 Task: Add a signature Haven Turner containing Have a great Thanksgiving Day, Haven Turner to email address softage.2@softage.net and add a label Cycling
Action: Mouse moved to (217, 341)
Screenshot: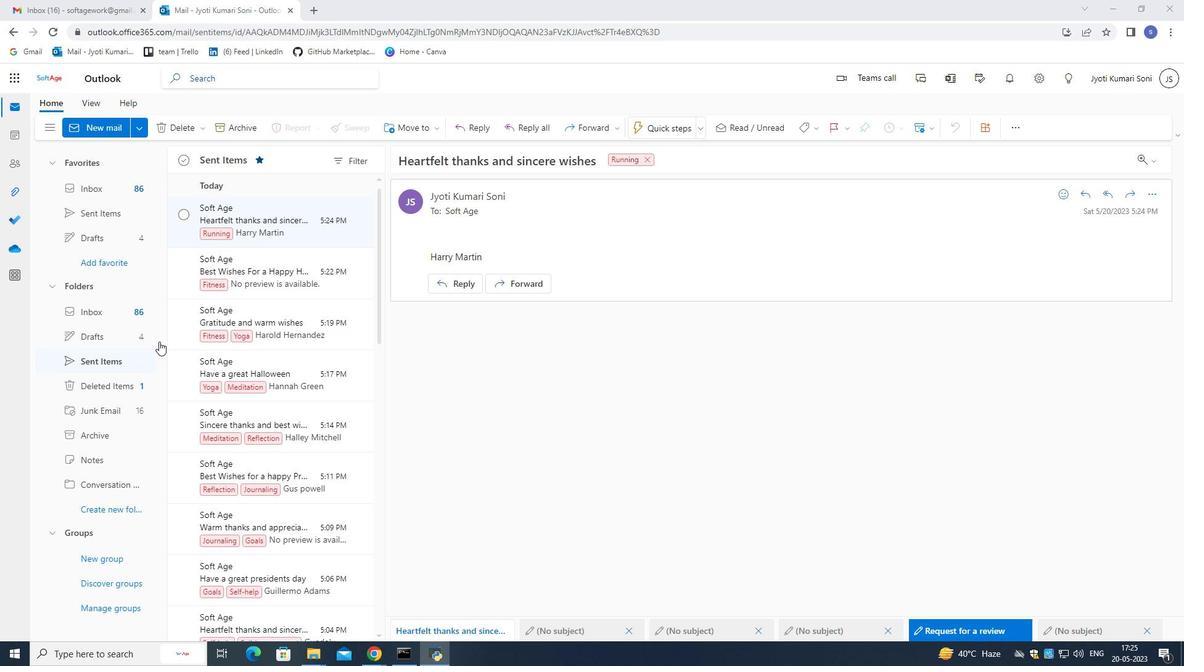 
Action: Mouse scrolled (217, 341) with delta (0, 0)
Screenshot: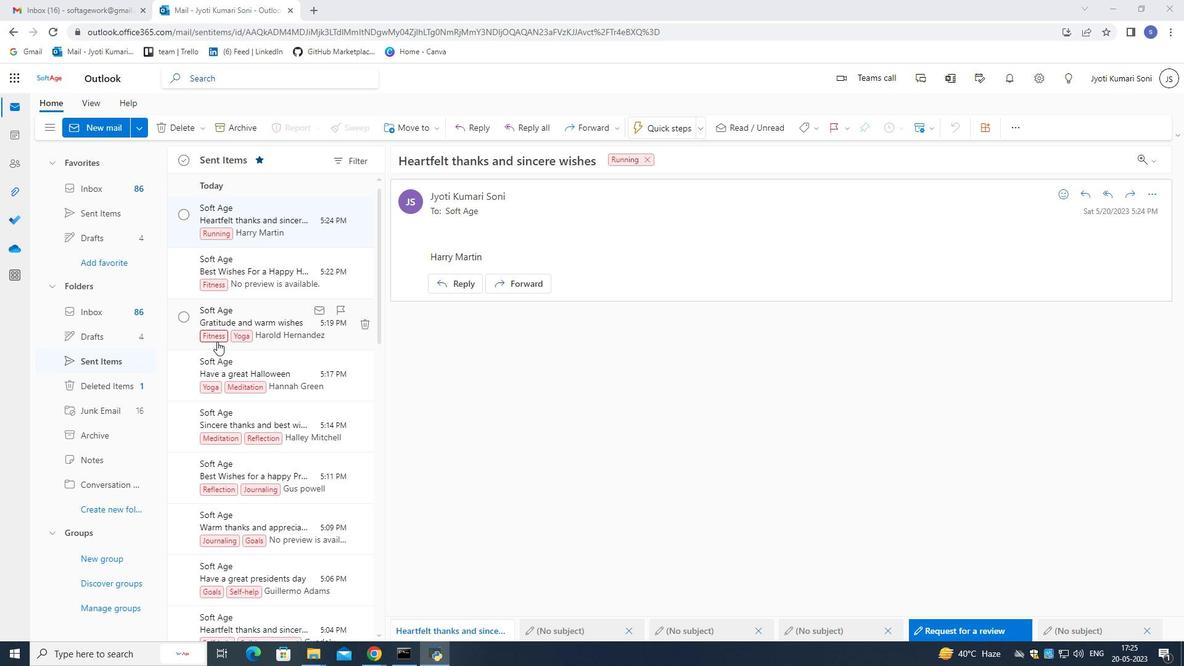 
Action: Mouse scrolled (217, 341) with delta (0, 0)
Screenshot: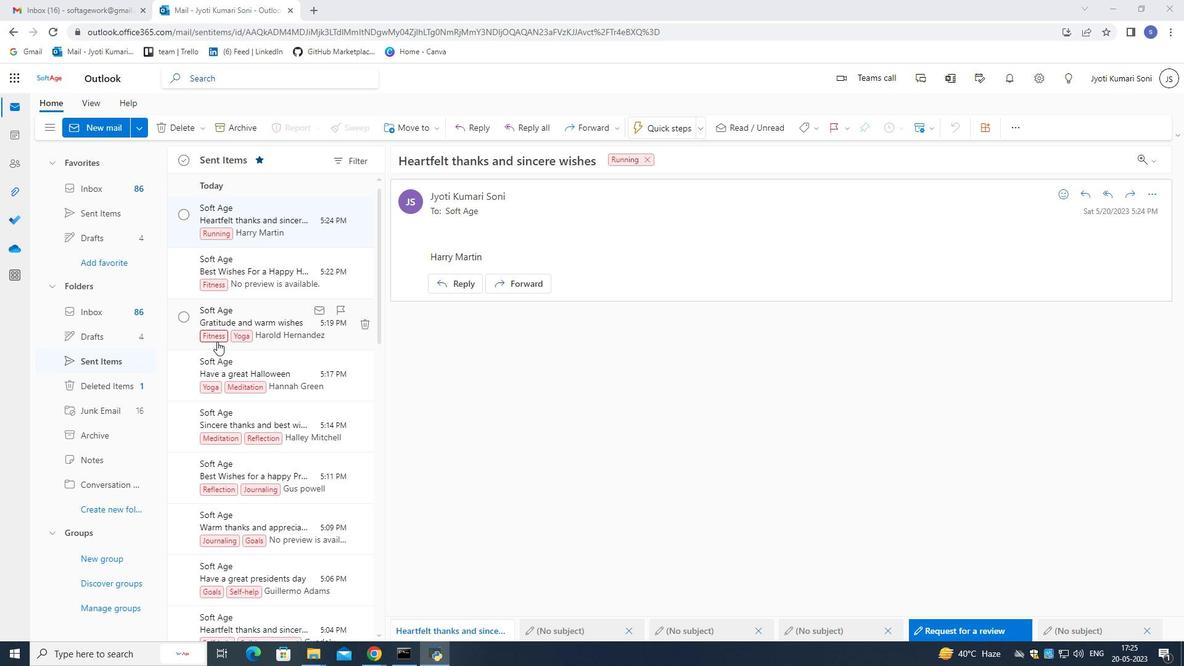 
Action: Mouse scrolled (217, 341) with delta (0, 0)
Screenshot: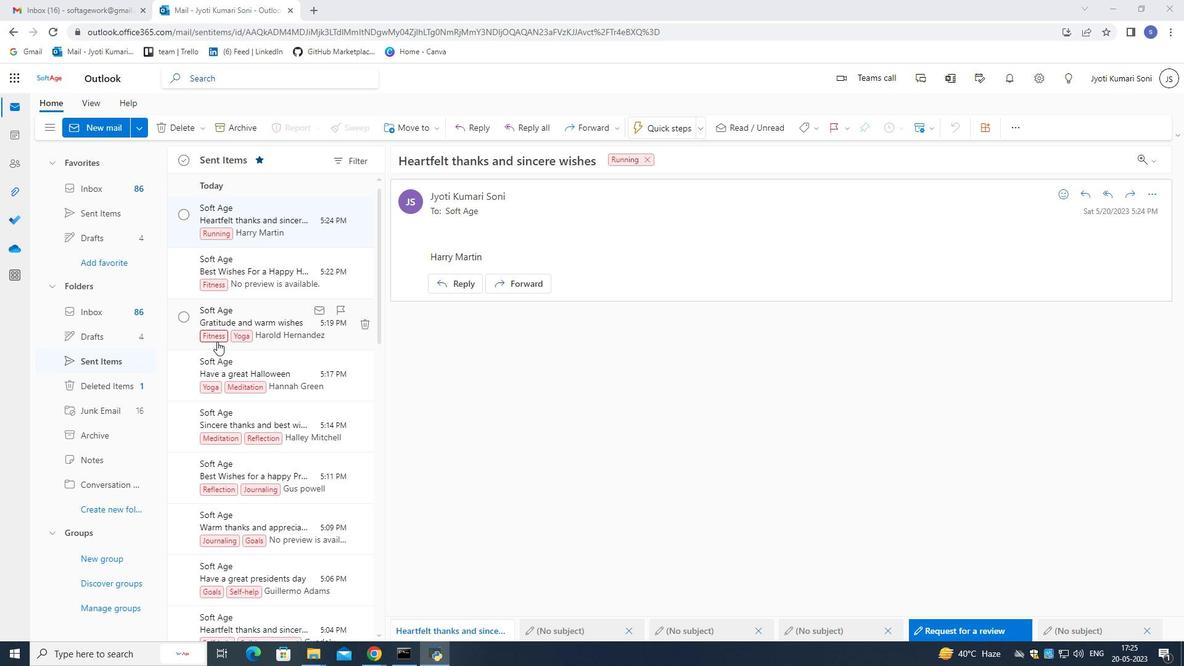 
Action: Mouse scrolled (217, 341) with delta (0, 0)
Screenshot: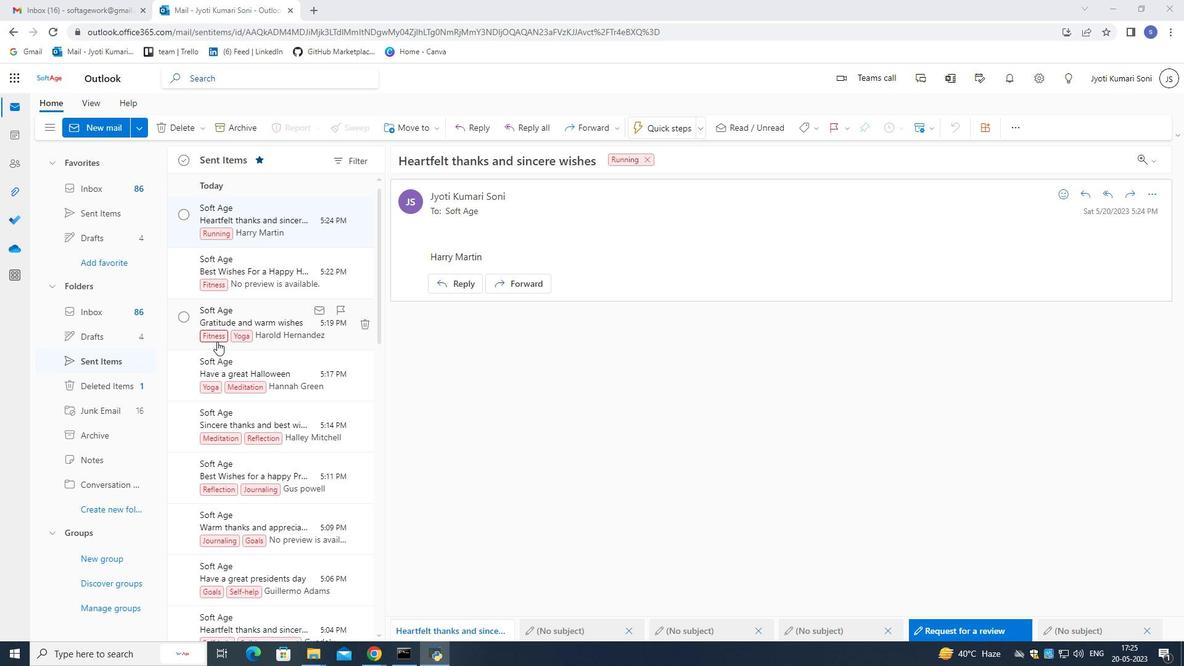 
Action: Mouse scrolled (217, 341) with delta (0, 0)
Screenshot: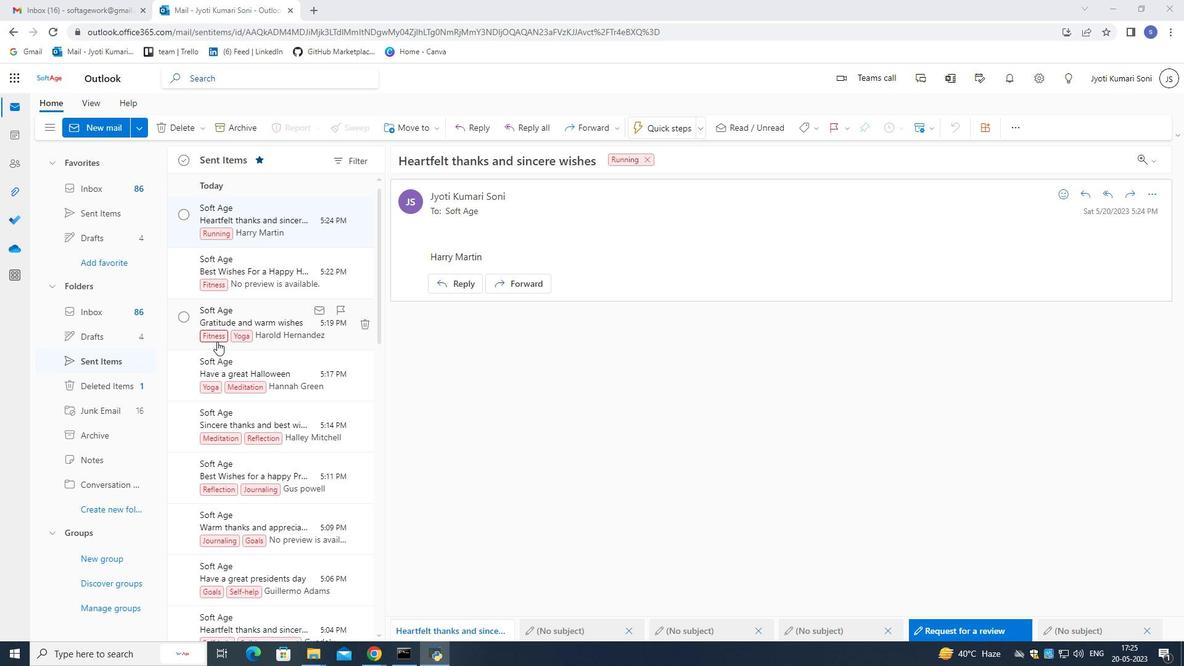 
Action: Mouse scrolled (217, 342) with delta (0, 0)
Screenshot: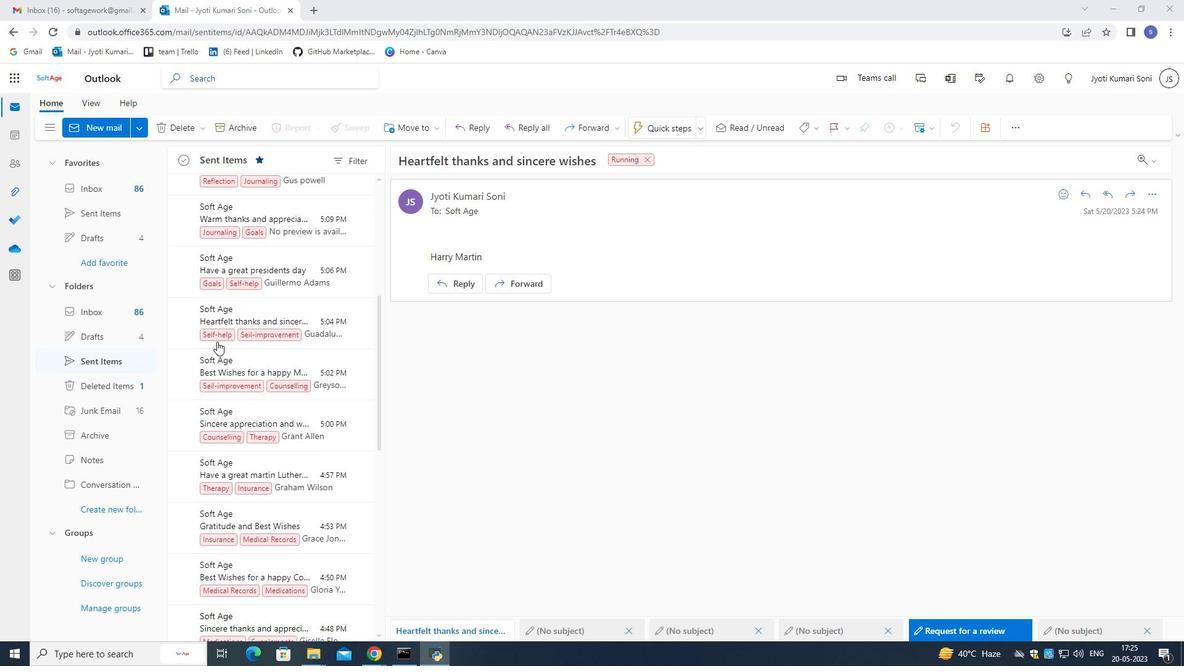 
Action: Mouse scrolled (217, 342) with delta (0, 0)
Screenshot: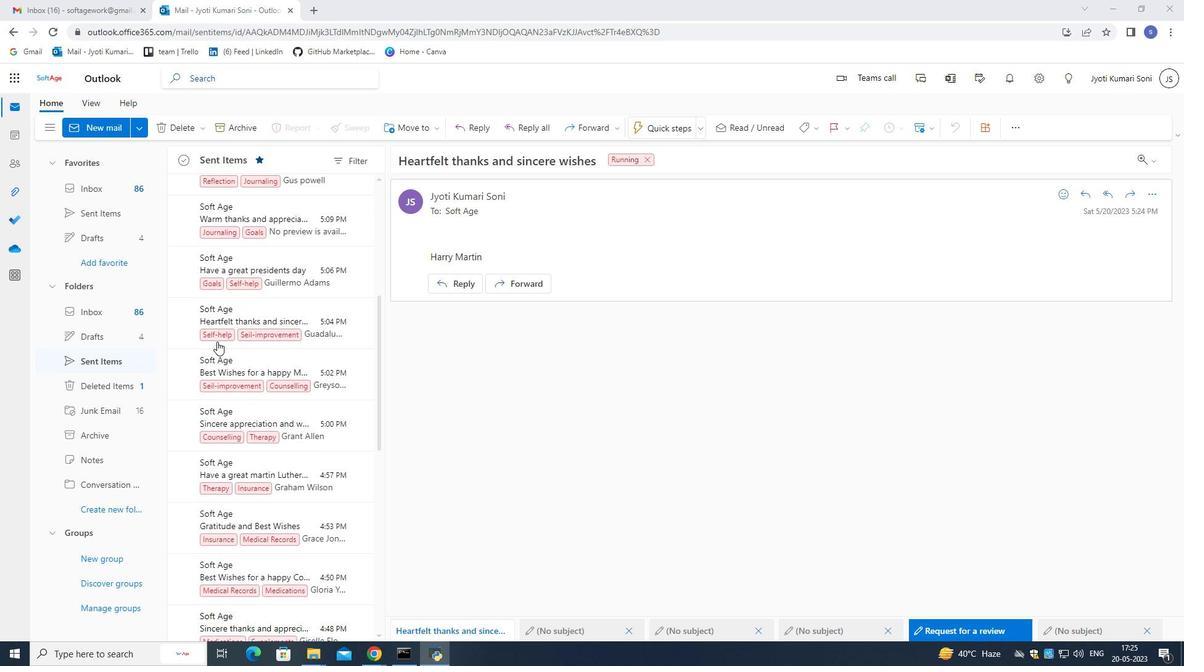 
Action: Mouse scrolled (217, 342) with delta (0, 0)
Screenshot: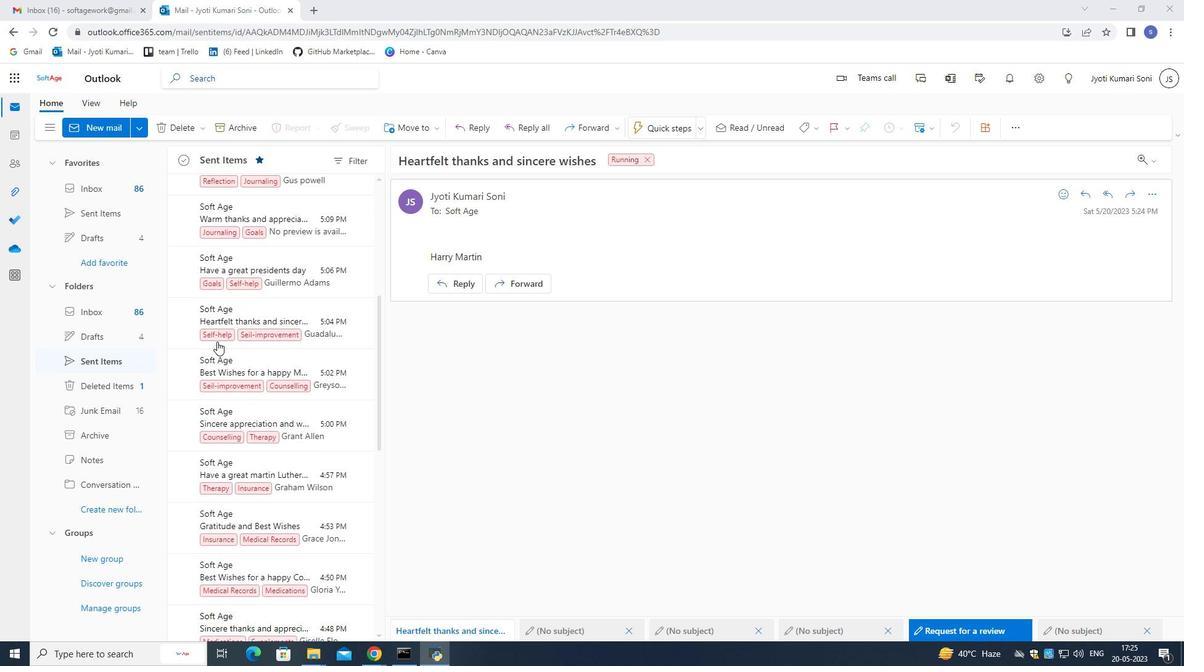 
Action: Mouse scrolled (217, 342) with delta (0, 0)
Screenshot: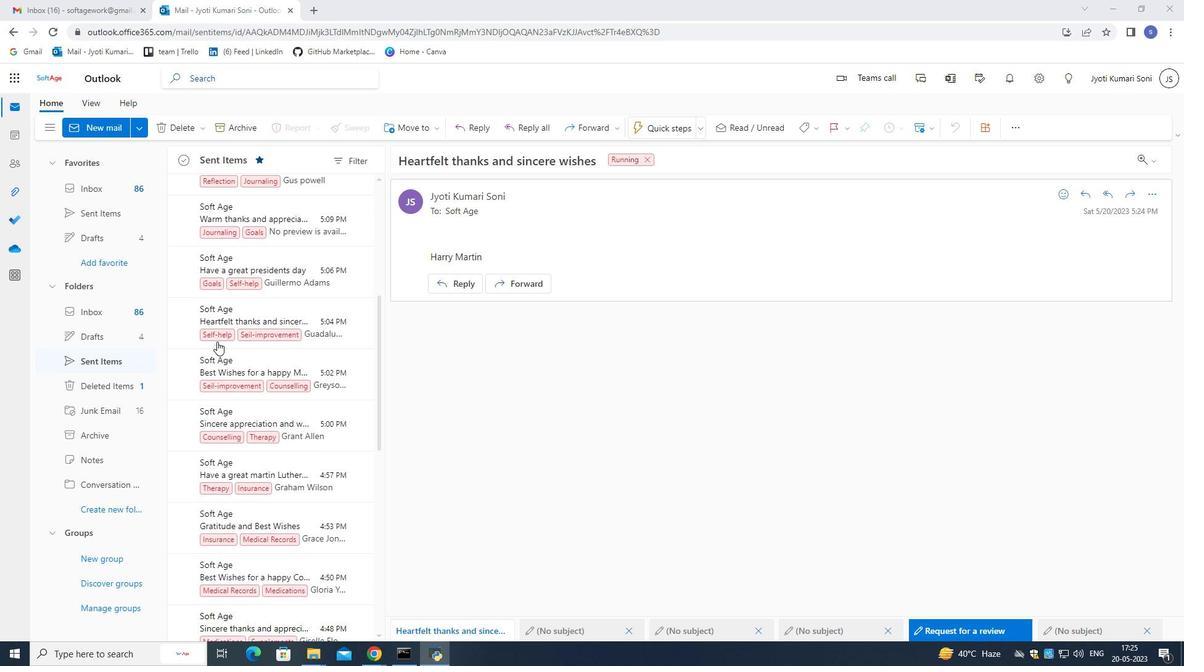 
Action: Mouse scrolled (217, 342) with delta (0, 0)
Screenshot: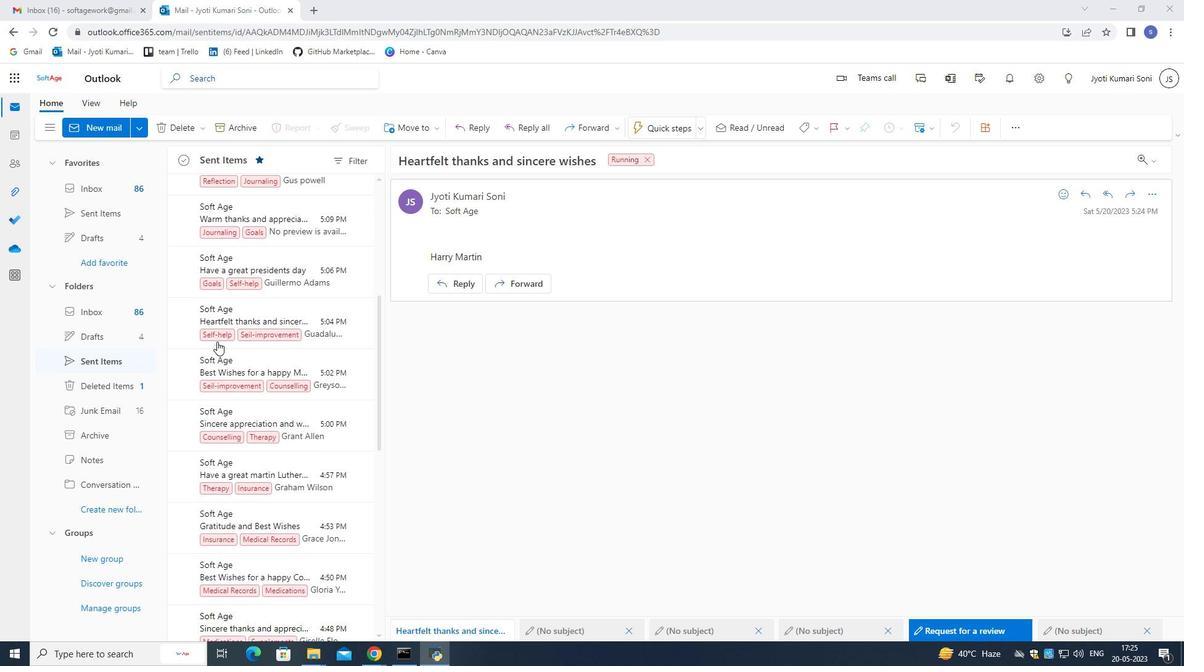 
Action: Mouse scrolled (217, 342) with delta (0, 0)
Screenshot: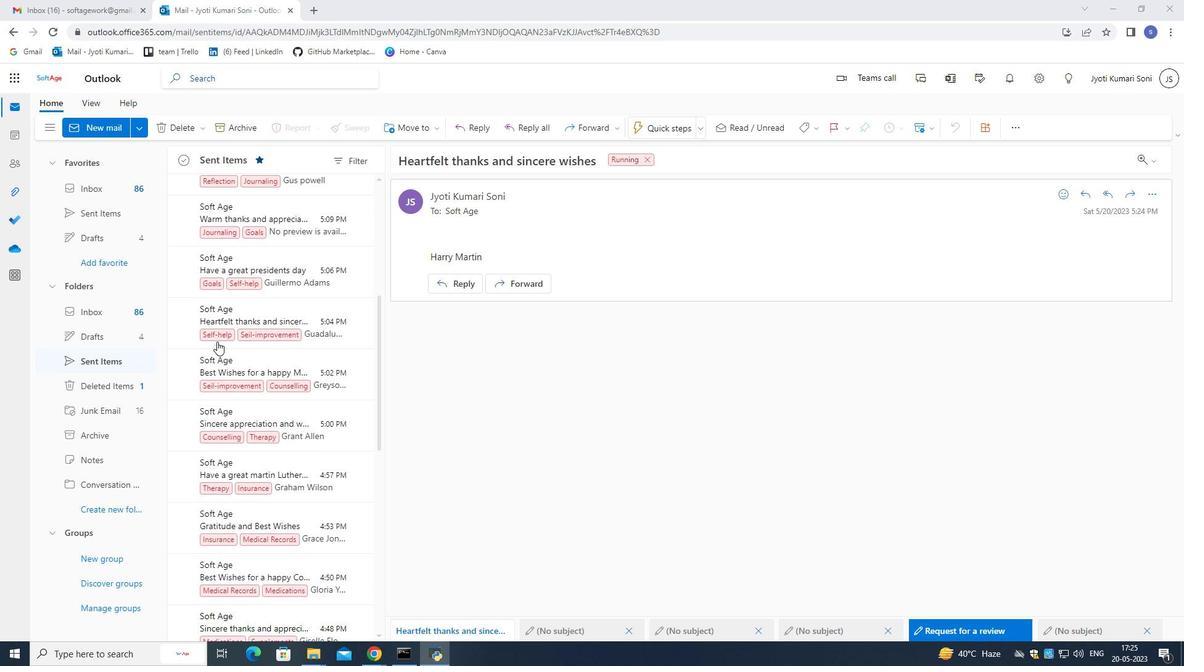 
Action: Mouse scrolled (217, 342) with delta (0, 0)
Screenshot: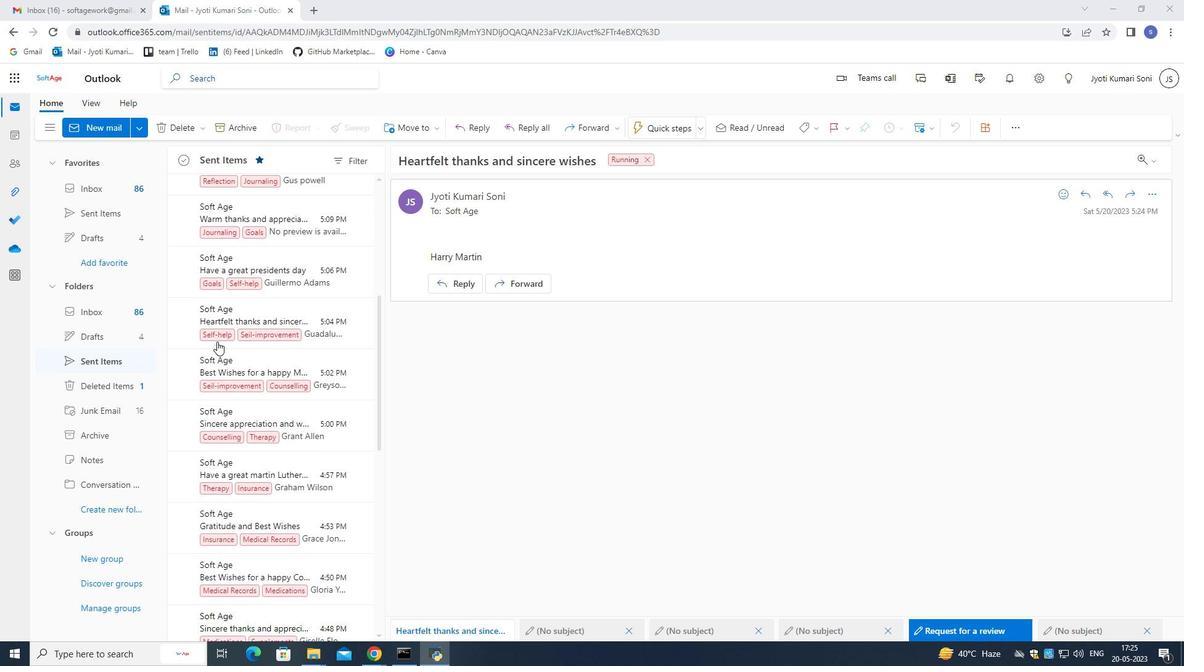 
Action: Mouse scrolled (217, 342) with delta (0, 0)
Screenshot: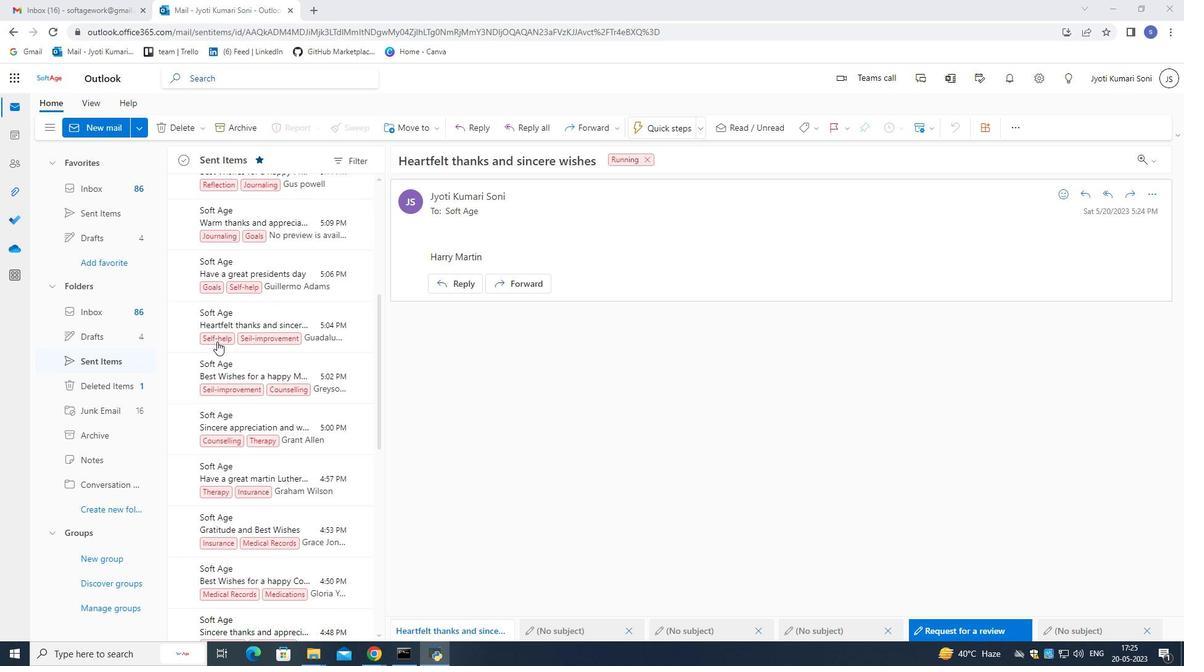 
Action: Mouse moved to (190, 326)
Screenshot: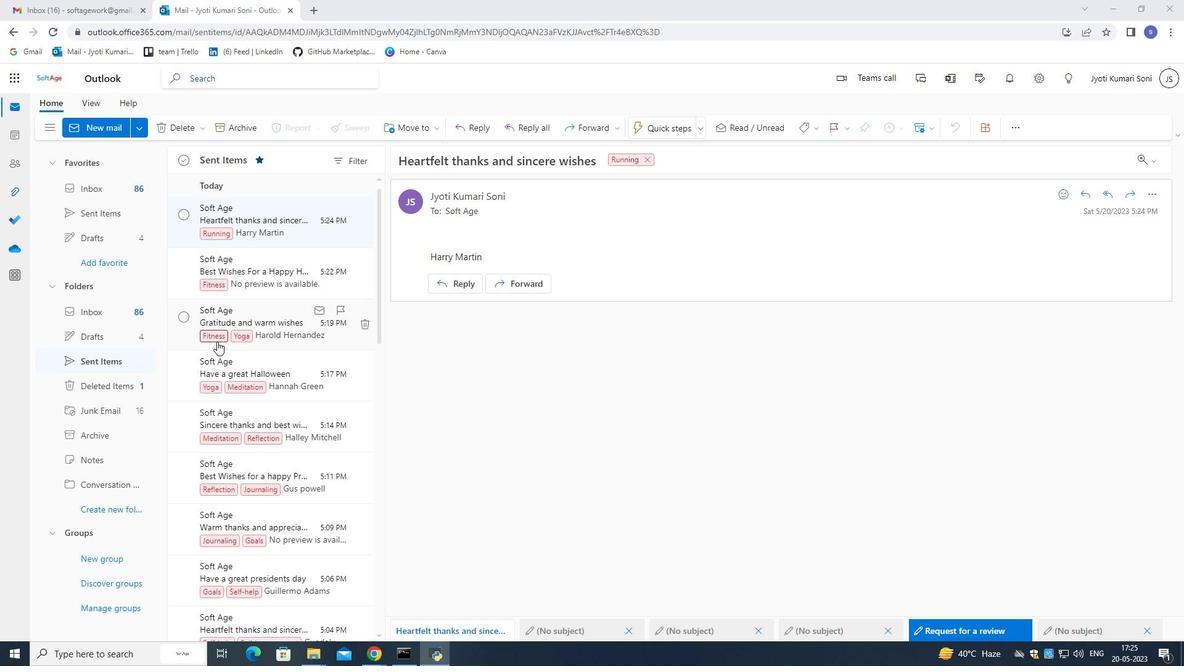 
Action: Mouse scrolled (190, 326) with delta (0, 0)
Screenshot: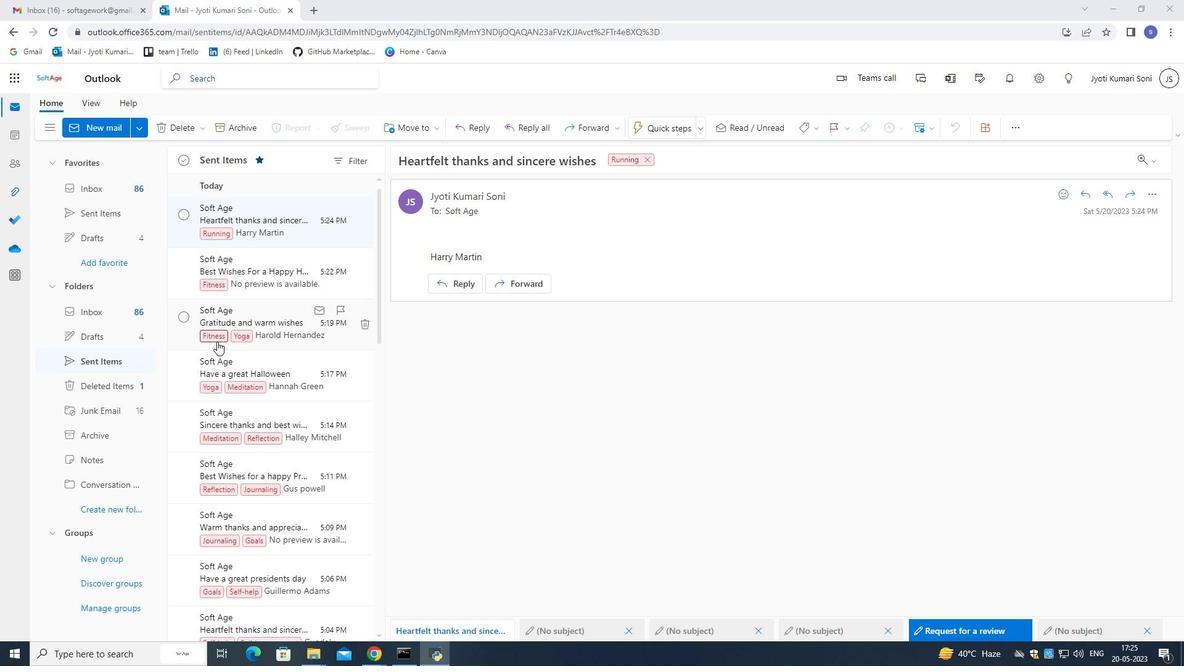 
Action: Mouse moved to (175, 317)
Screenshot: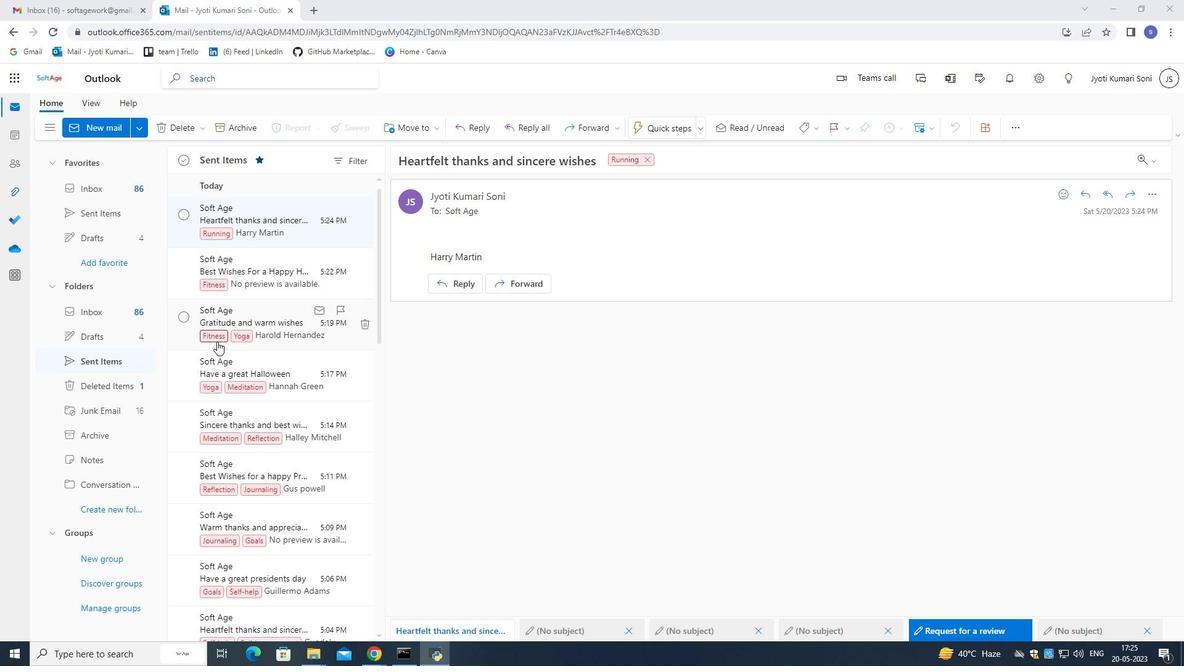 
Action: Mouse scrolled (175, 317) with delta (0, 0)
Screenshot: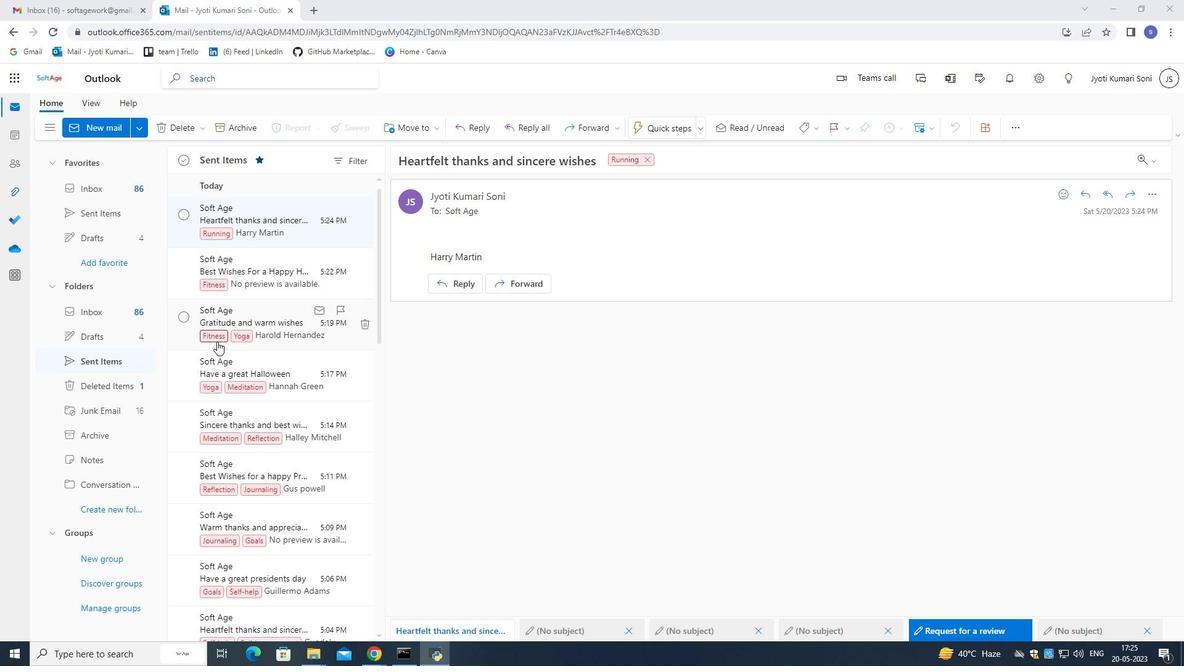 
Action: Mouse moved to (94, 133)
Screenshot: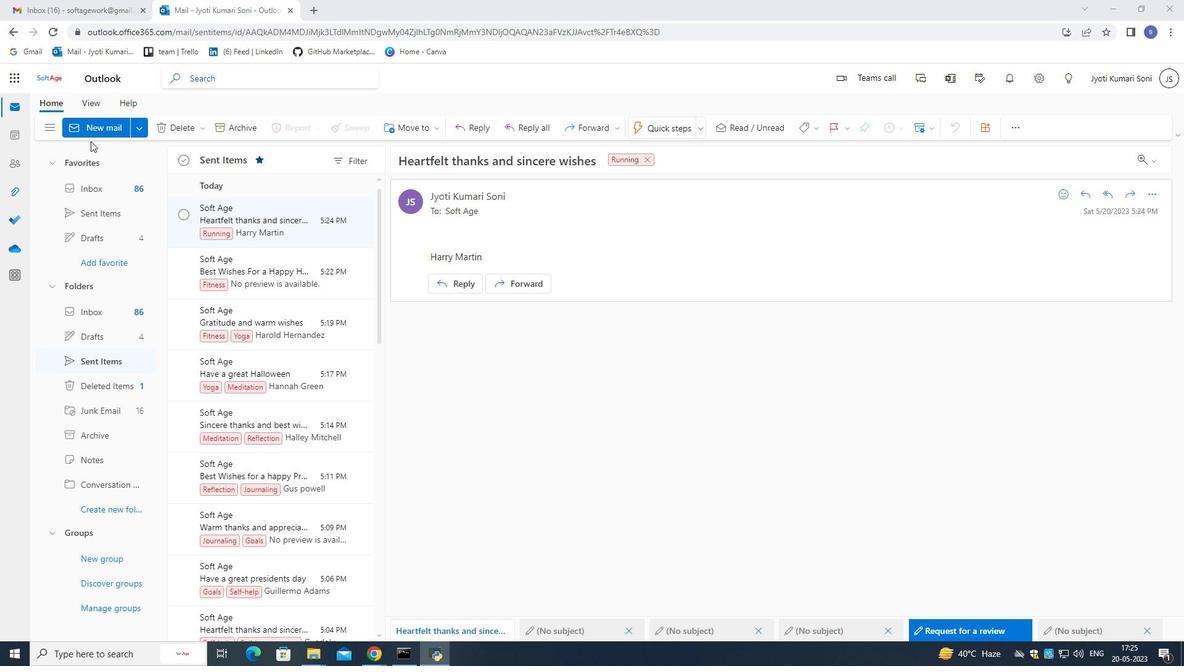 
Action: Mouse pressed left at (94, 133)
Screenshot: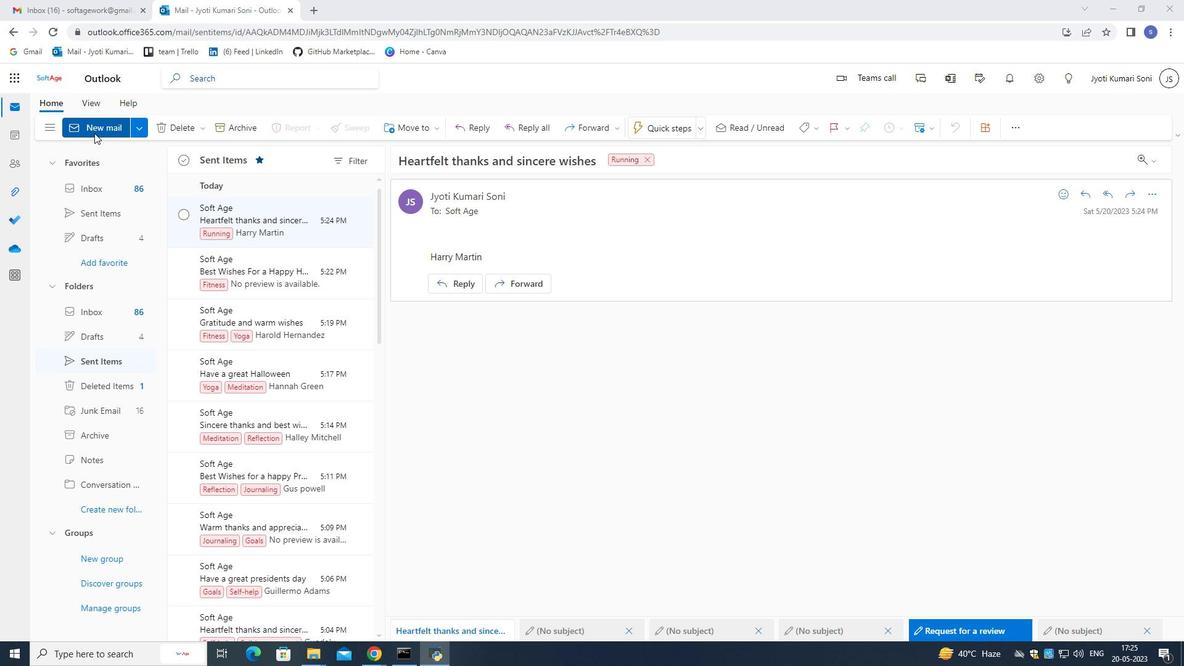 
Action: Mouse moved to (839, 127)
Screenshot: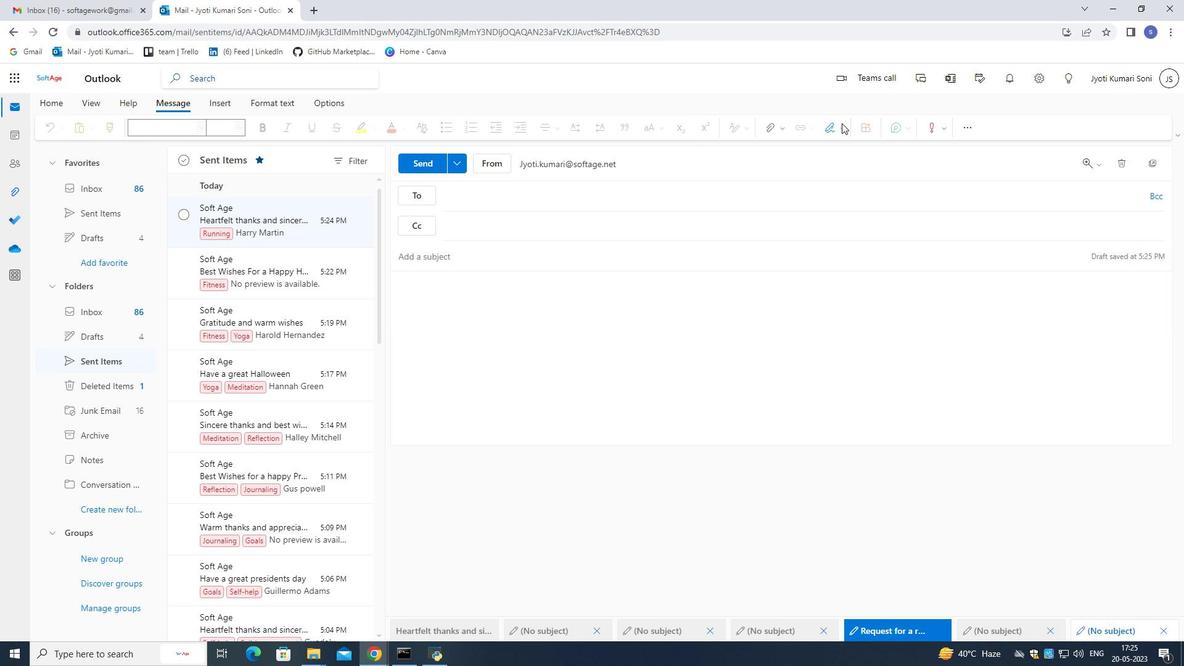 
Action: Mouse pressed left at (839, 127)
Screenshot: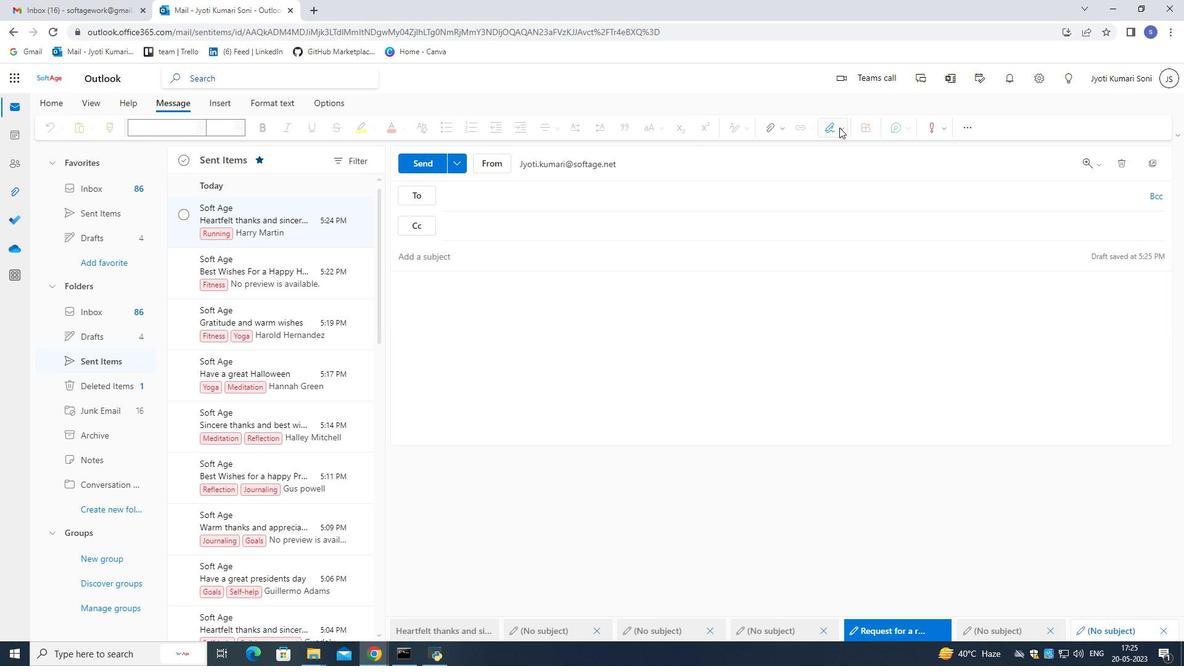 
Action: Mouse moved to (805, 403)
Screenshot: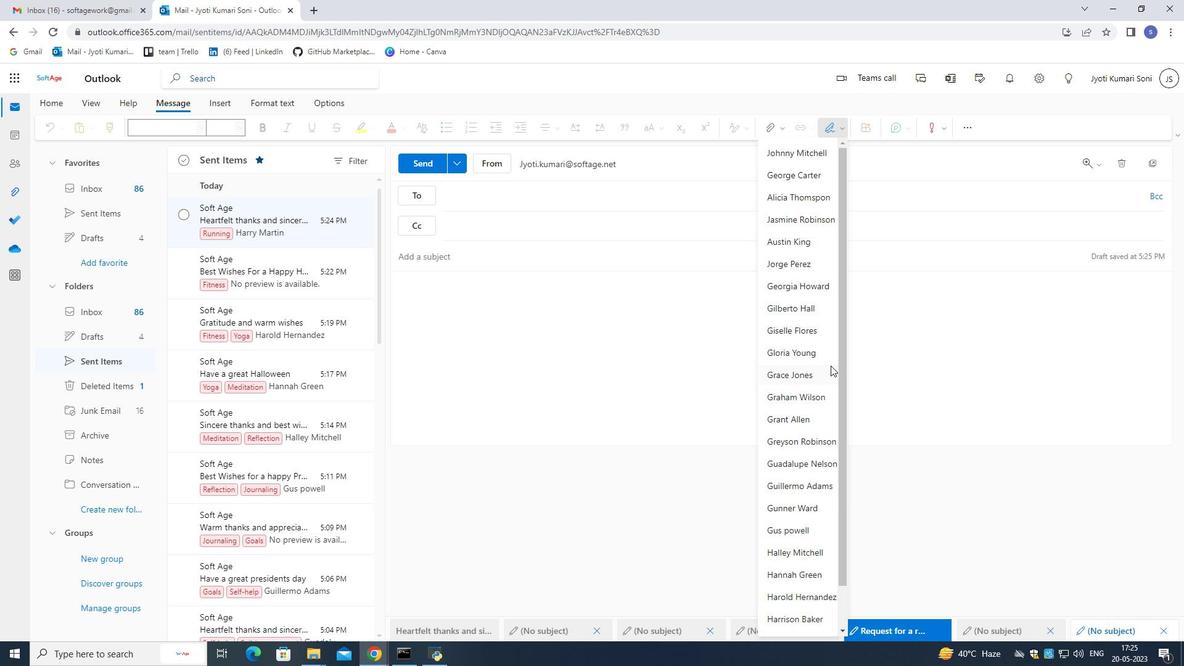 
Action: Mouse scrolled (810, 398) with delta (0, 0)
Screenshot: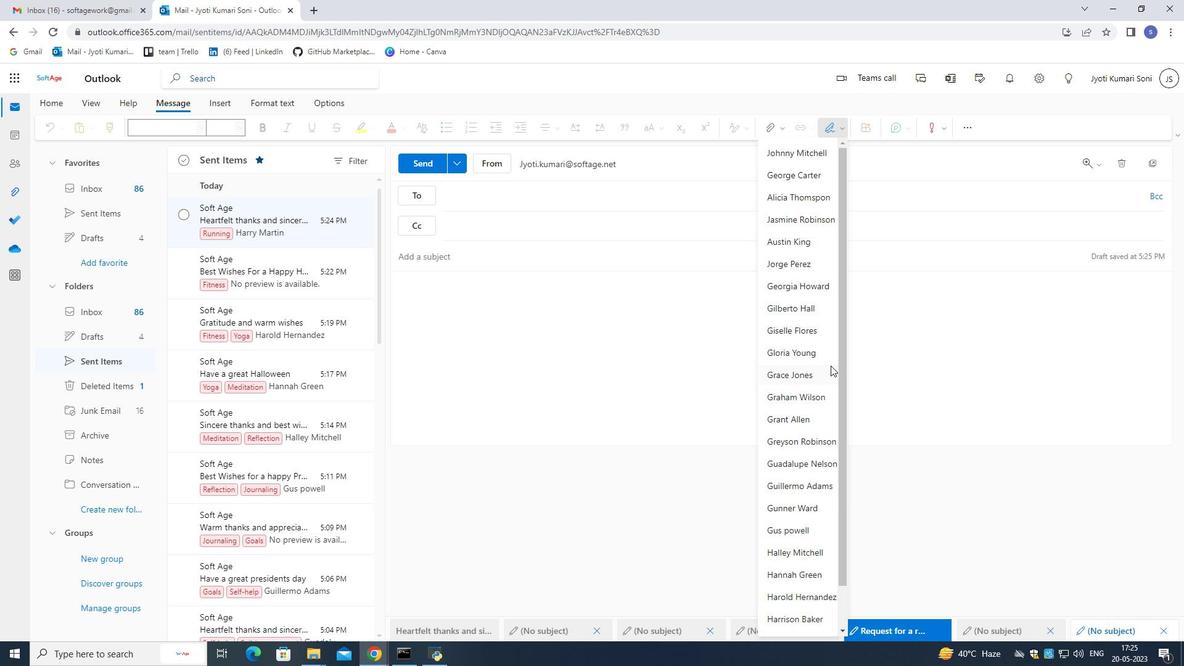 
Action: Mouse scrolled (805, 403) with delta (0, 0)
Screenshot: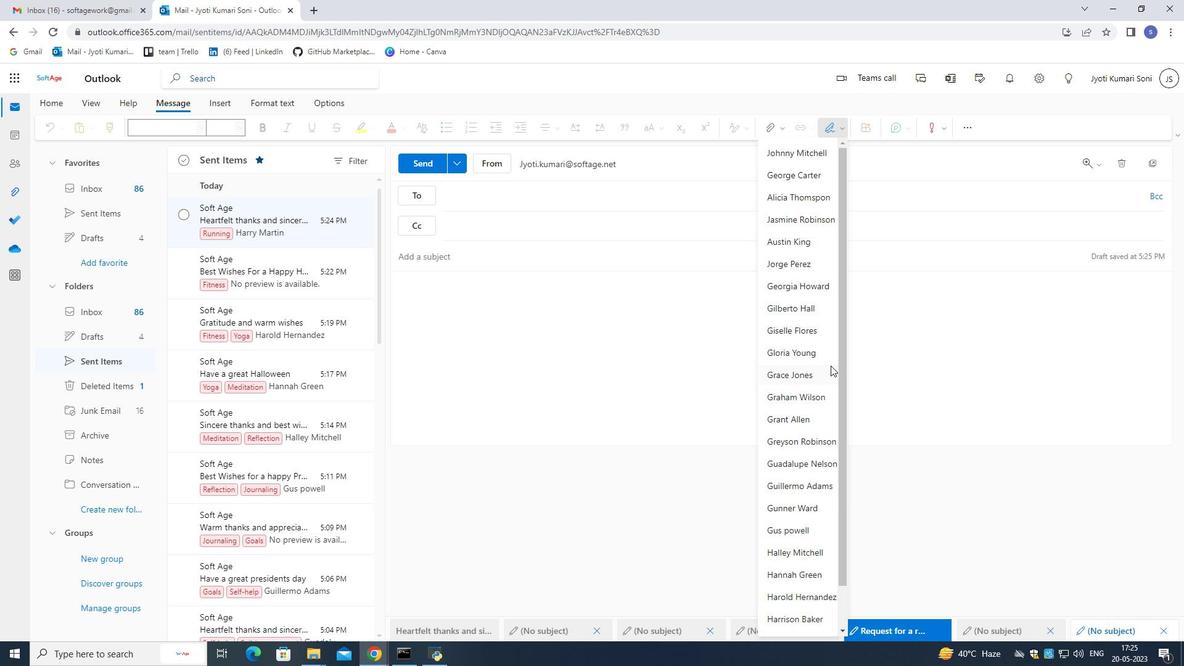 
Action: Mouse scrolled (805, 403) with delta (0, 0)
Screenshot: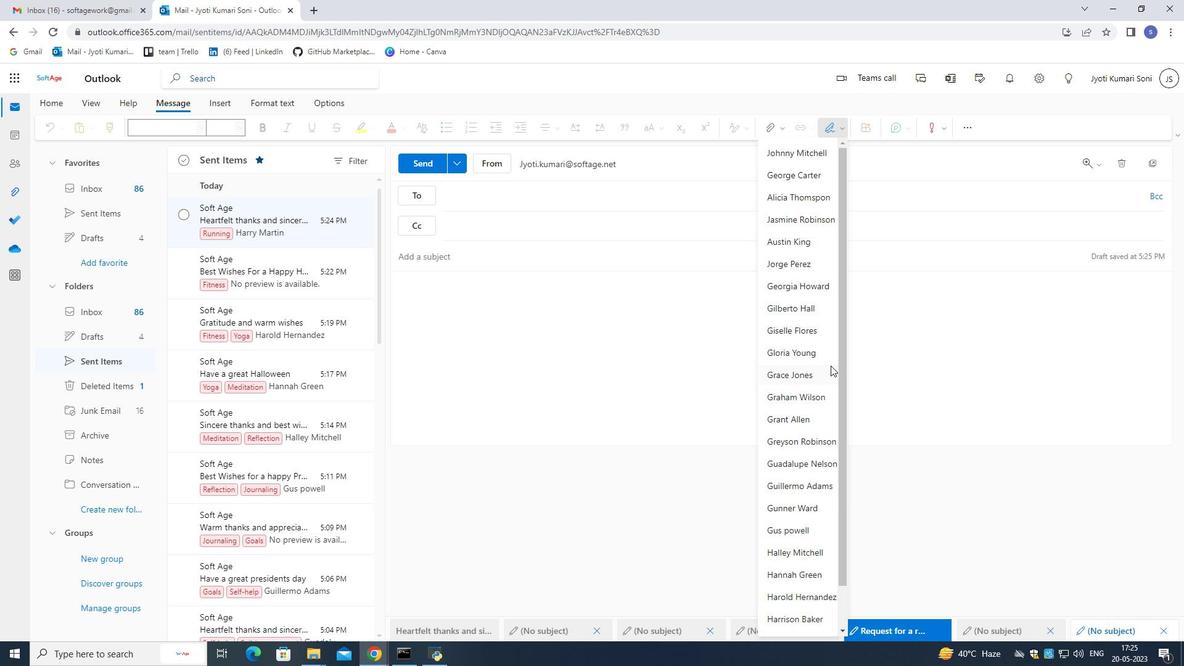 
Action: Mouse scrolled (805, 403) with delta (0, 0)
Screenshot: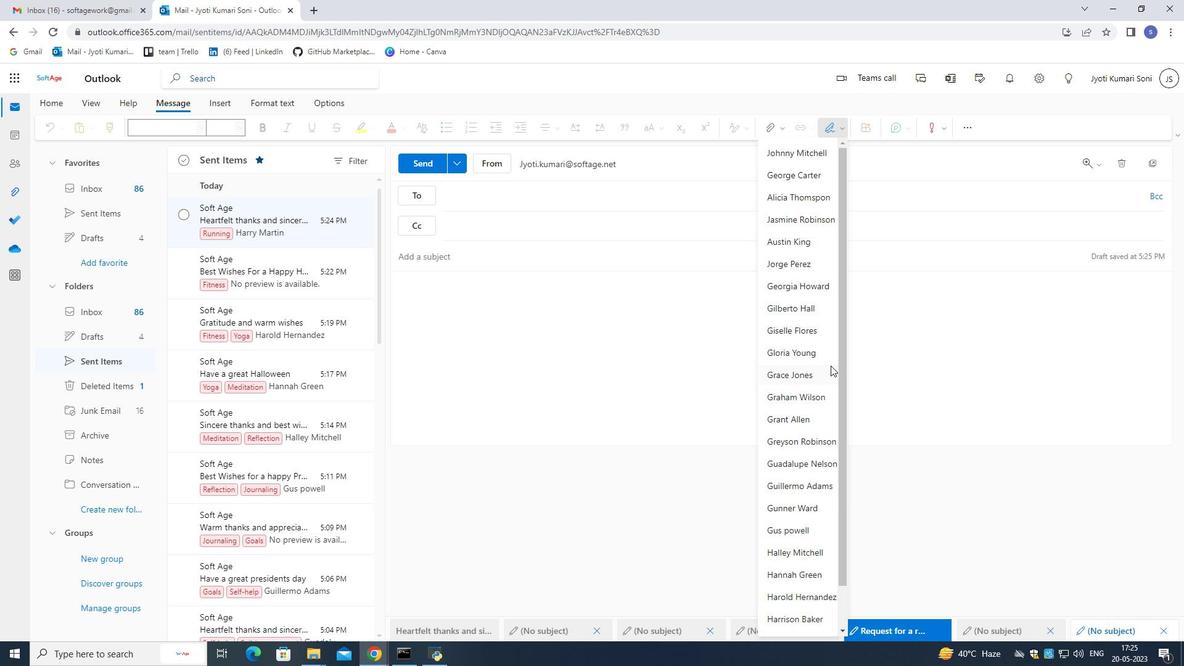 
Action: Mouse scrolled (805, 403) with delta (0, 0)
Screenshot: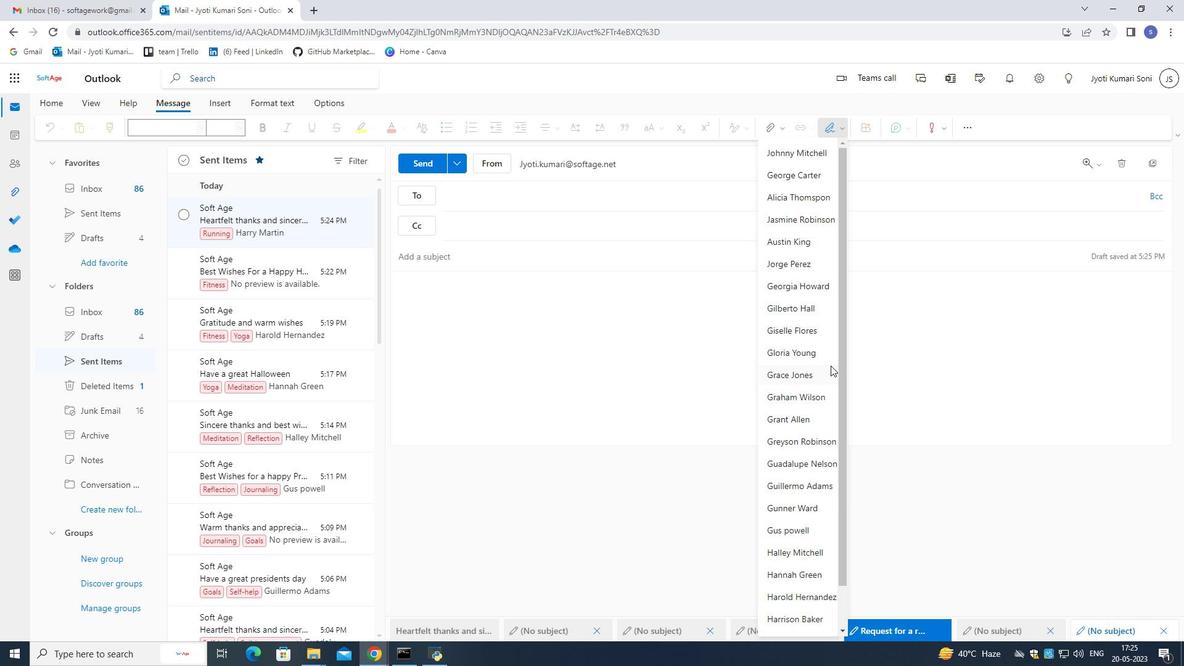 
Action: Mouse moved to (802, 403)
Screenshot: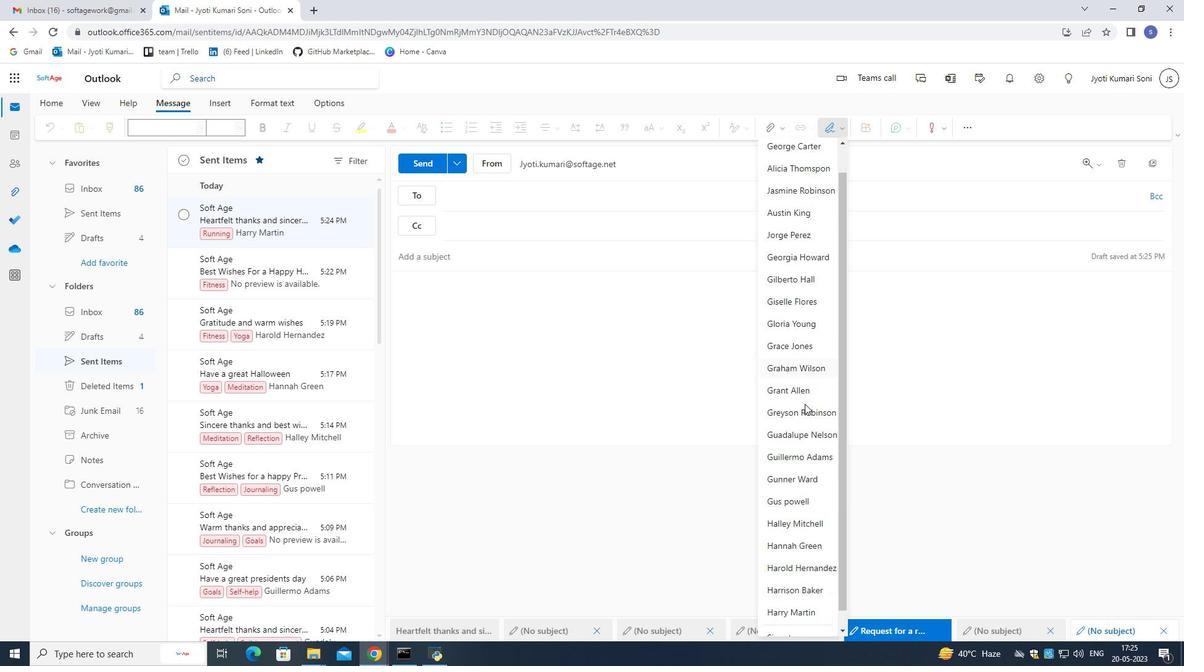 
Action: Mouse scrolled (802, 403) with delta (0, 0)
Screenshot: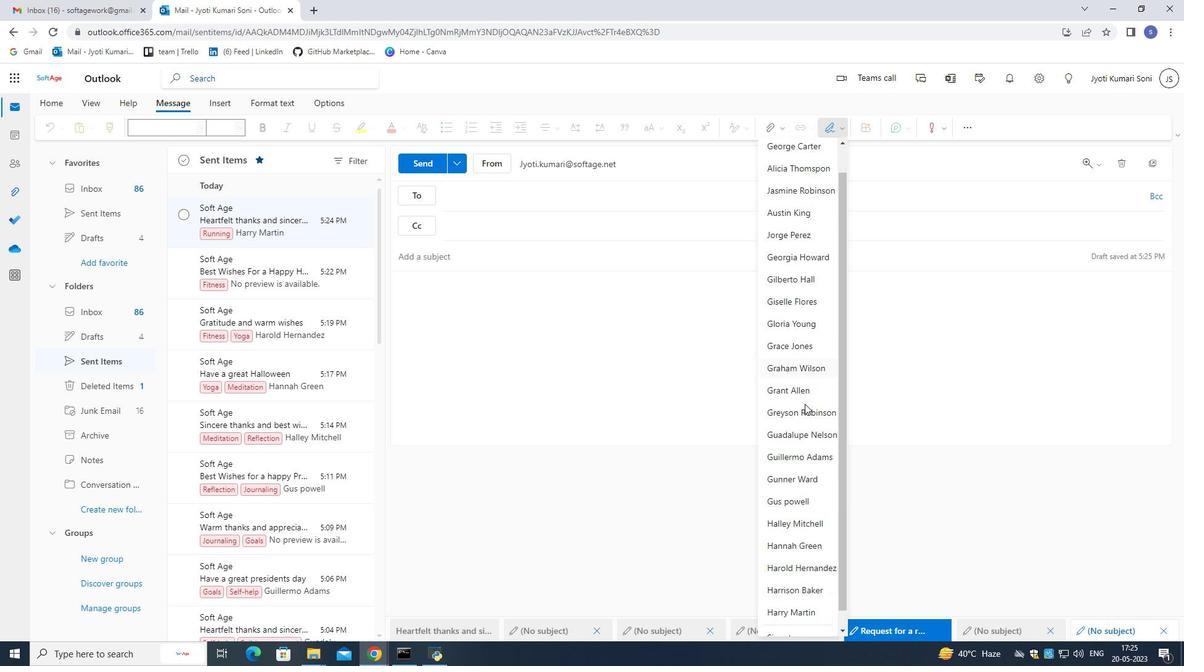 
Action: Mouse moved to (801, 404)
Screenshot: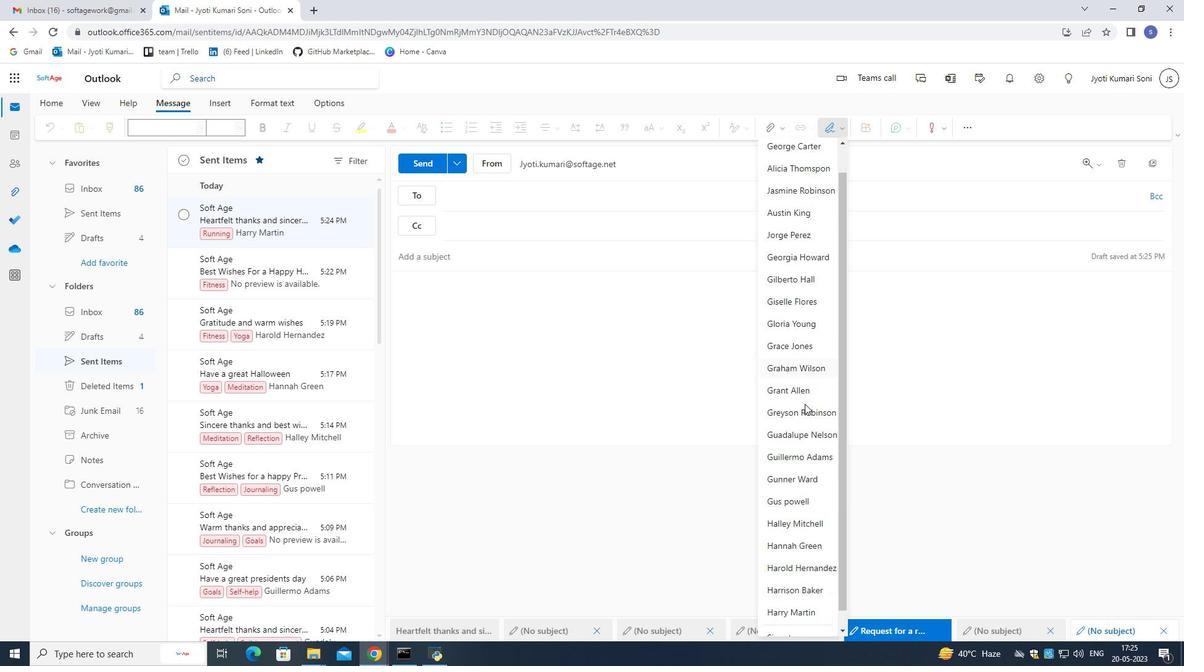 
Action: Mouse scrolled (801, 403) with delta (0, 0)
Screenshot: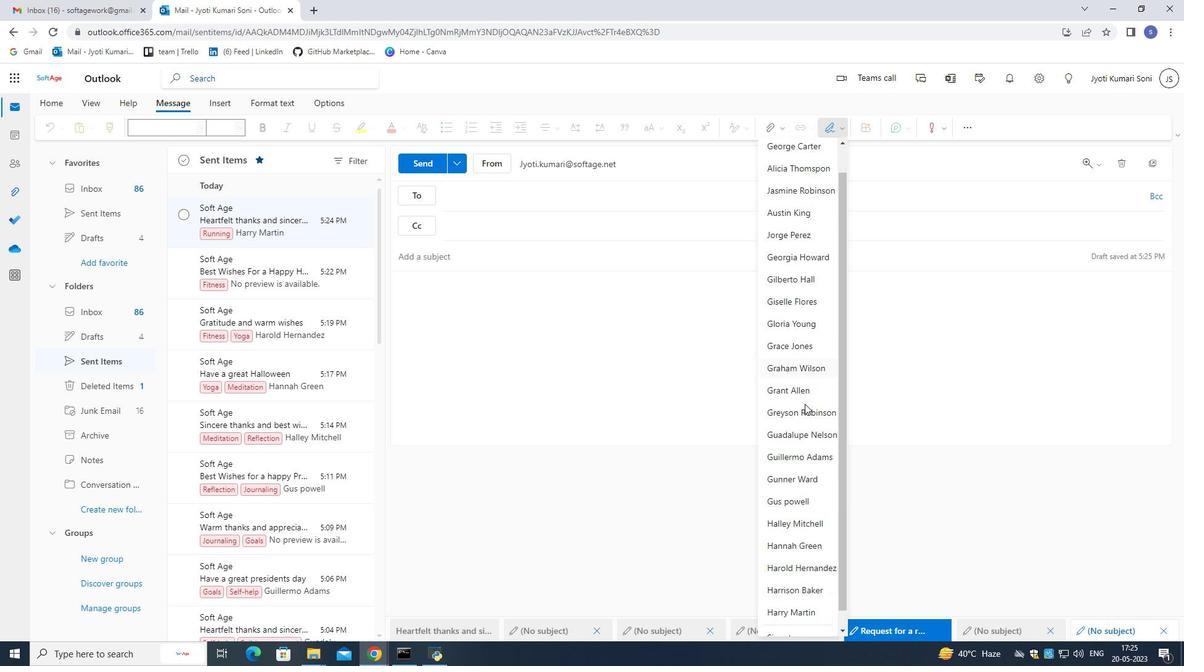 
Action: Mouse moved to (801, 404)
Screenshot: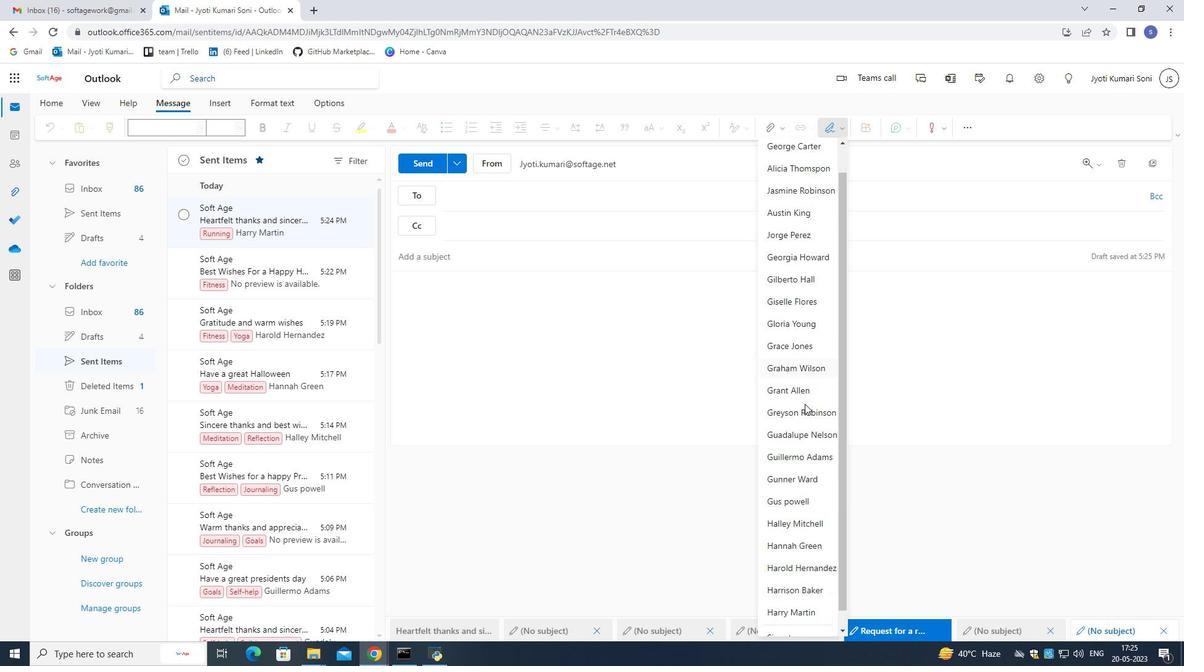 
Action: Mouse scrolled (801, 403) with delta (0, 0)
Screenshot: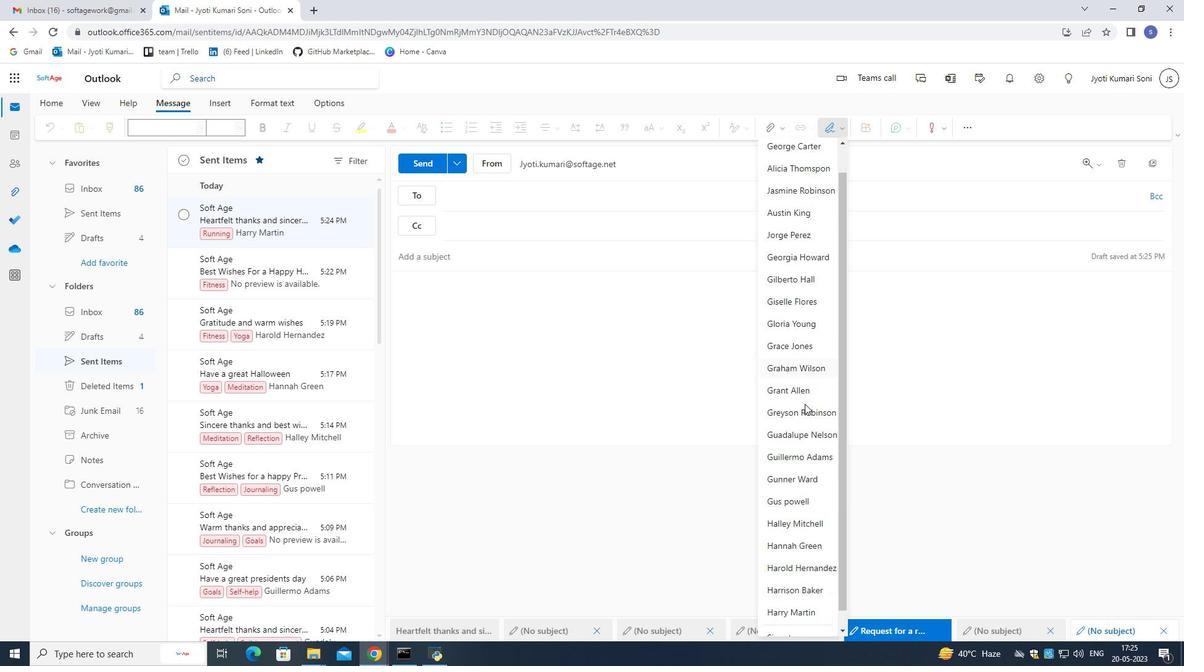 
Action: Mouse moved to (801, 404)
Screenshot: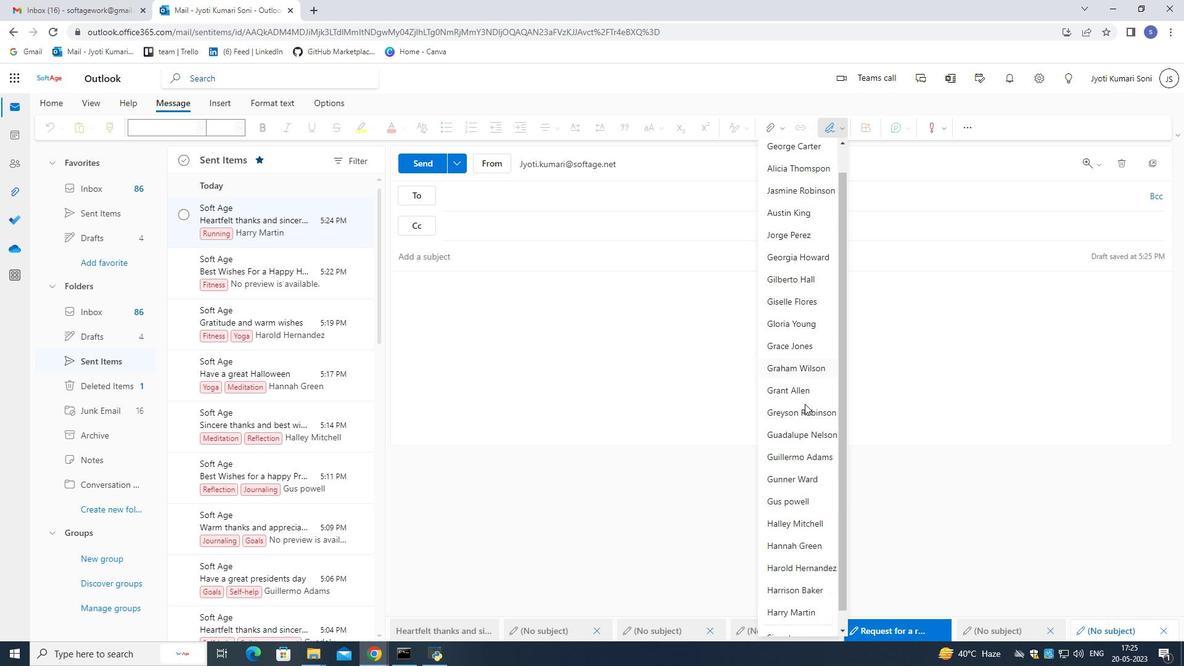 
Action: Mouse scrolled (801, 403) with delta (0, 0)
Screenshot: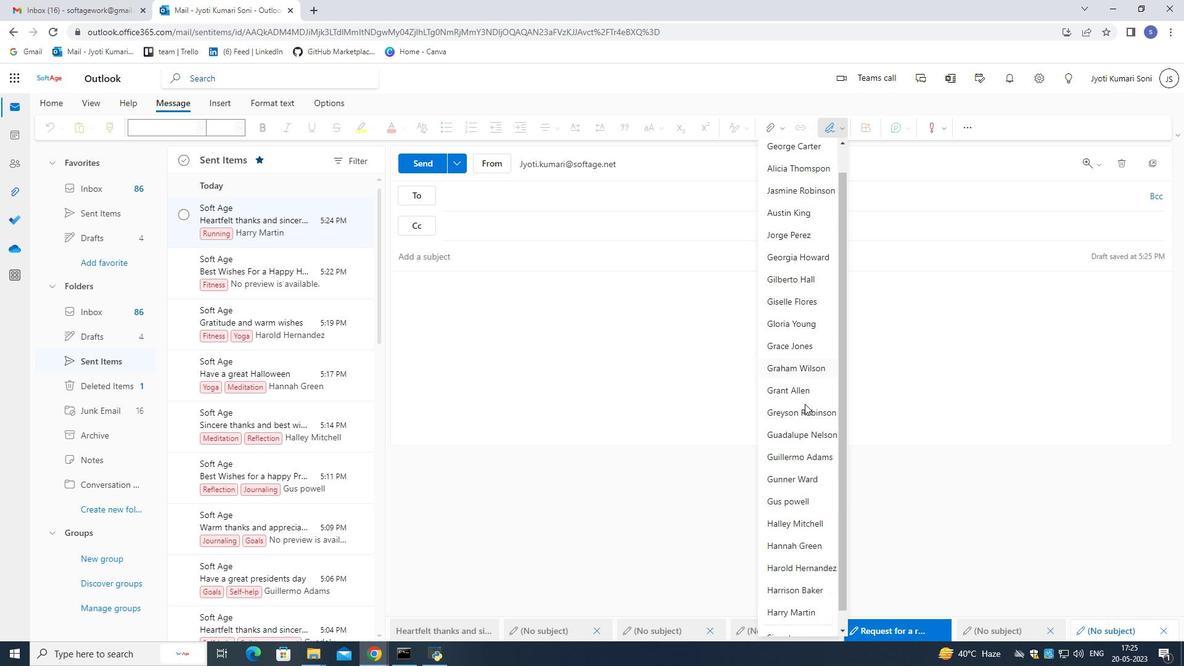 
Action: Mouse scrolled (801, 403) with delta (0, 0)
Screenshot: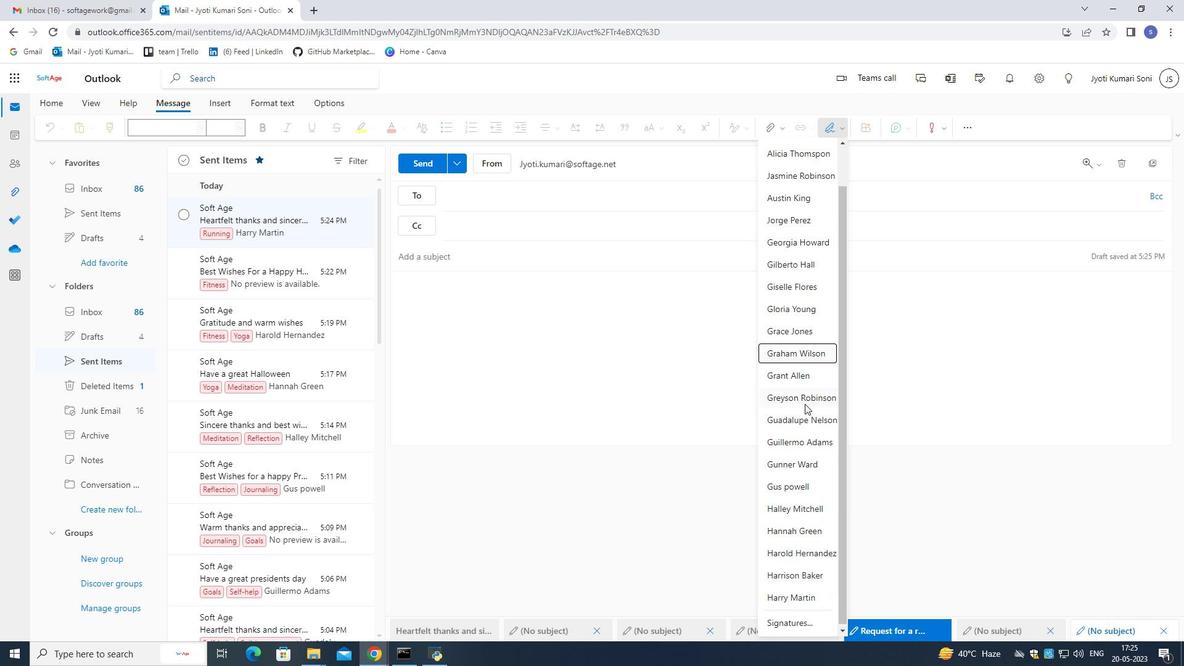 
Action: Mouse moved to (780, 619)
Screenshot: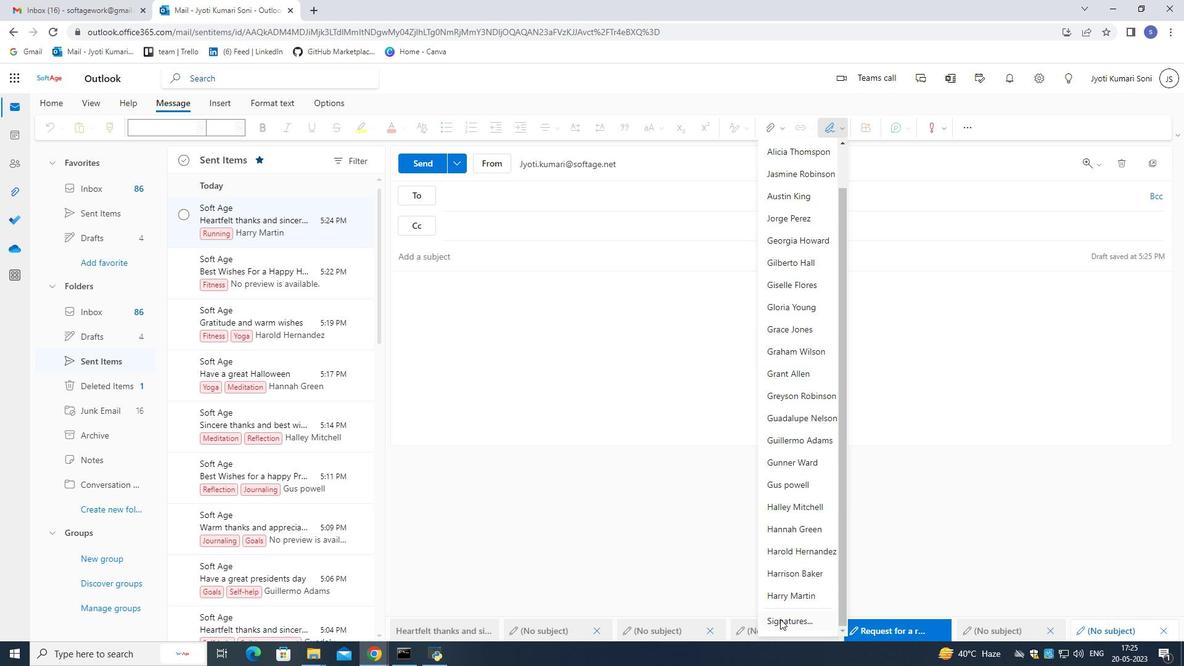 
Action: Mouse pressed left at (780, 619)
Screenshot: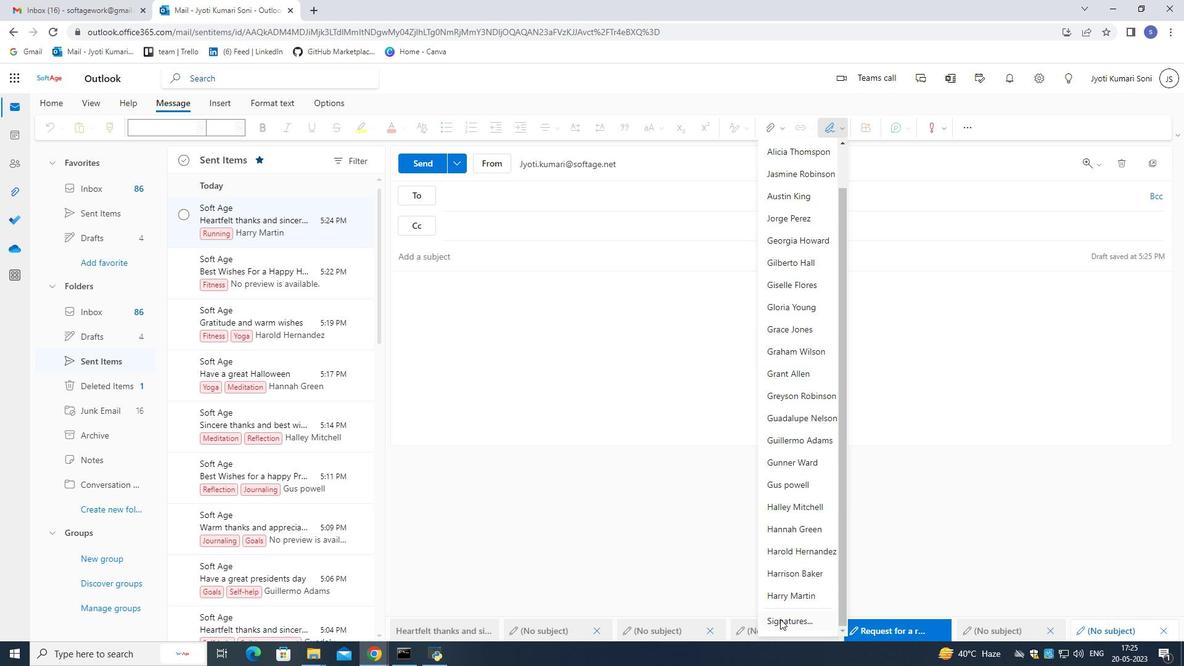 
Action: Mouse moved to (761, 226)
Screenshot: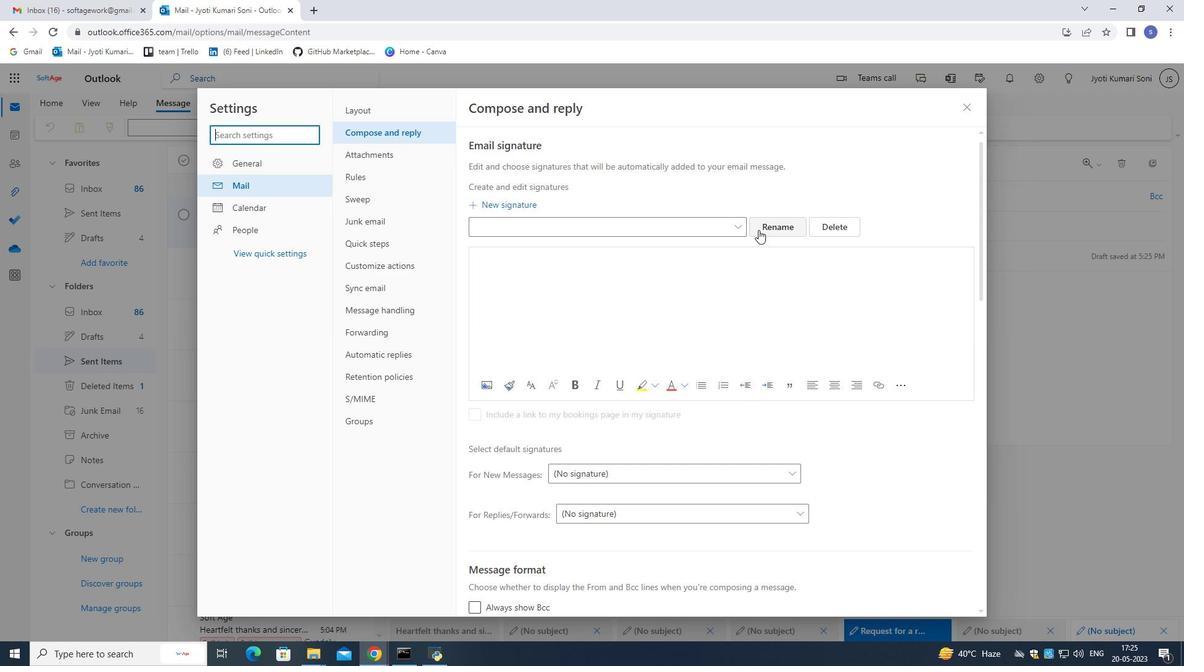 
Action: Mouse pressed left at (761, 226)
Screenshot: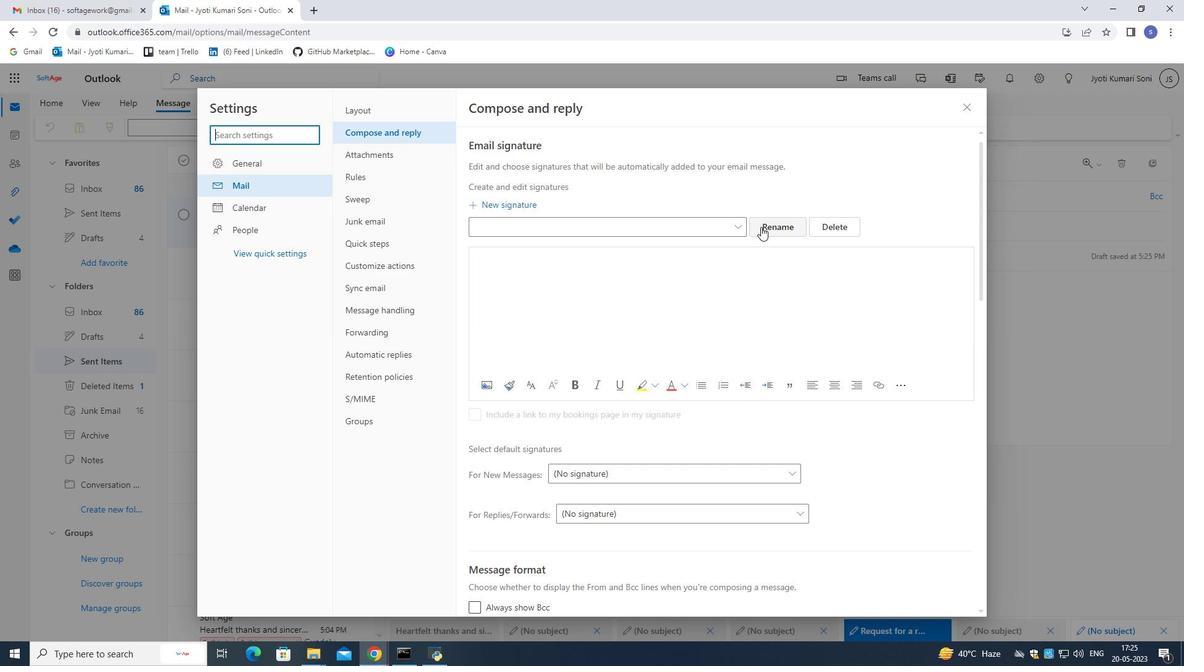 
Action: Mouse pressed left at (761, 226)
Screenshot: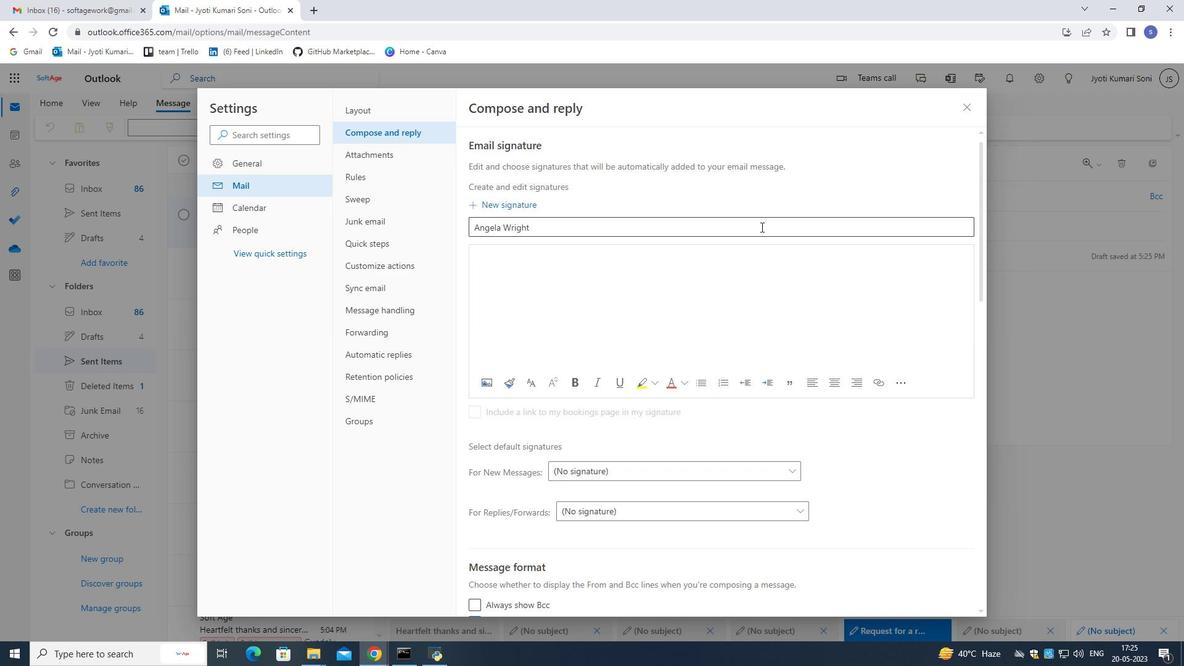 
Action: Mouse pressed left at (761, 226)
Screenshot: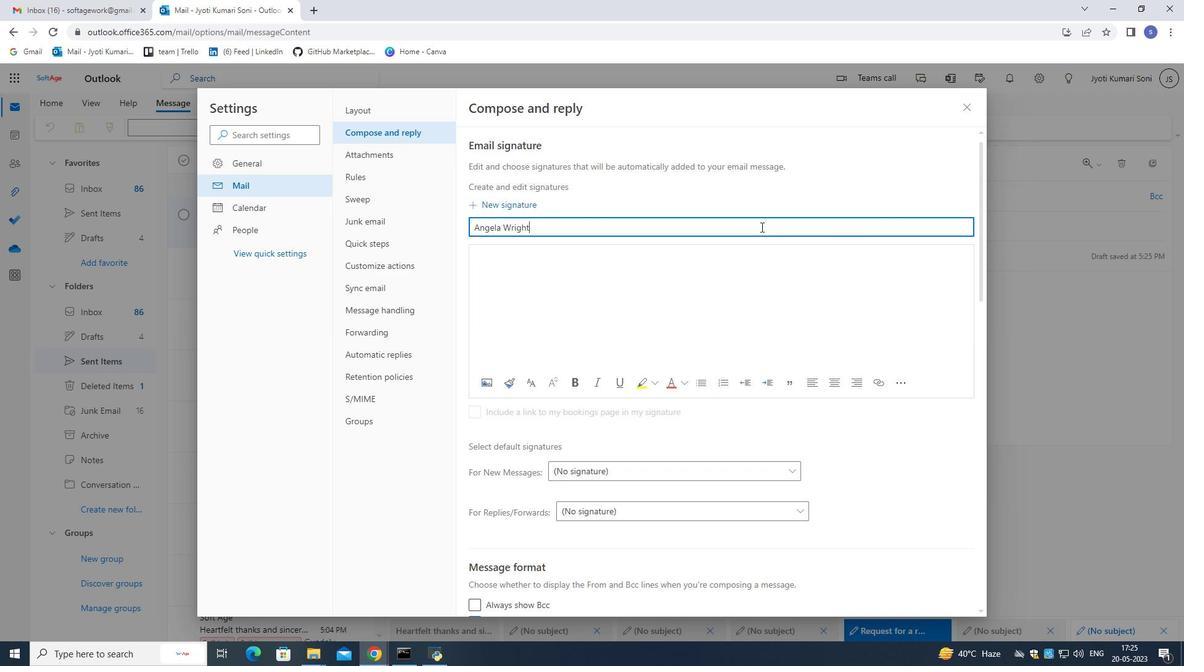 
Action: Mouse pressed left at (761, 226)
Screenshot: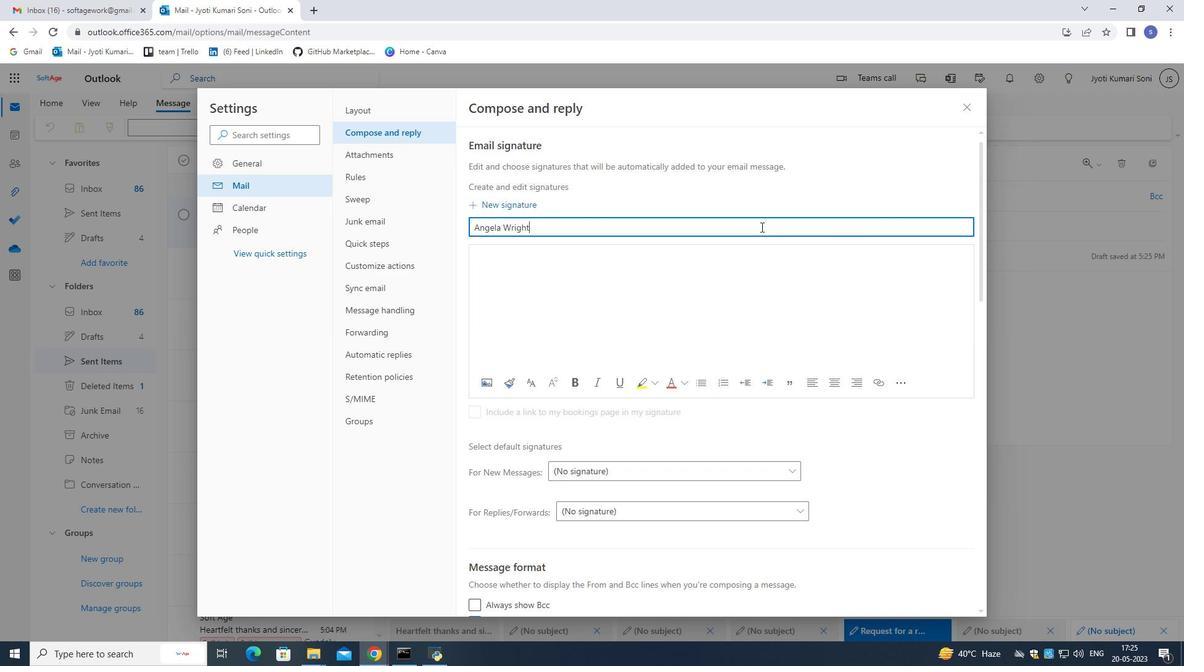 
Action: Mouse moved to (759, 223)
Screenshot: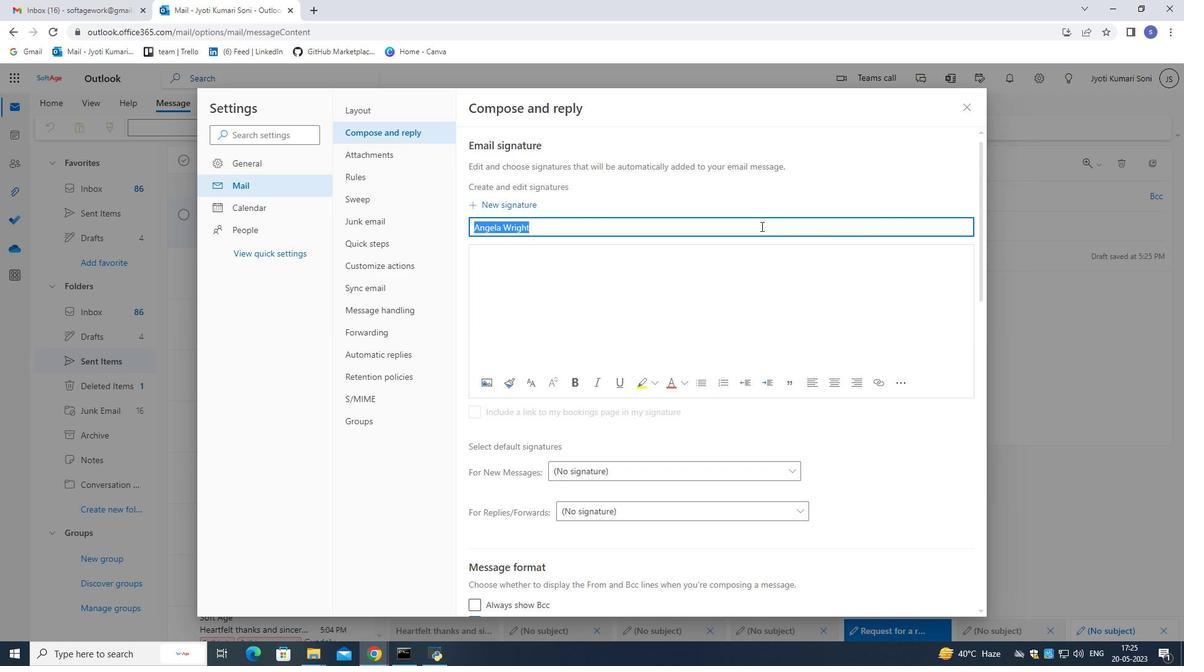 
Action: Key pressed <Key.shift>Haven<Key.space><Key.shift>Turner
Screenshot: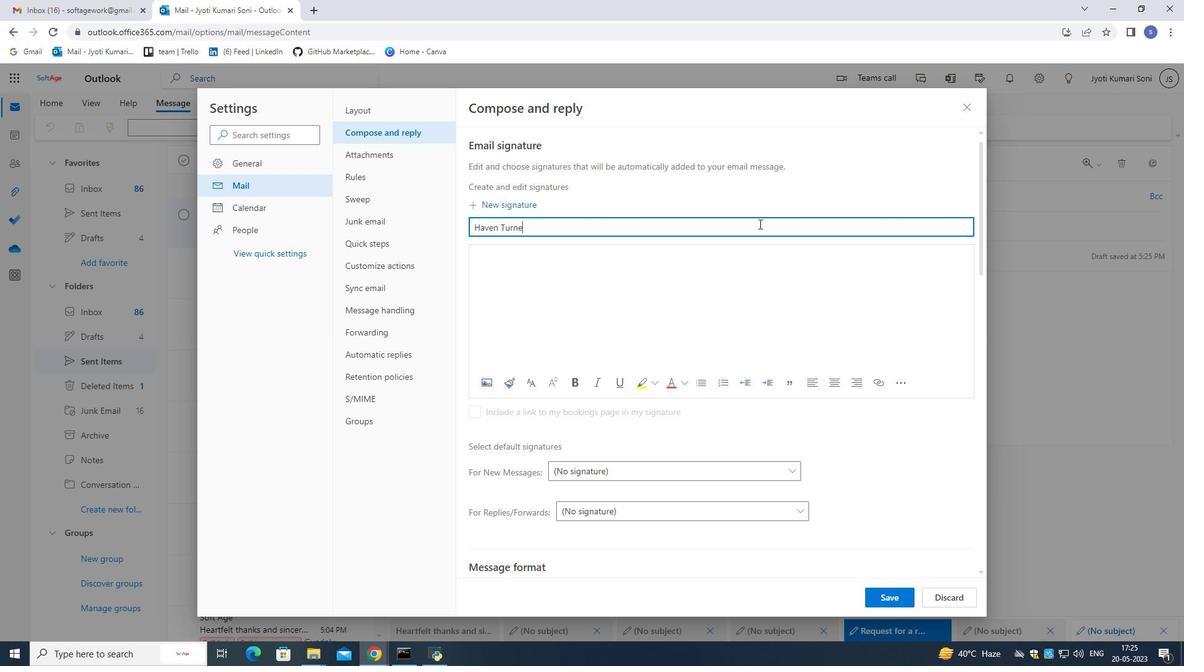 
Action: Mouse pressed left at (759, 223)
Screenshot: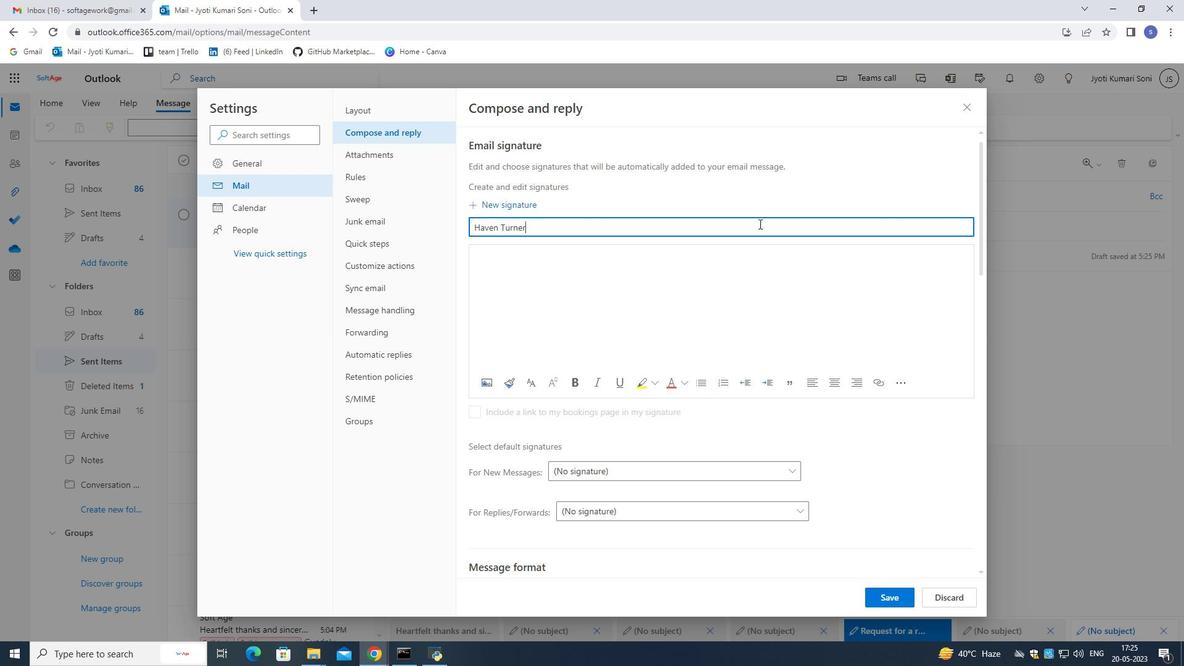 
Action: Mouse moved to (758, 223)
Screenshot: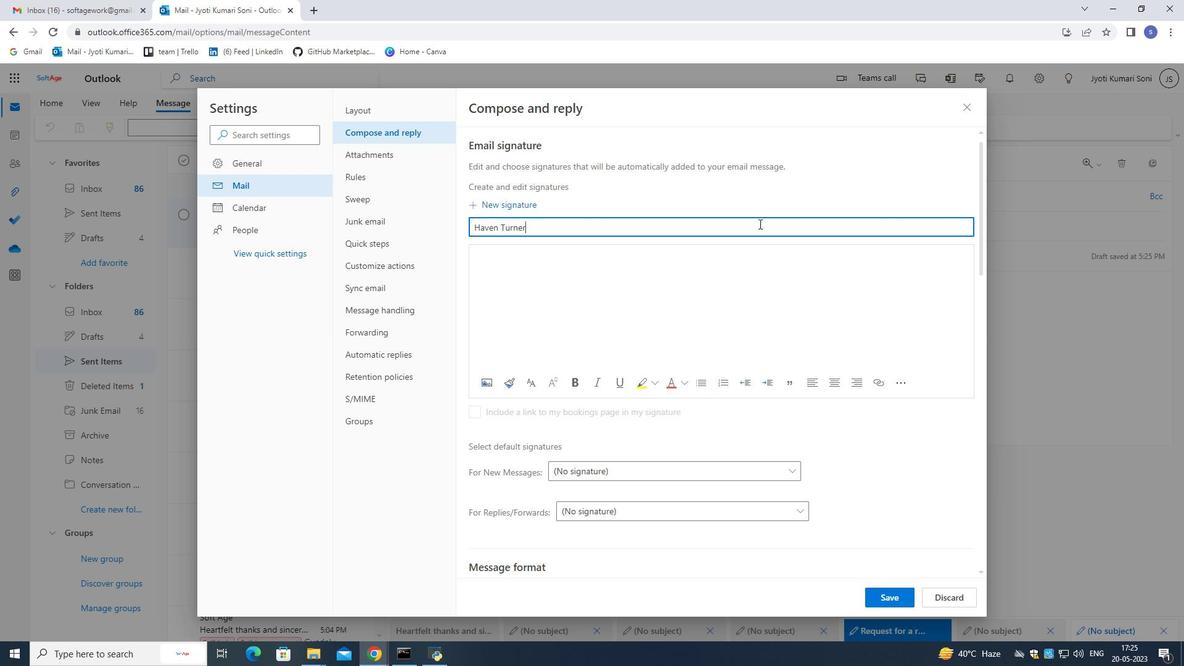 
Action: Mouse pressed left at (758, 223)
Screenshot: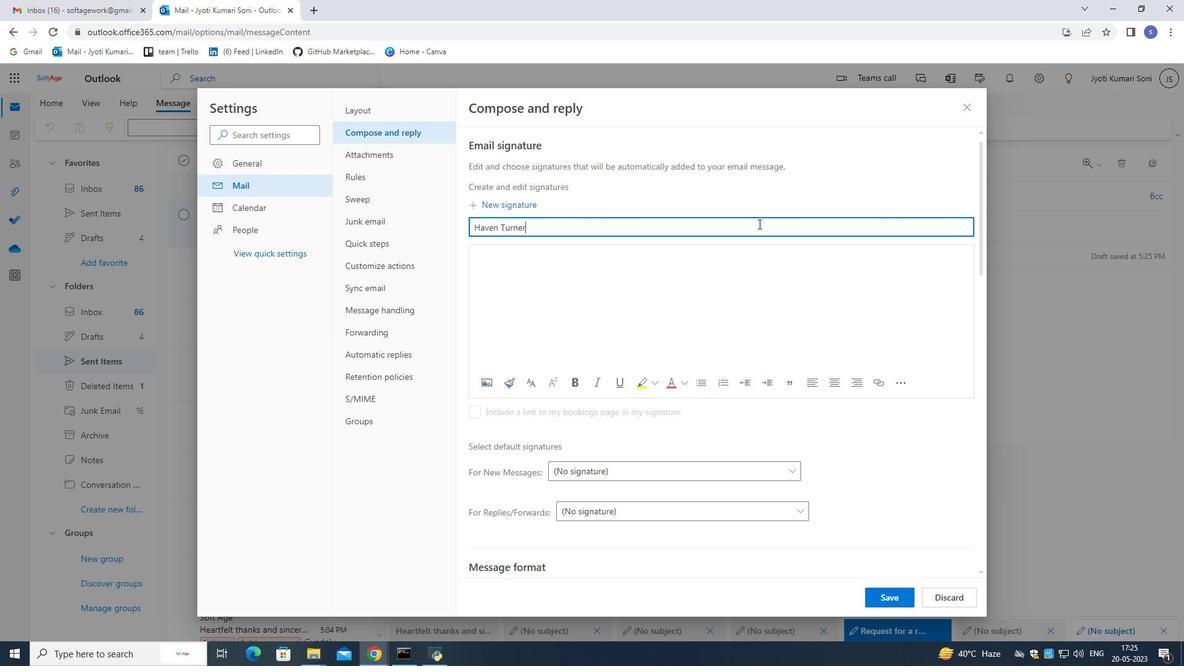 
Action: Mouse pressed left at (758, 223)
Screenshot: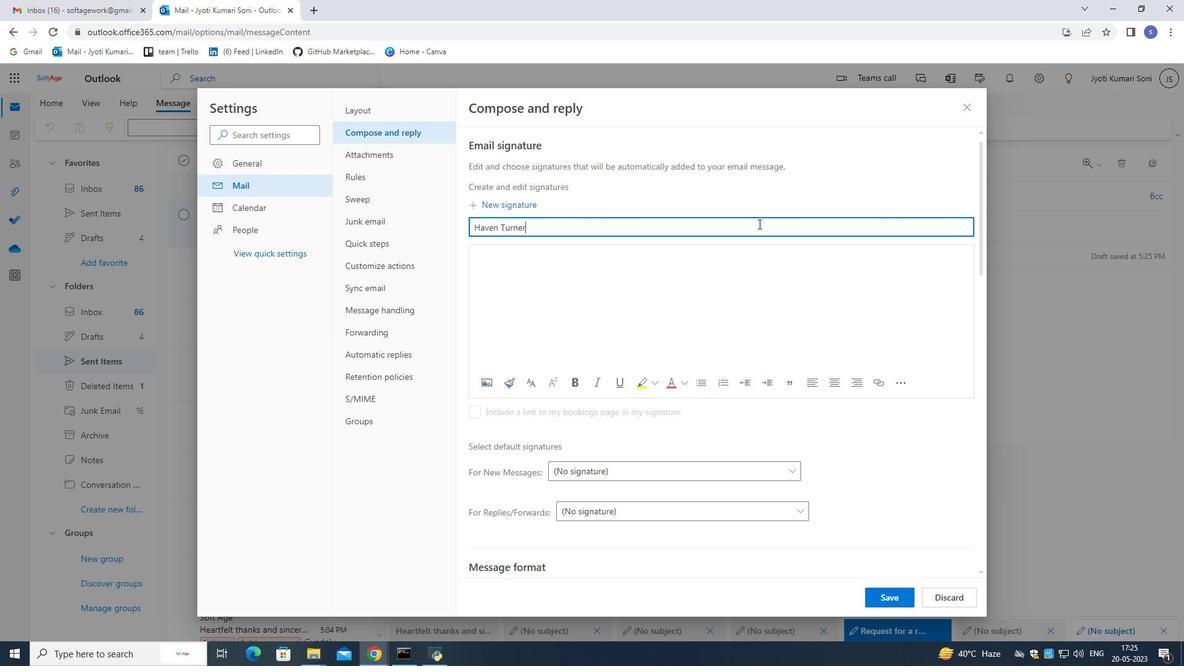 
Action: Mouse moved to (757, 223)
Screenshot: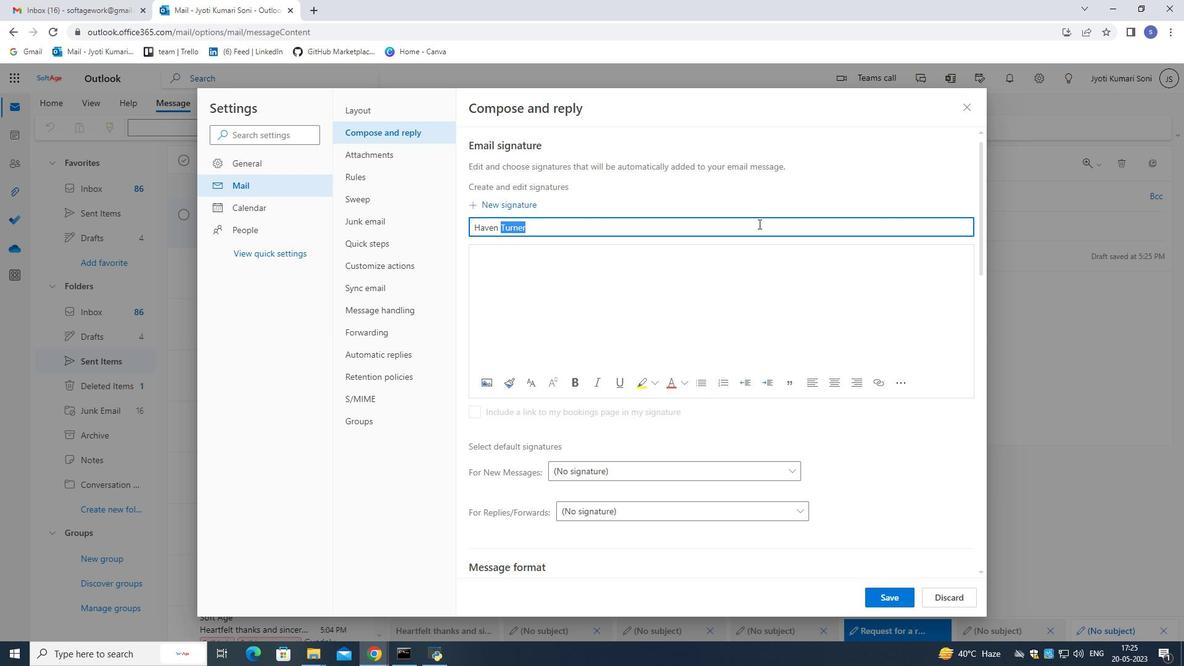 
Action: Key pressed ctrl+C
Screenshot: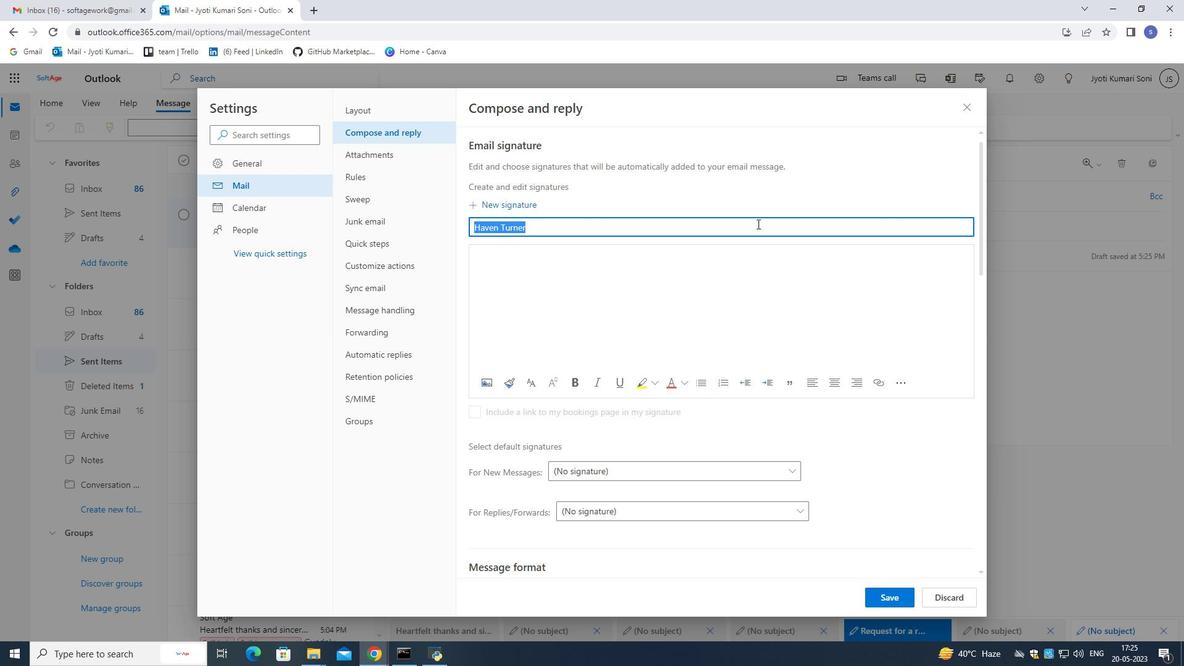 
Action: Mouse moved to (744, 261)
Screenshot: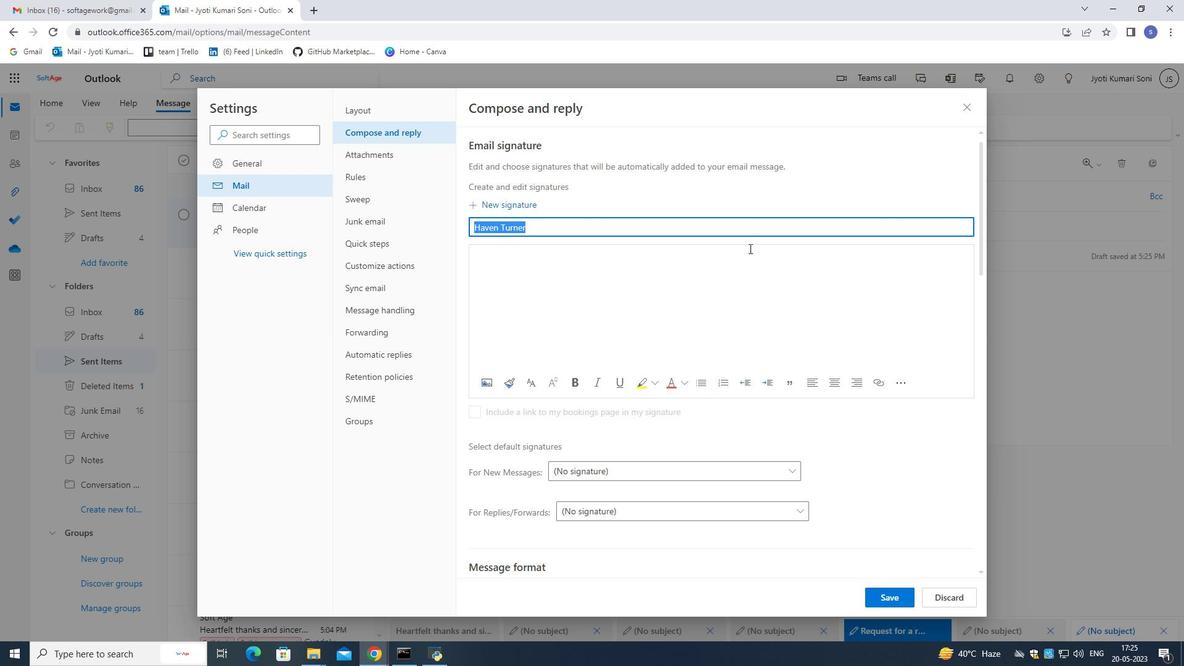 
Action: Mouse pressed left at (744, 261)
Screenshot: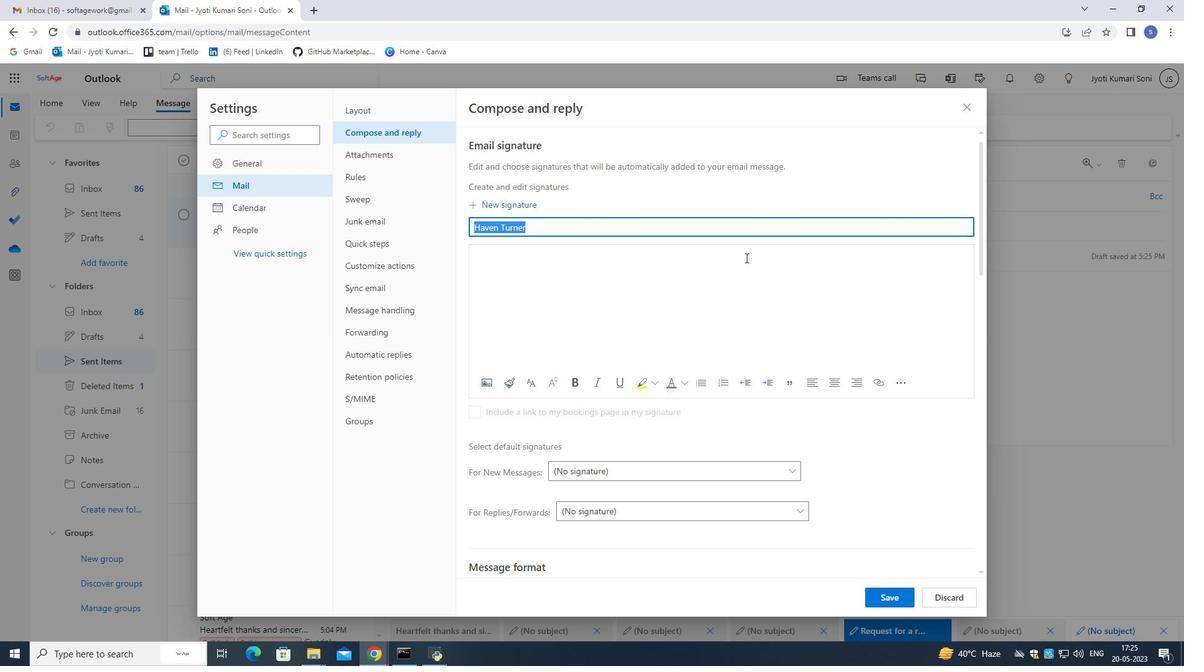 
Action: Mouse moved to (744, 262)
Screenshot: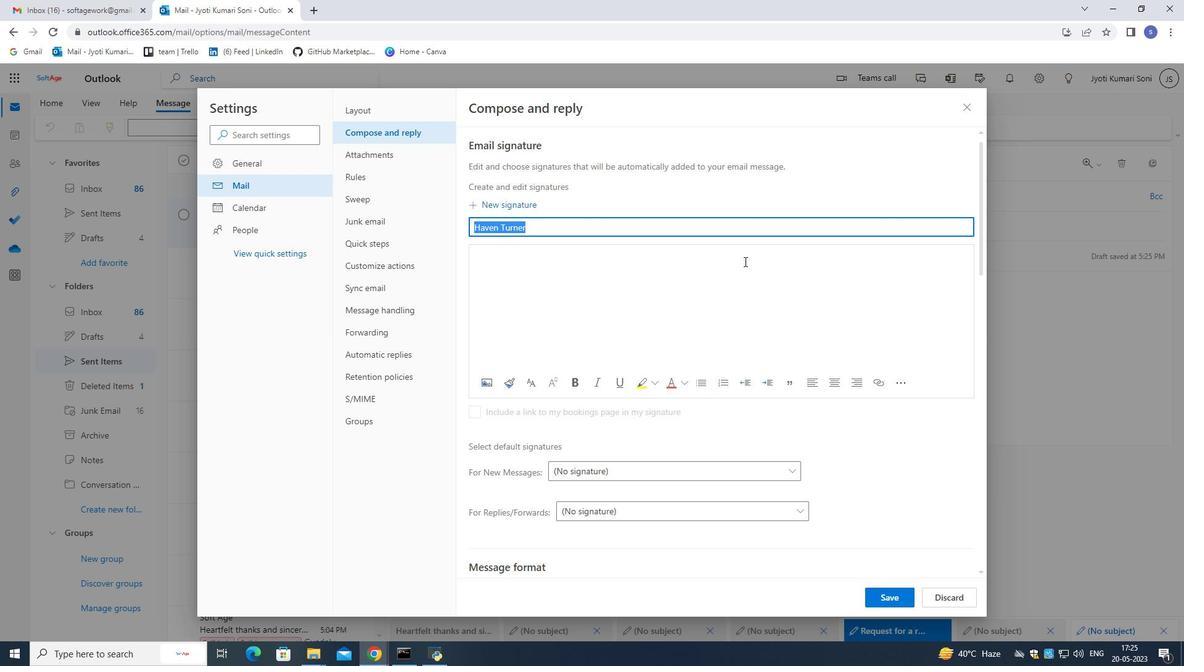 
Action: Key pressed ctrl+V
Screenshot: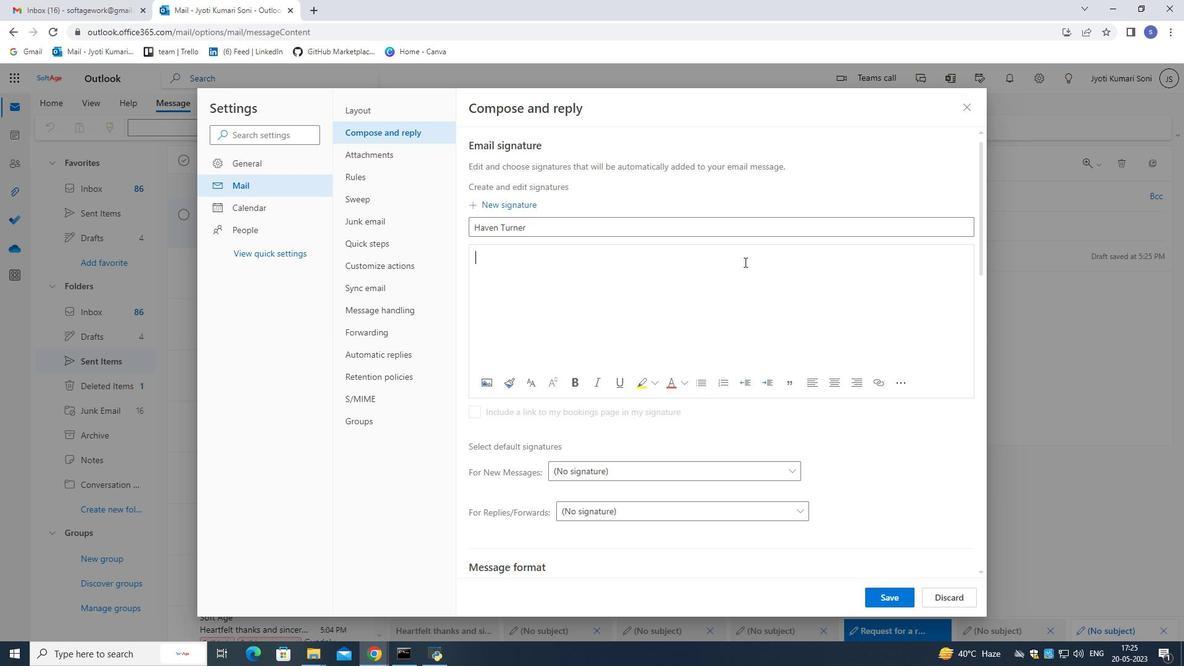 
Action: Mouse moved to (893, 595)
Screenshot: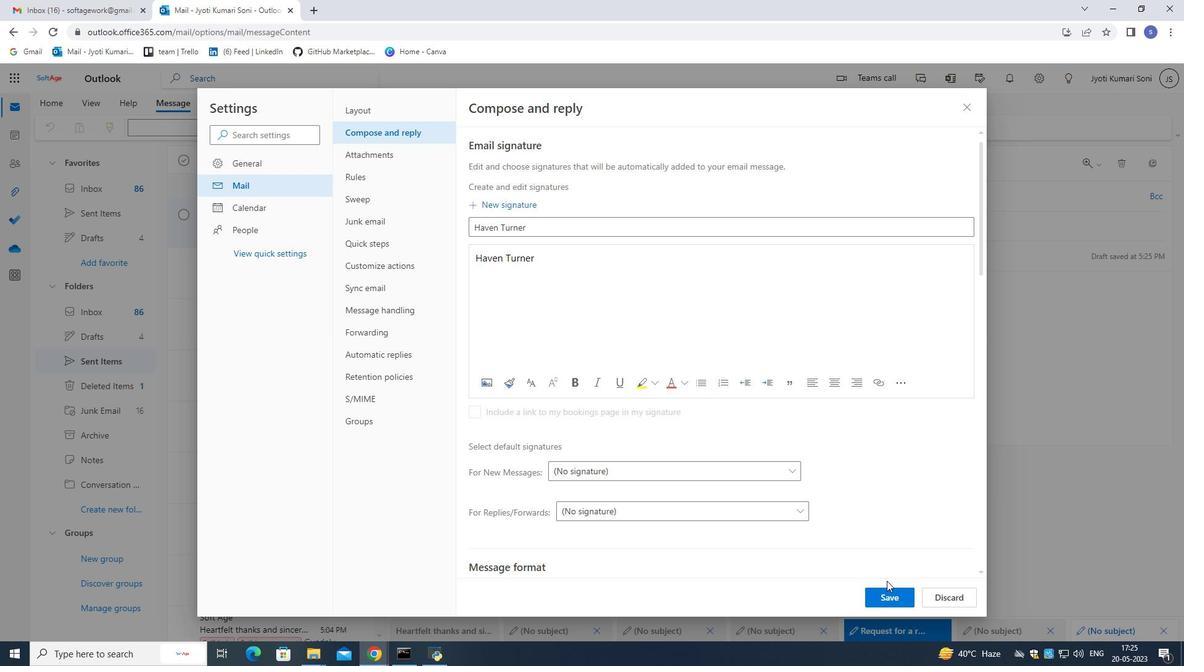 
Action: Mouse pressed left at (893, 595)
Screenshot: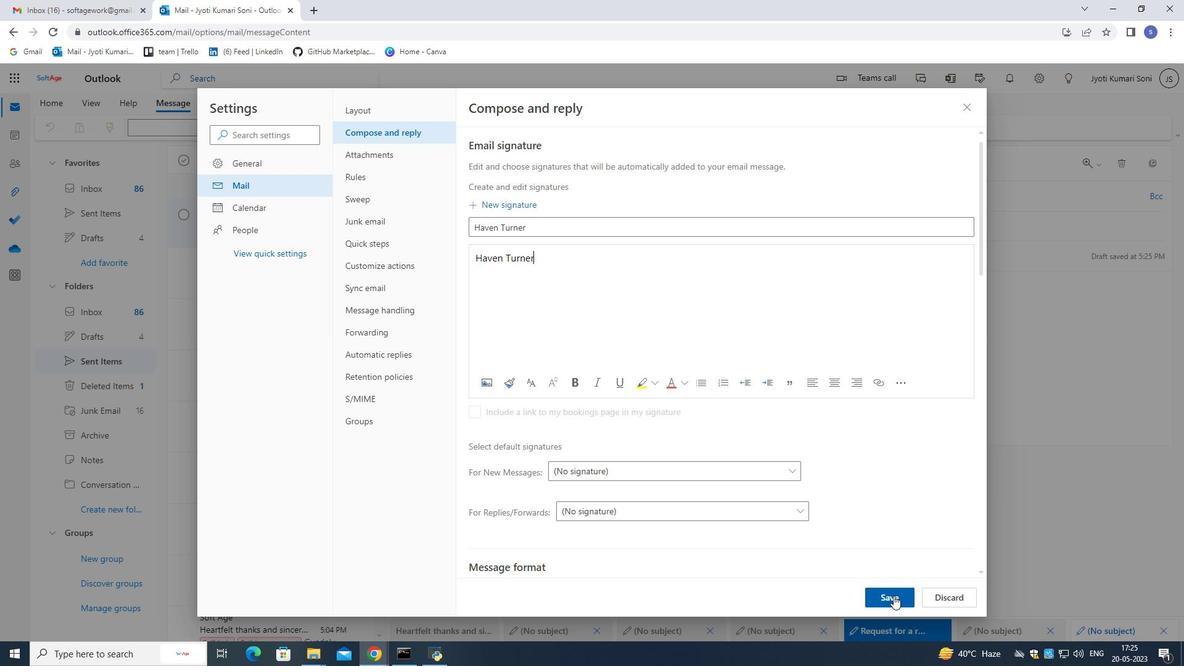 
Action: Mouse moved to (965, 106)
Screenshot: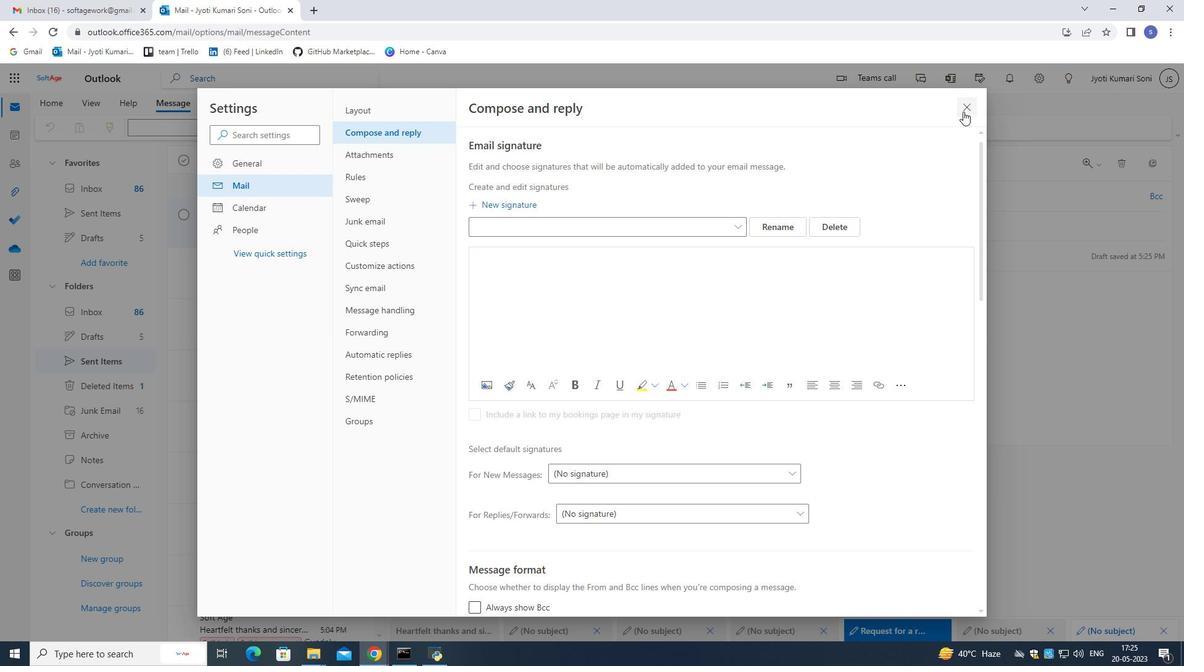 
Action: Mouse pressed left at (965, 106)
Screenshot: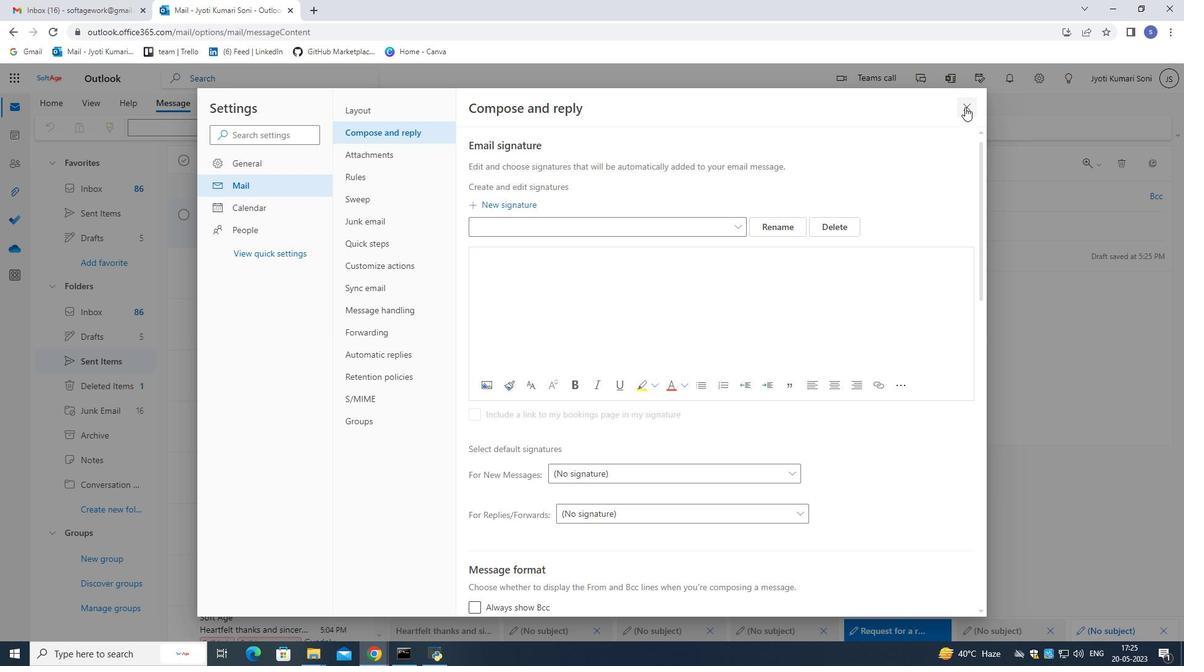 
Action: Mouse moved to (671, 189)
Screenshot: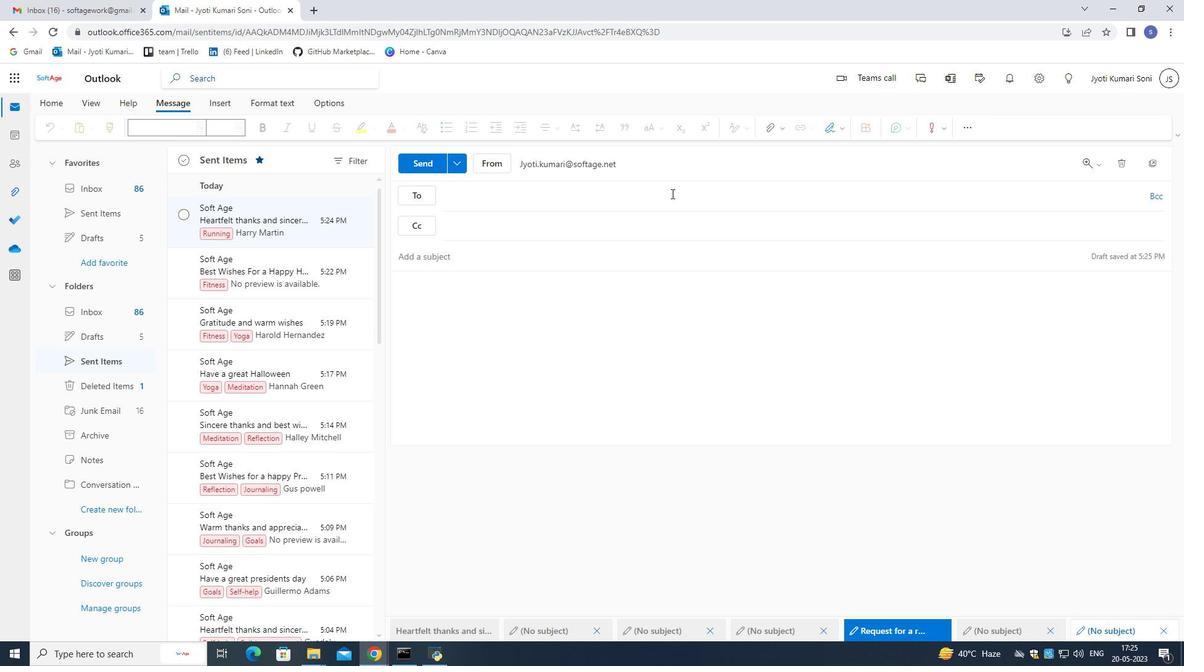
Action: Mouse pressed left at (671, 189)
Screenshot: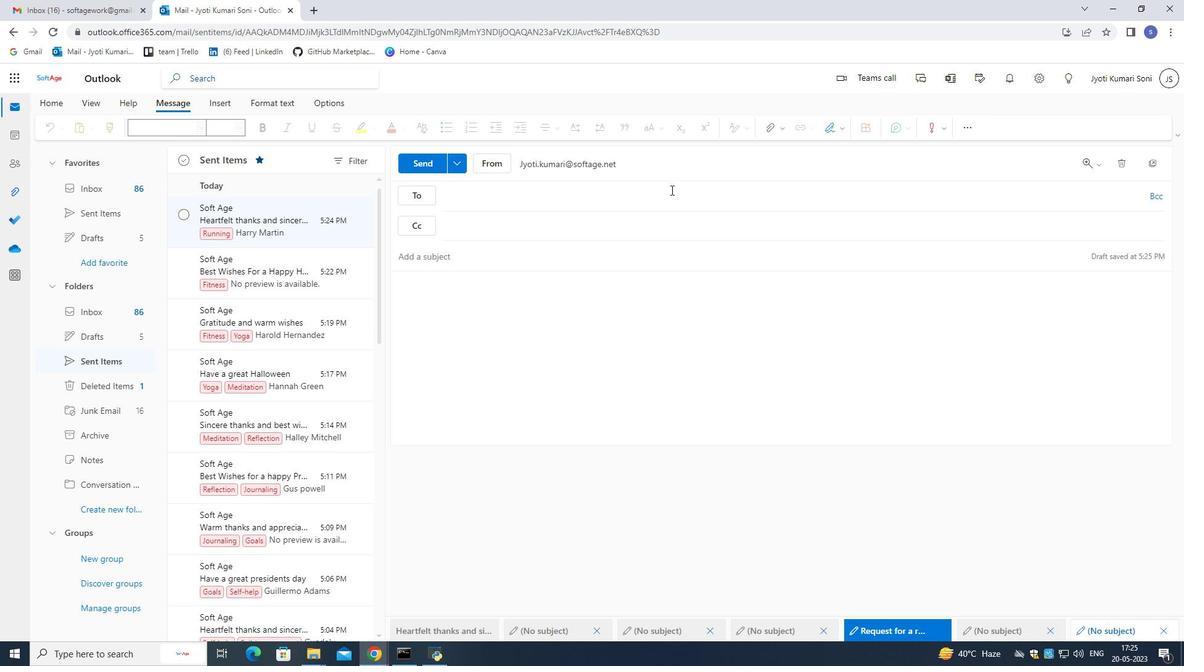 
Action: Mouse moved to (709, 205)
Screenshot: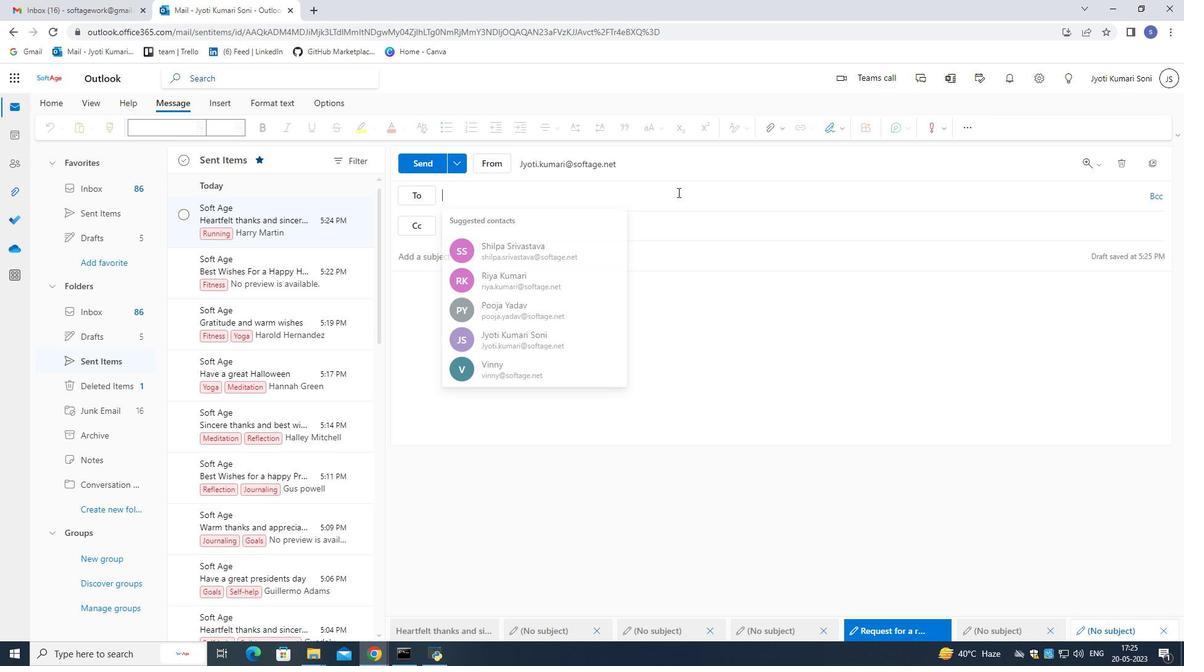 
Action: Key pressed softage.2<Key.shift>@softage.net
Screenshot: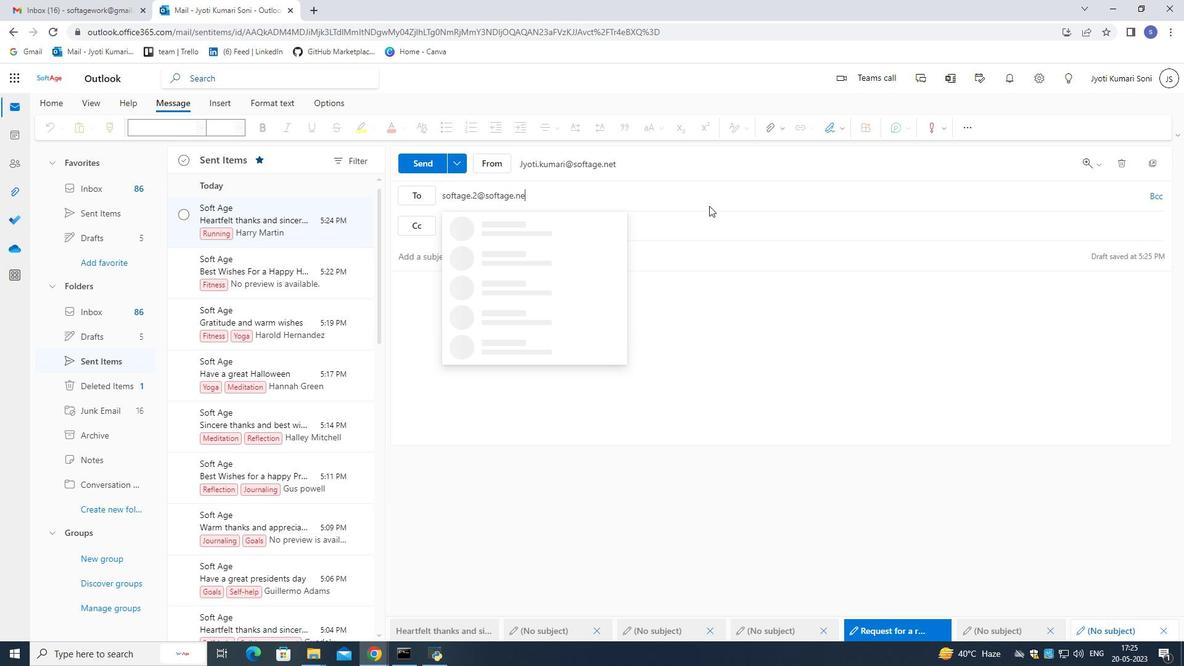 
Action: Mouse moved to (593, 237)
Screenshot: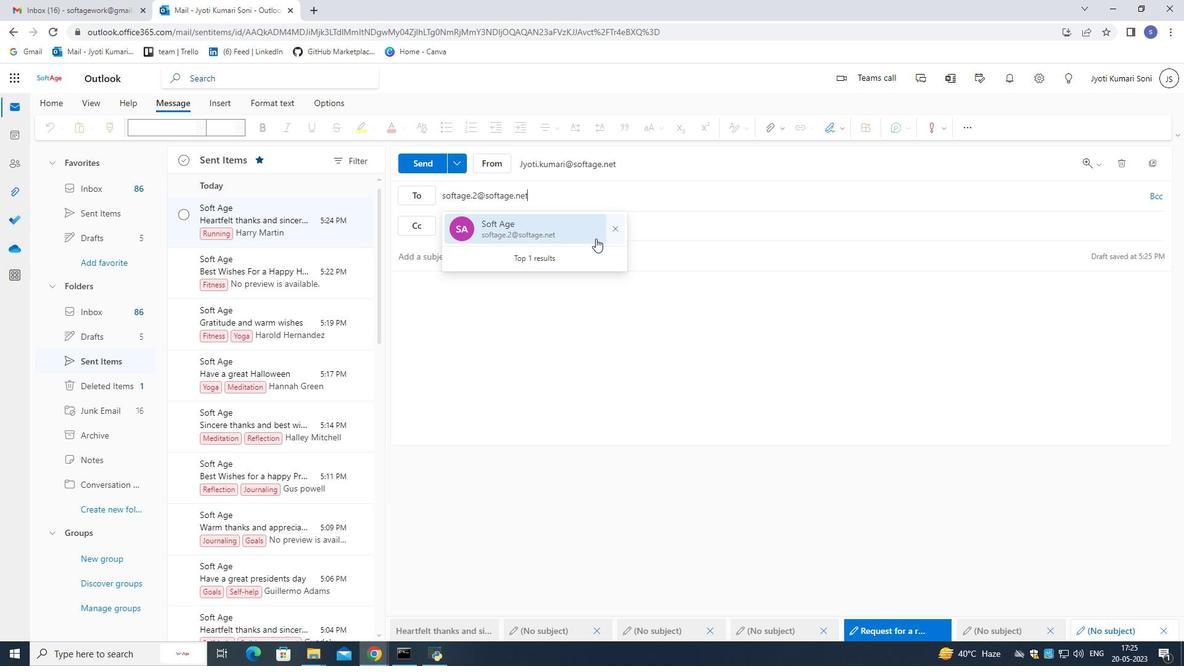 
Action: Mouse pressed left at (593, 237)
Screenshot: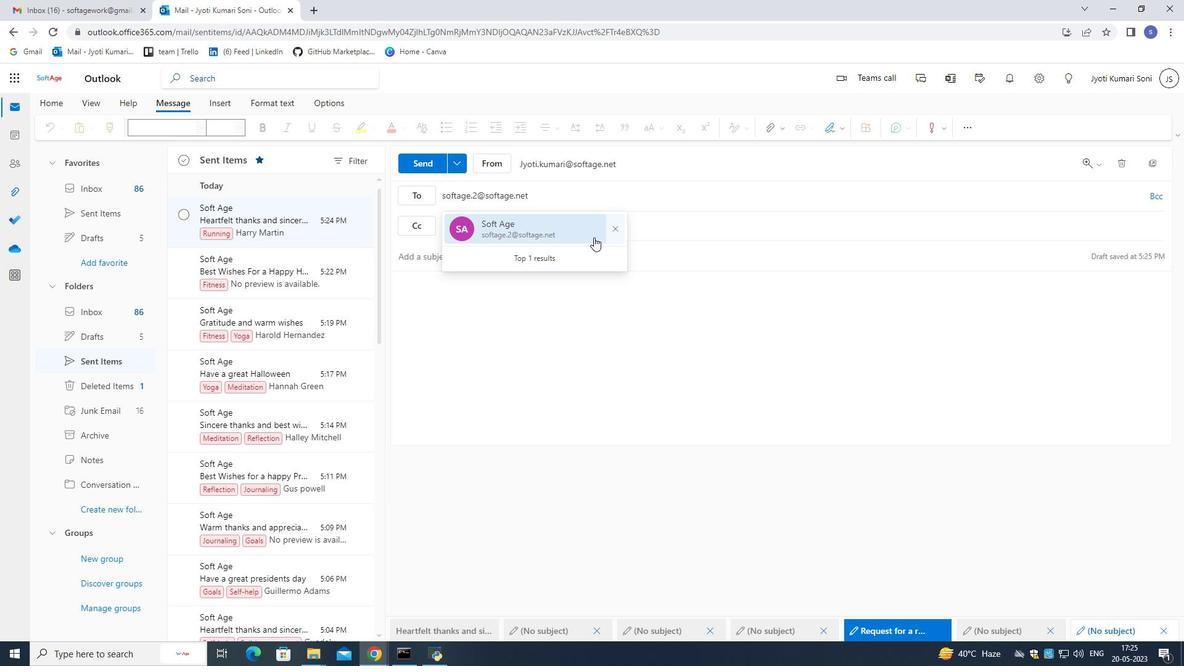 
Action: Mouse moved to (598, 246)
Screenshot: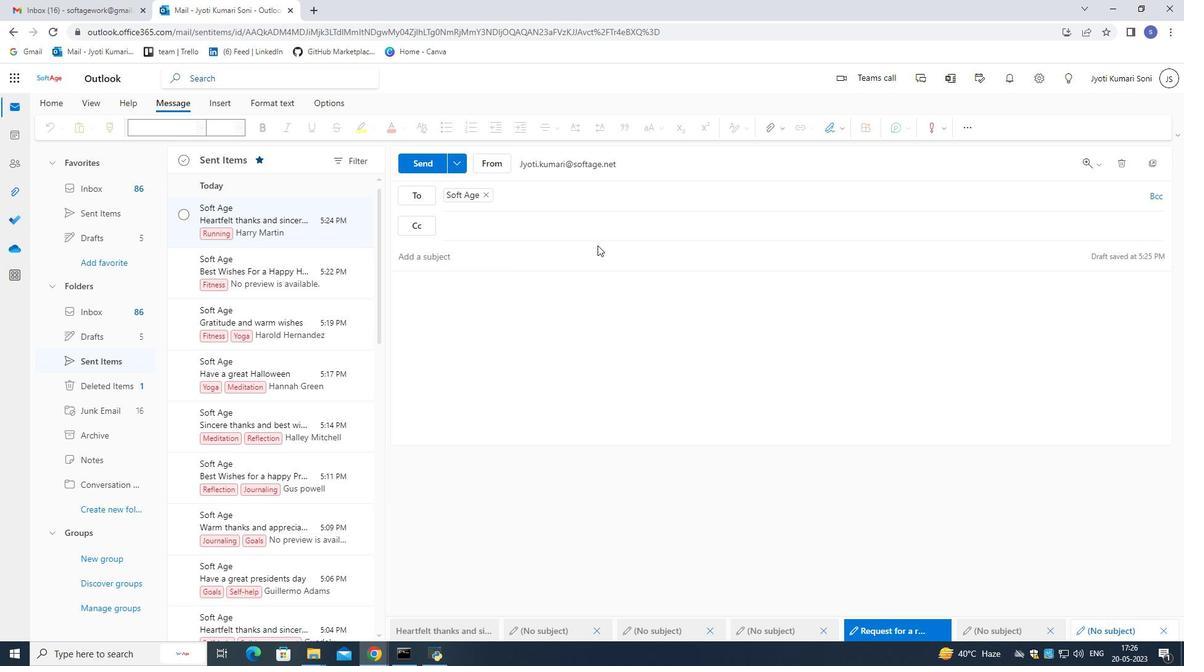 
Action: Mouse pressed left at (598, 246)
Screenshot: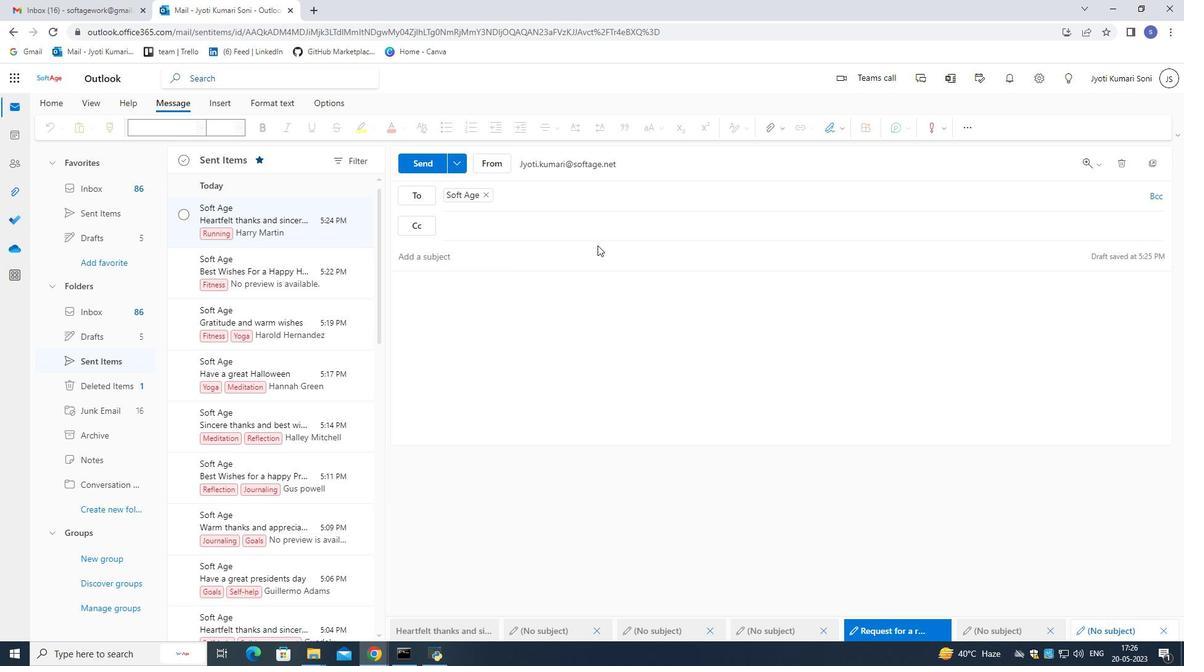 
Action: Mouse moved to (605, 251)
Screenshot: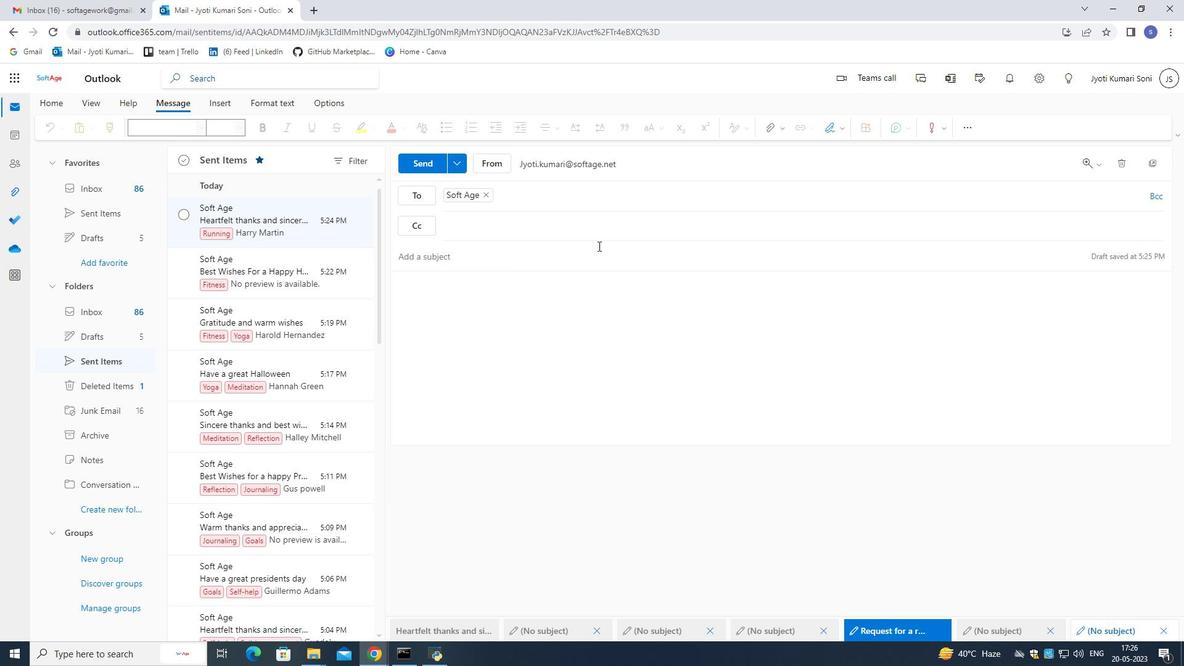 
Action: Key pressed <Key.shift>Have<Key.space>a<Key.space>great<Key.space>thanksgiving<Key.space><Key.shift>Day
Screenshot: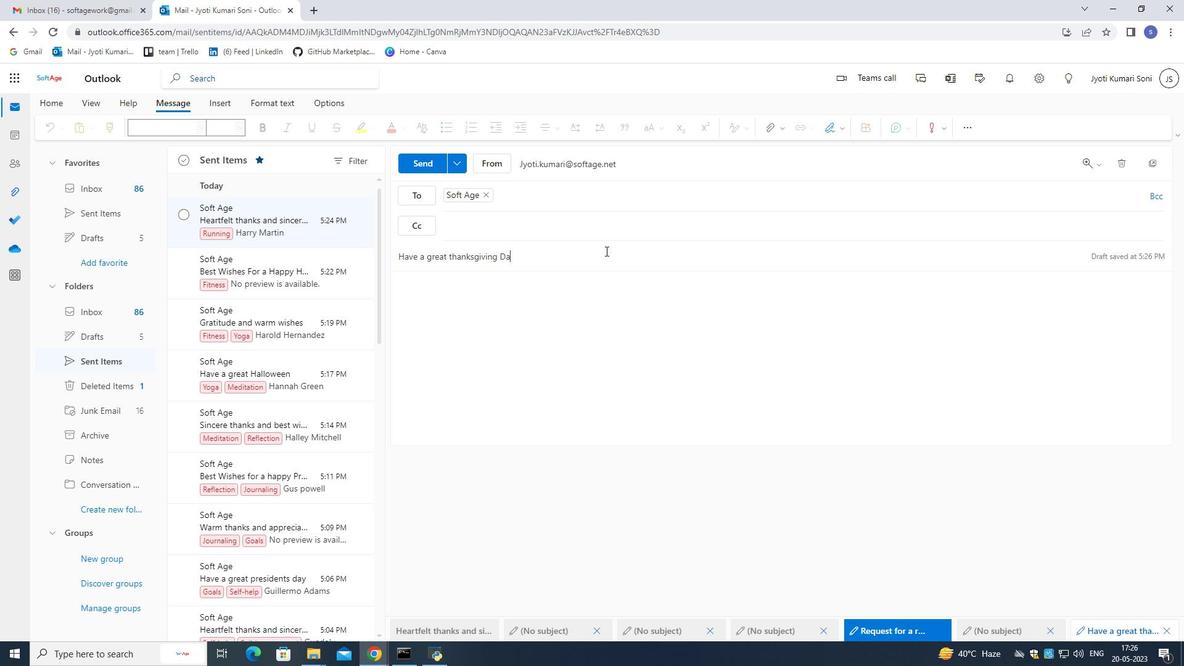 
Action: Mouse moved to (450, 255)
Screenshot: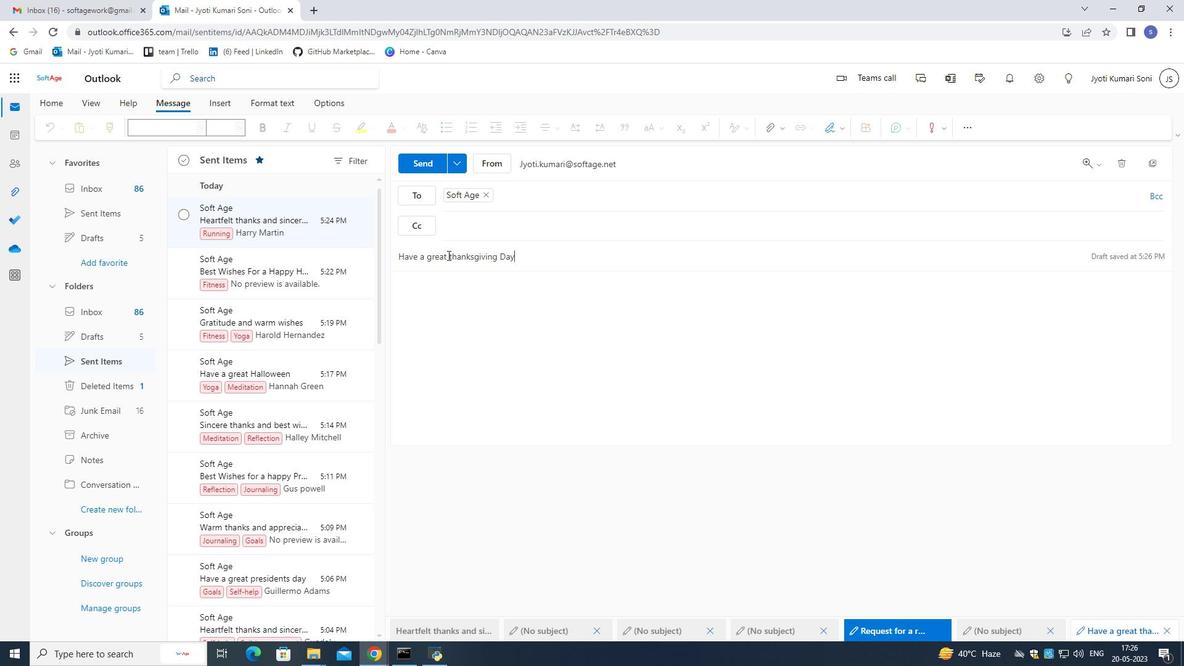 
Action: Mouse pressed left at (450, 255)
Screenshot: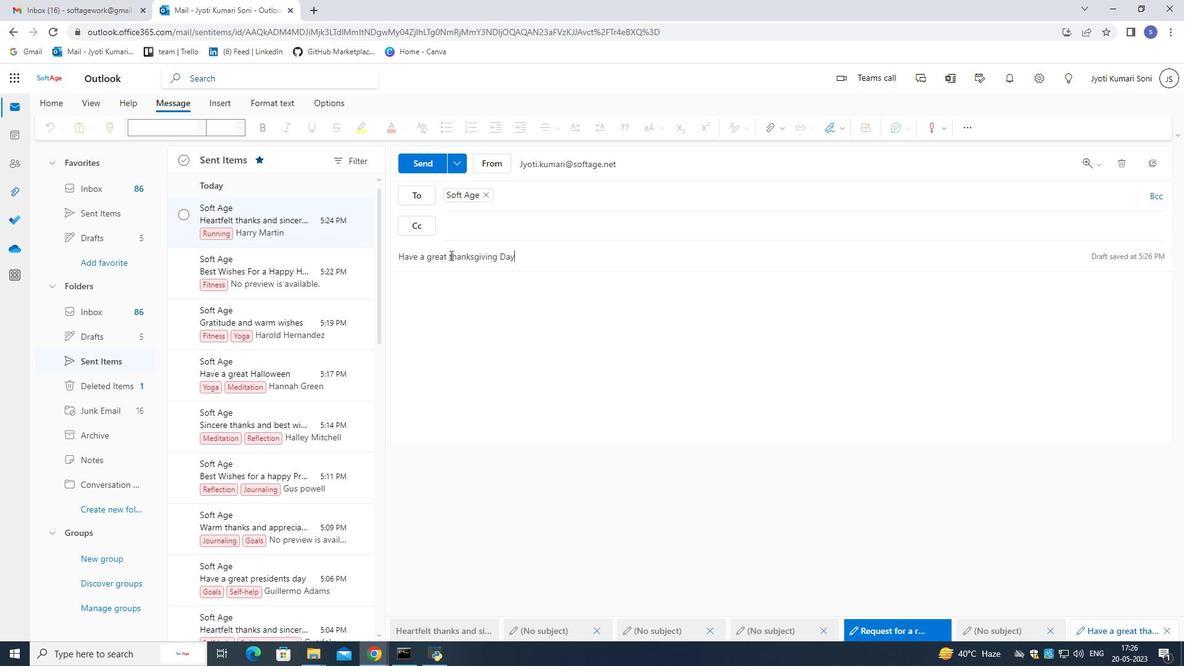 
Action: Mouse moved to (522, 330)
Screenshot: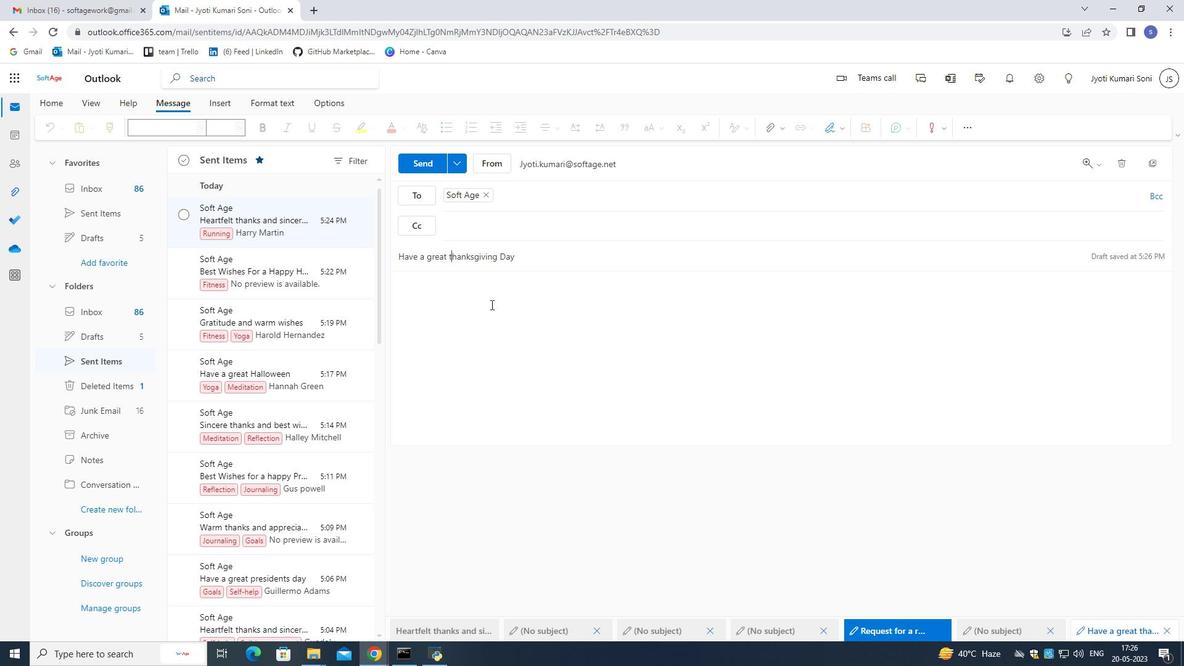 
Action: Key pressed <Key.backspace><Key.shift>T
Screenshot: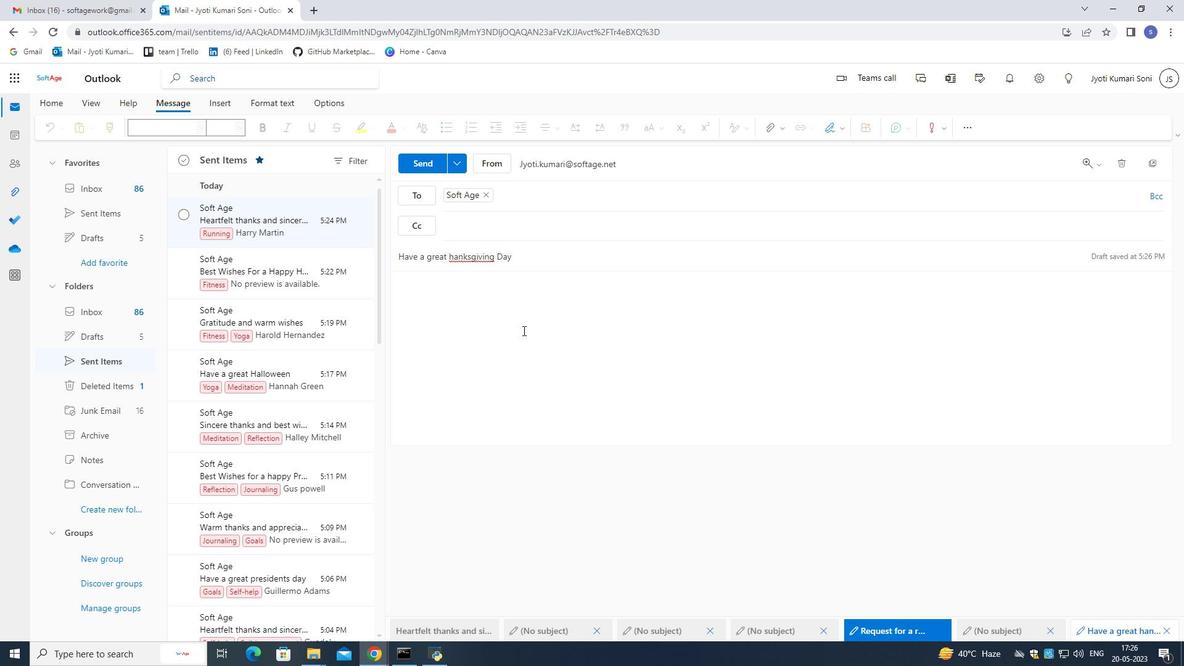 
Action: Mouse moved to (846, 131)
Screenshot: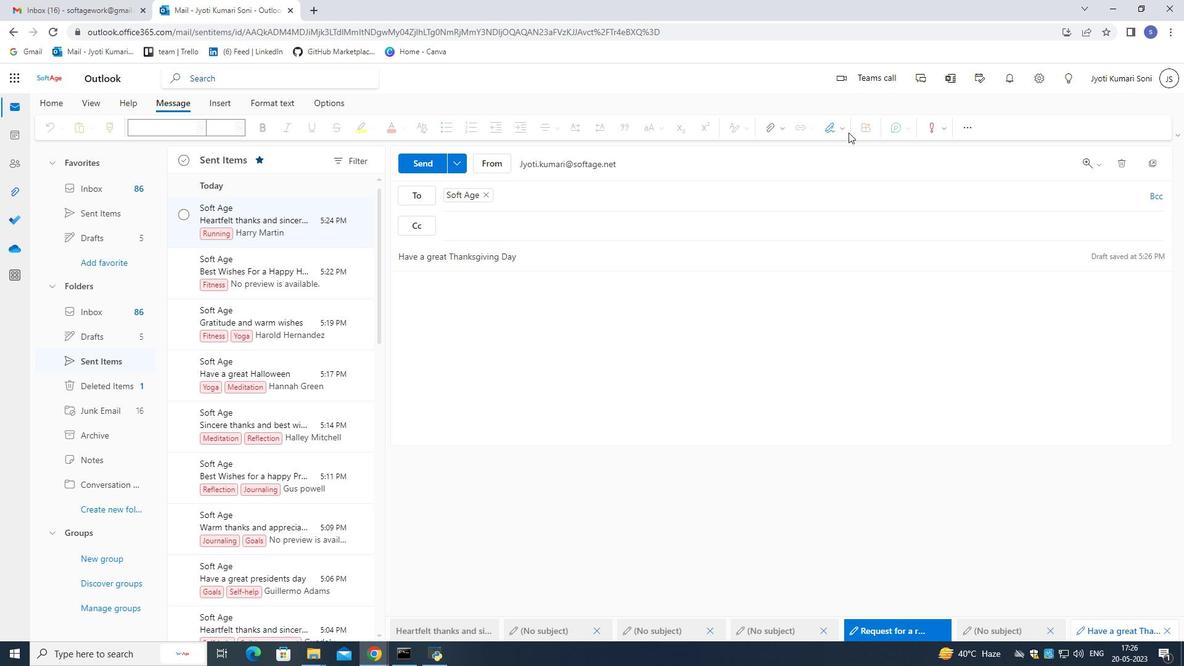 
Action: Mouse pressed left at (846, 131)
Screenshot: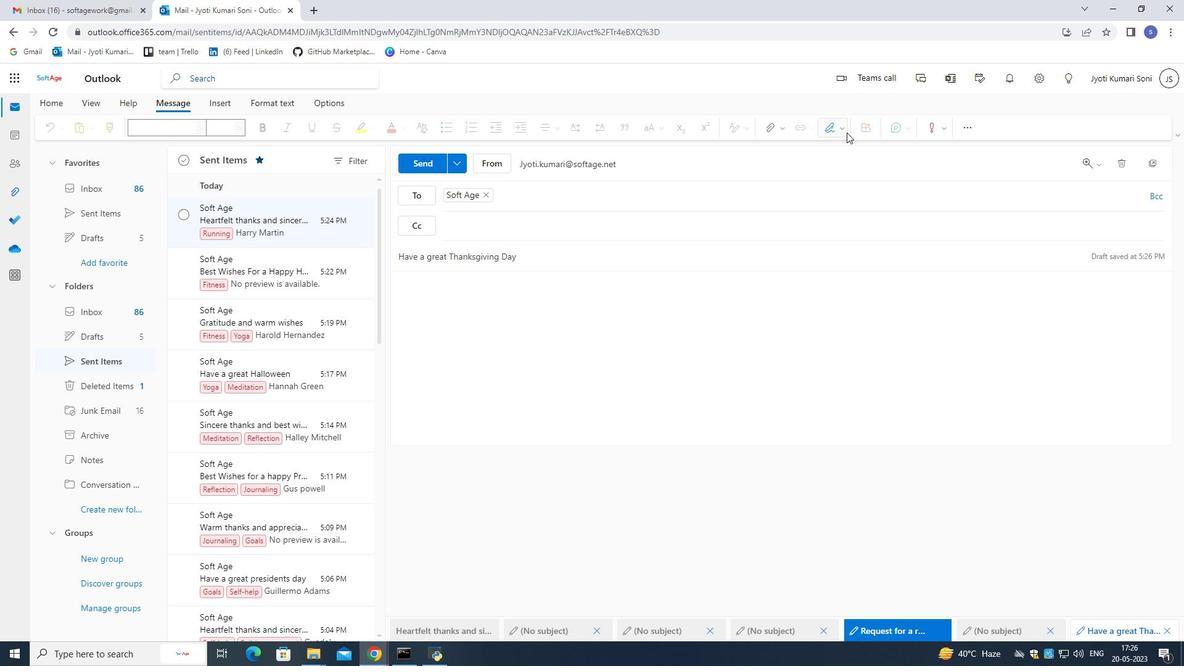 
Action: Mouse moved to (814, 526)
Screenshot: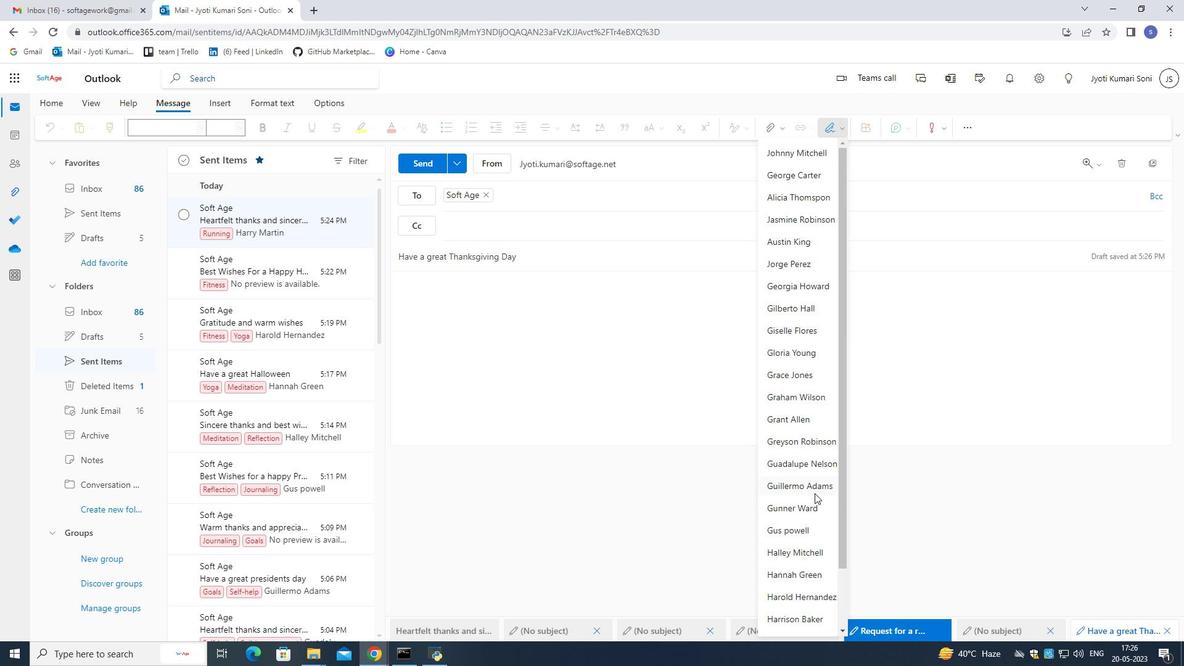 
Action: Mouse scrolled (814, 525) with delta (0, 0)
Screenshot: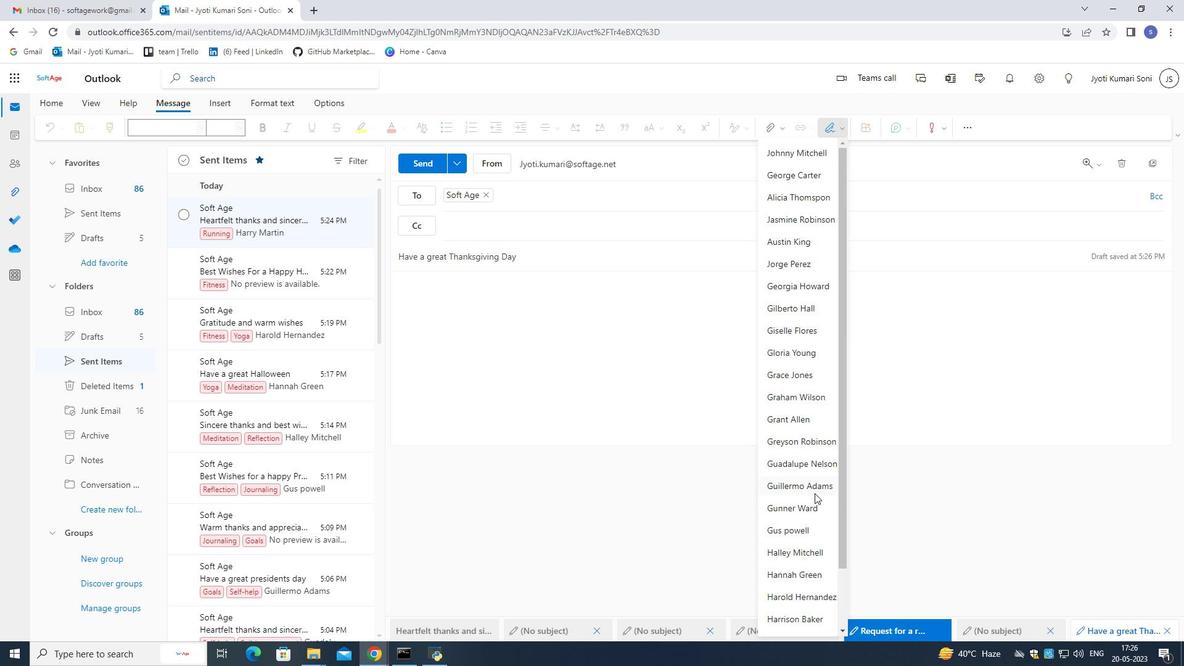 
Action: Mouse moved to (823, 592)
Screenshot: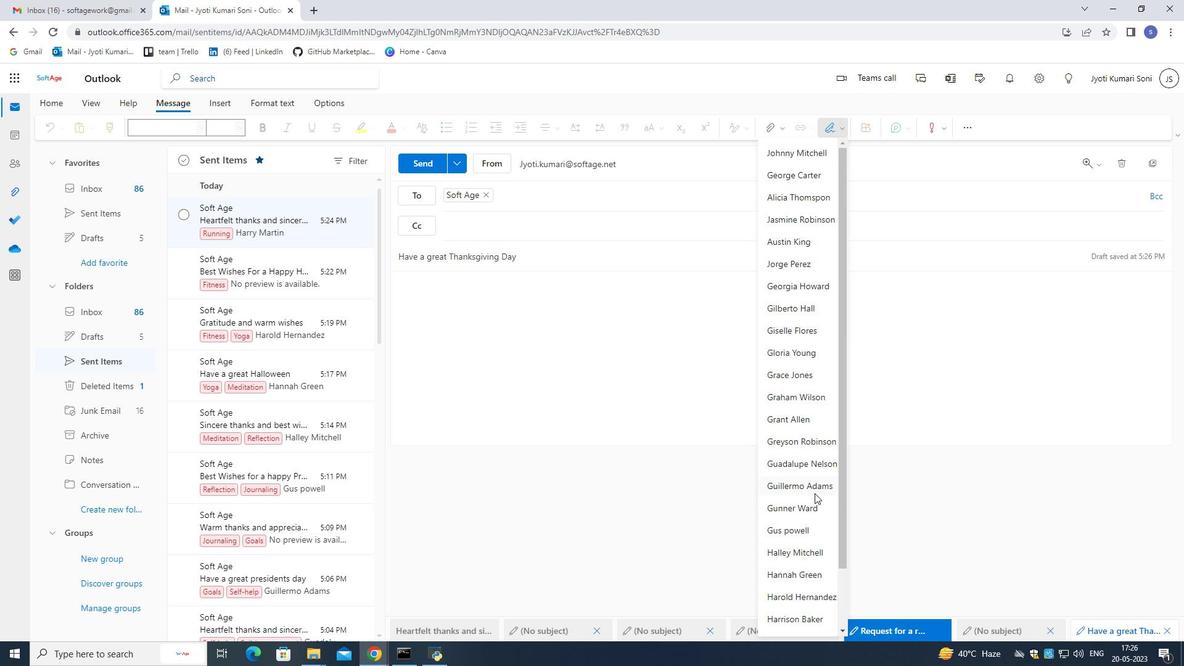 
Action: Mouse scrolled (823, 591) with delta (0, 0)
Screenshot: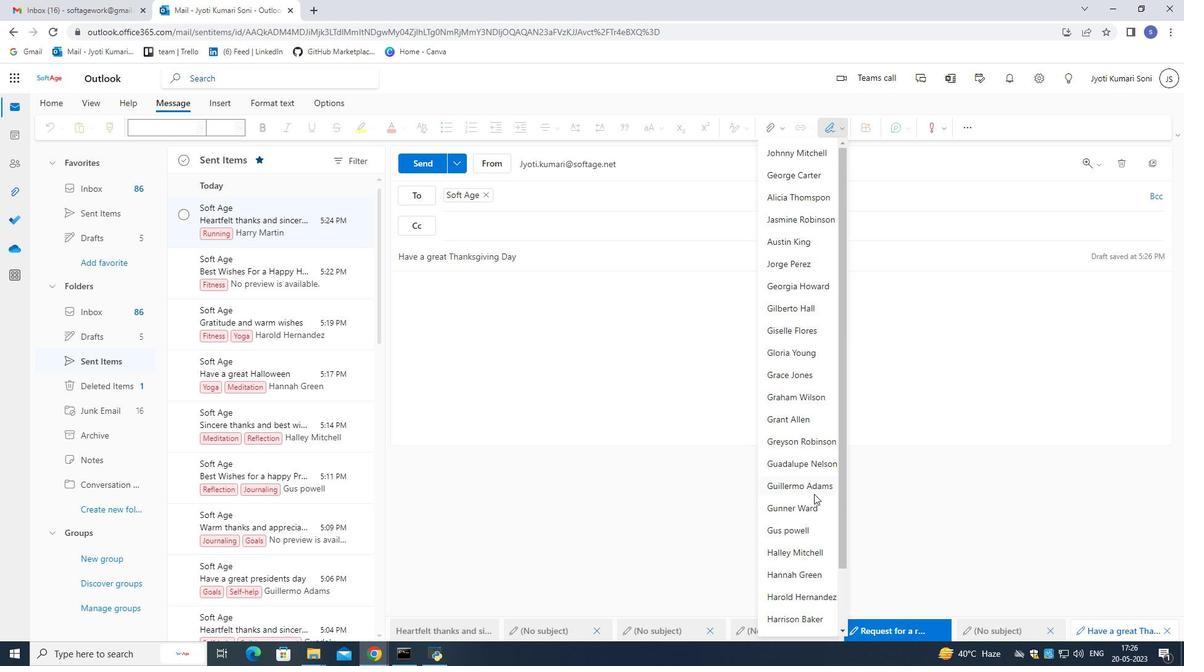 
Action: Mouse moved to (824, 611)
Screenshot: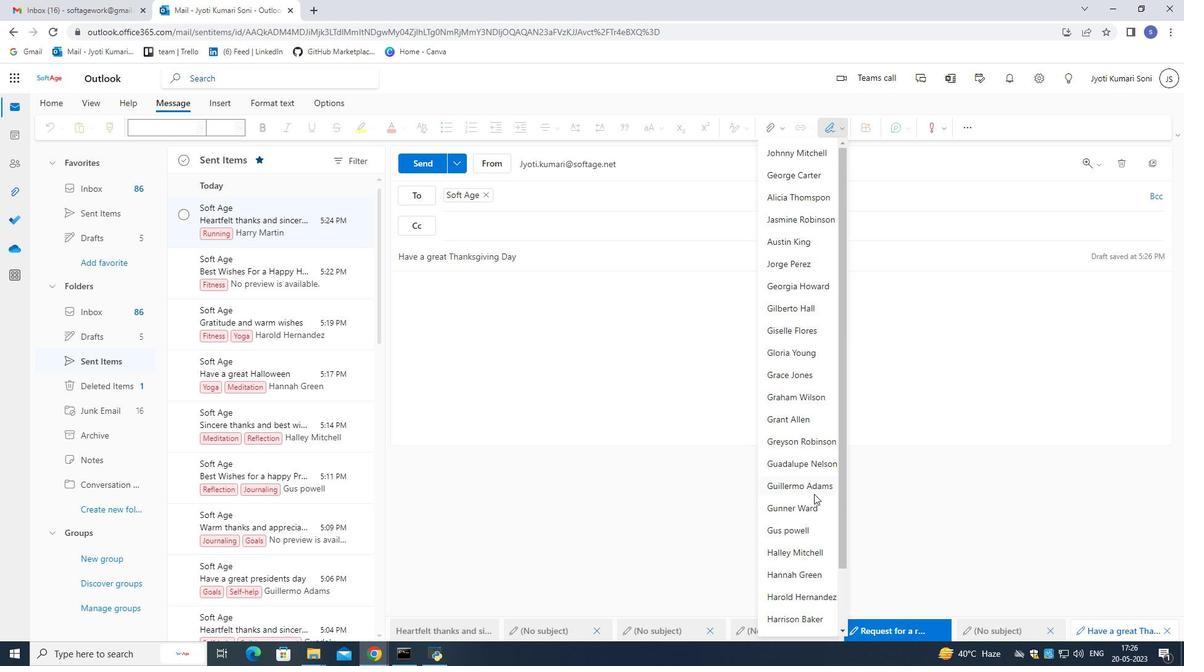 
Action: Mouse scrolled (824, 610) with delta (0, 0)
Screenshot: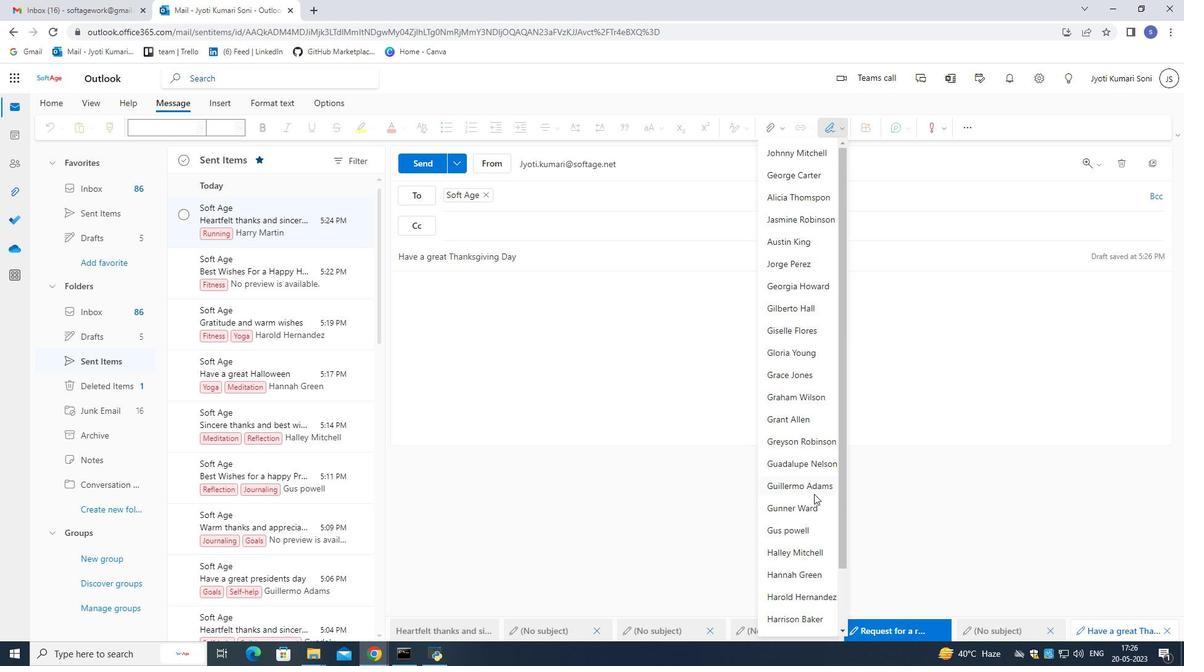 
Action: Mouse moved to (824, 611)
Screenshot: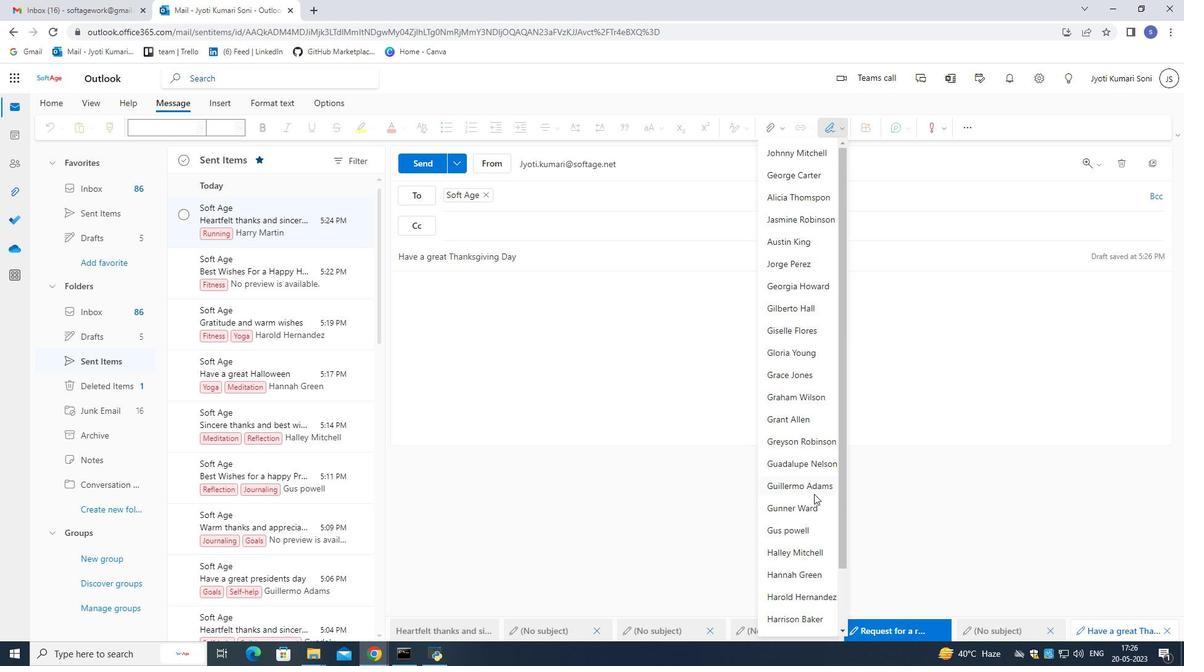 
Action: Mouse scrolled (824, 611) with delta (0, 0)
Screenshot: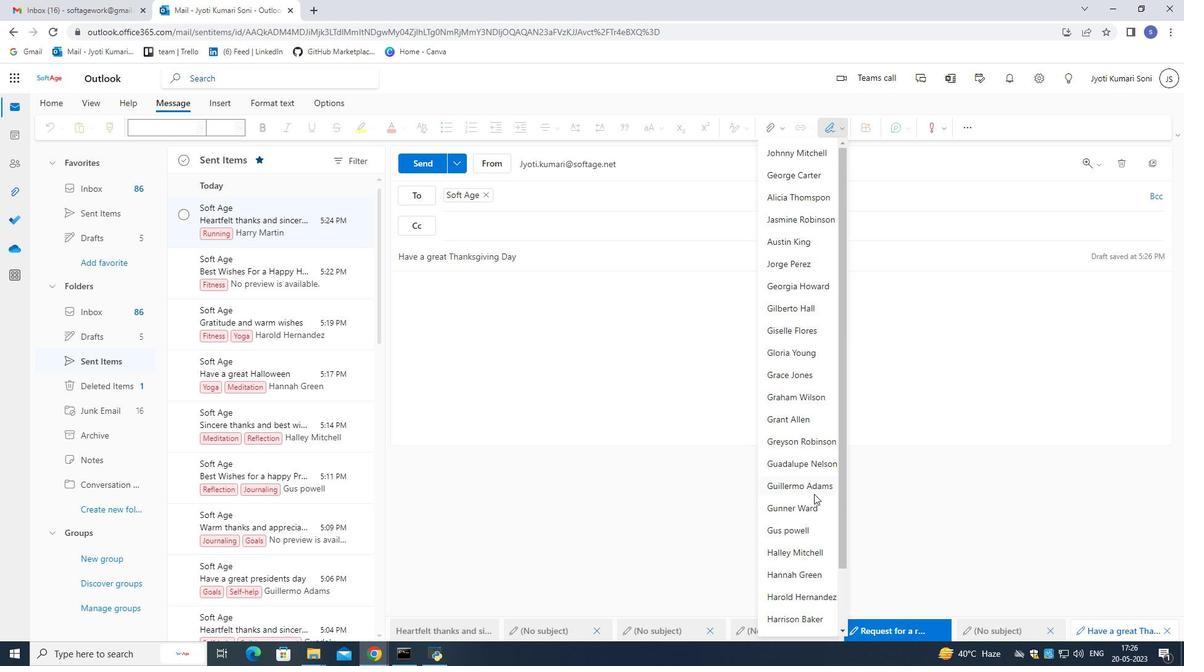 
Action: Mouse scrolled (824, 611) with delta (0, 0)
Screenshot: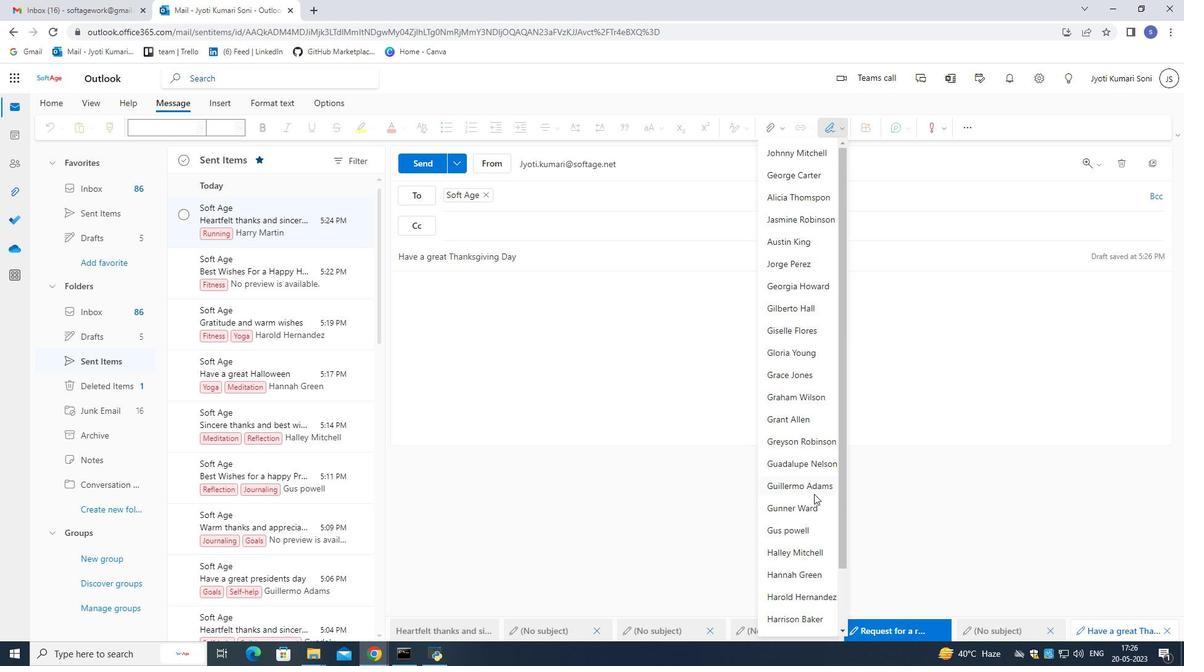 
Action: Mouse scrolled (824, 611) with delta (0, 0)
Screenshot: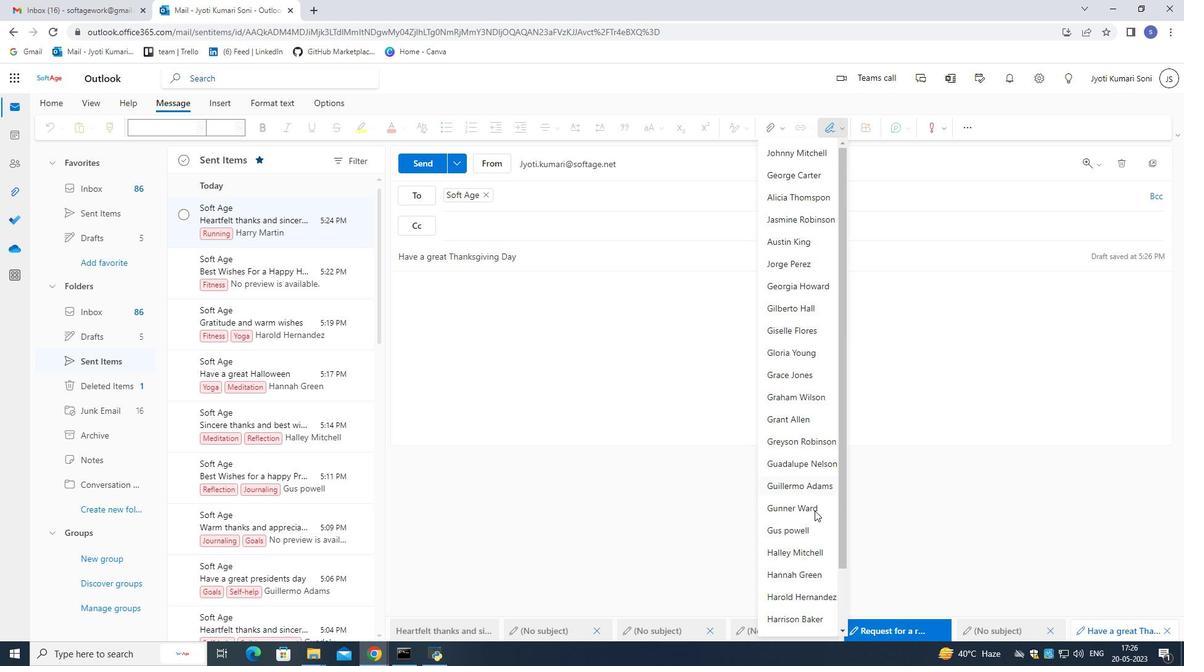 
Action: Mouse moved to (813, 598)
Screenshot: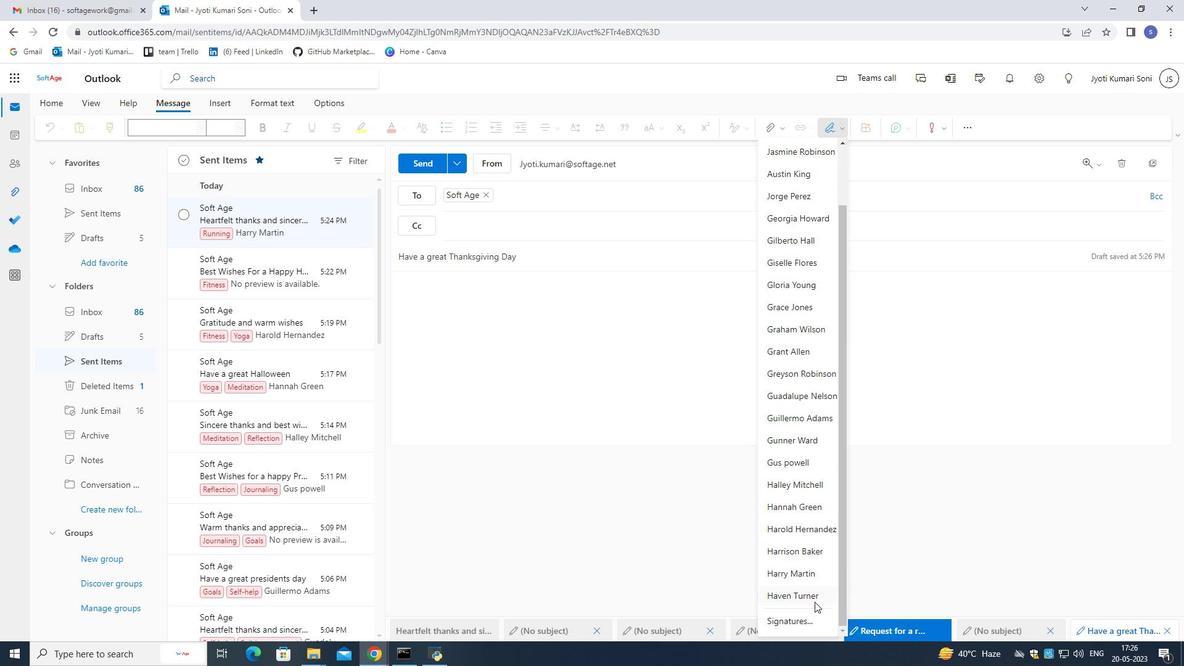 
Action: Mouse pressed left at (813, 598)
Screenshot: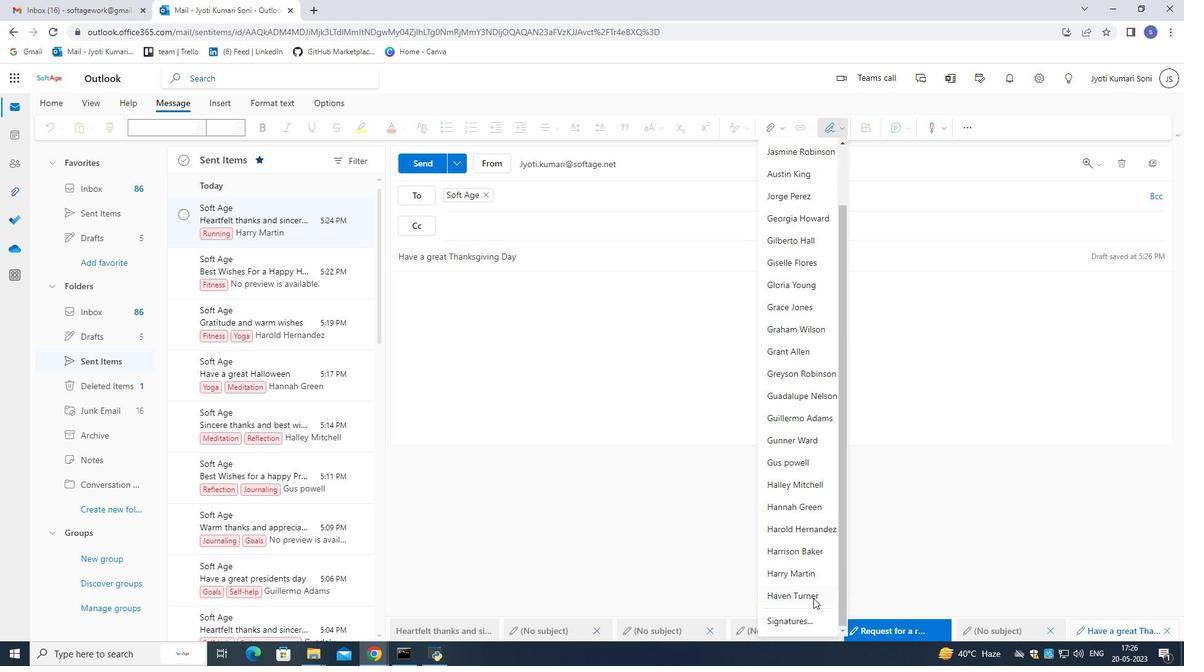 
Action: Mouse moved to (429, 166)
Screenshot: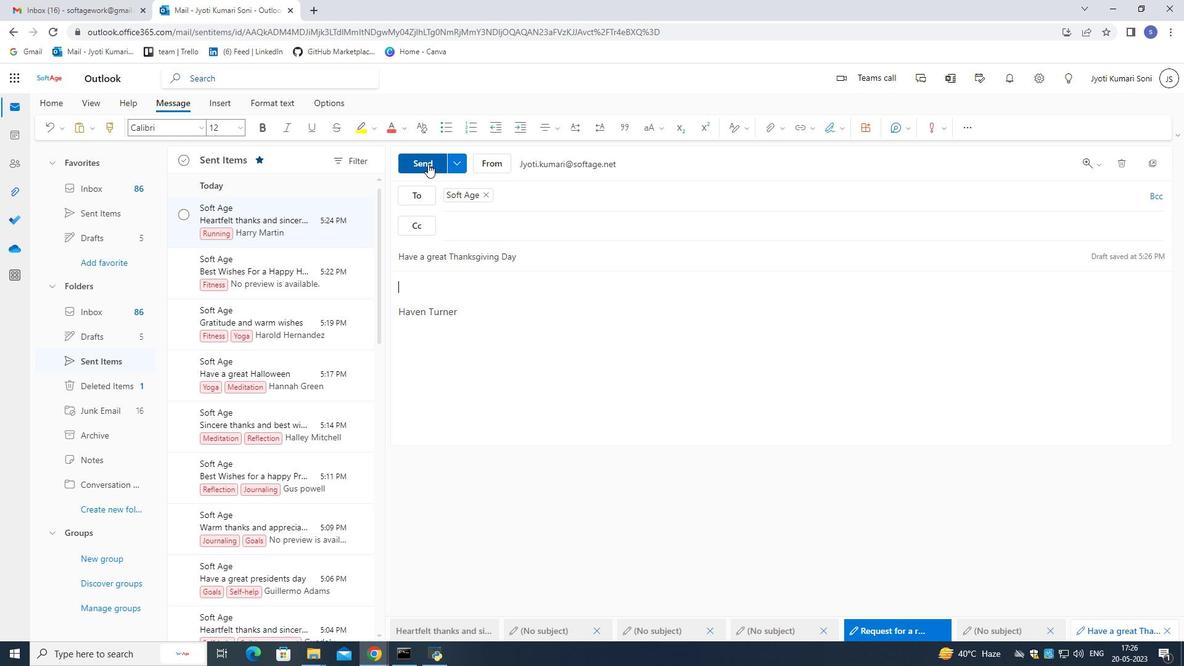 
Action: Mouse pressed left at (429, 166)
Screenshot: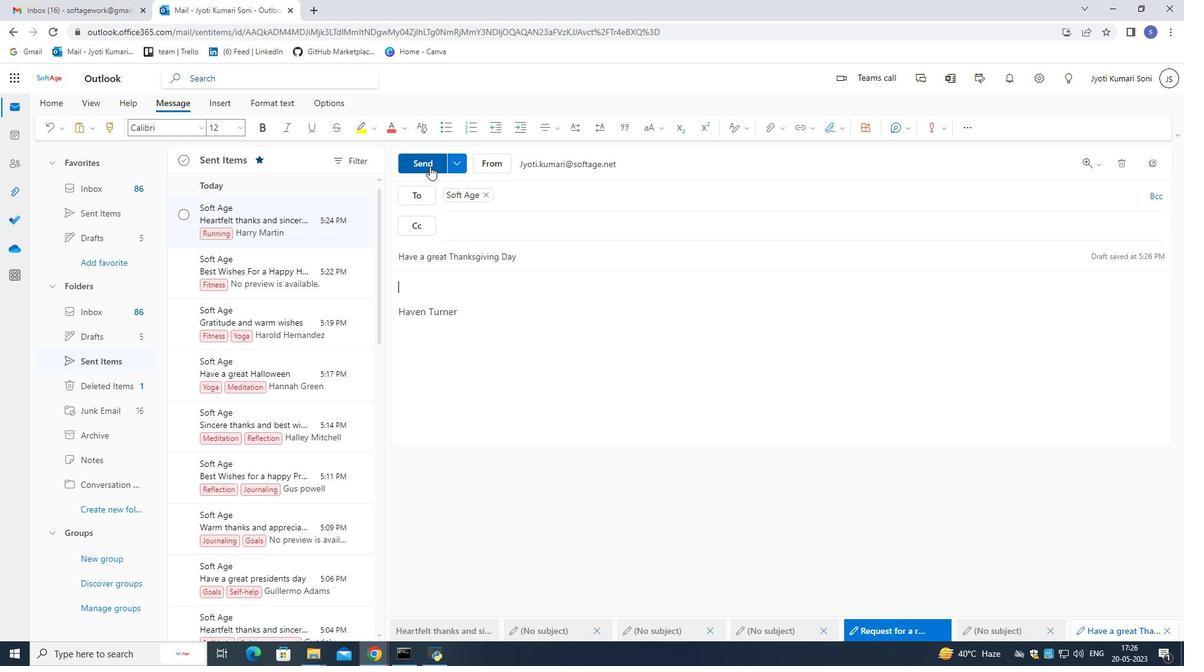 
Action: Mouse moved to (269, 218)
Screenshot: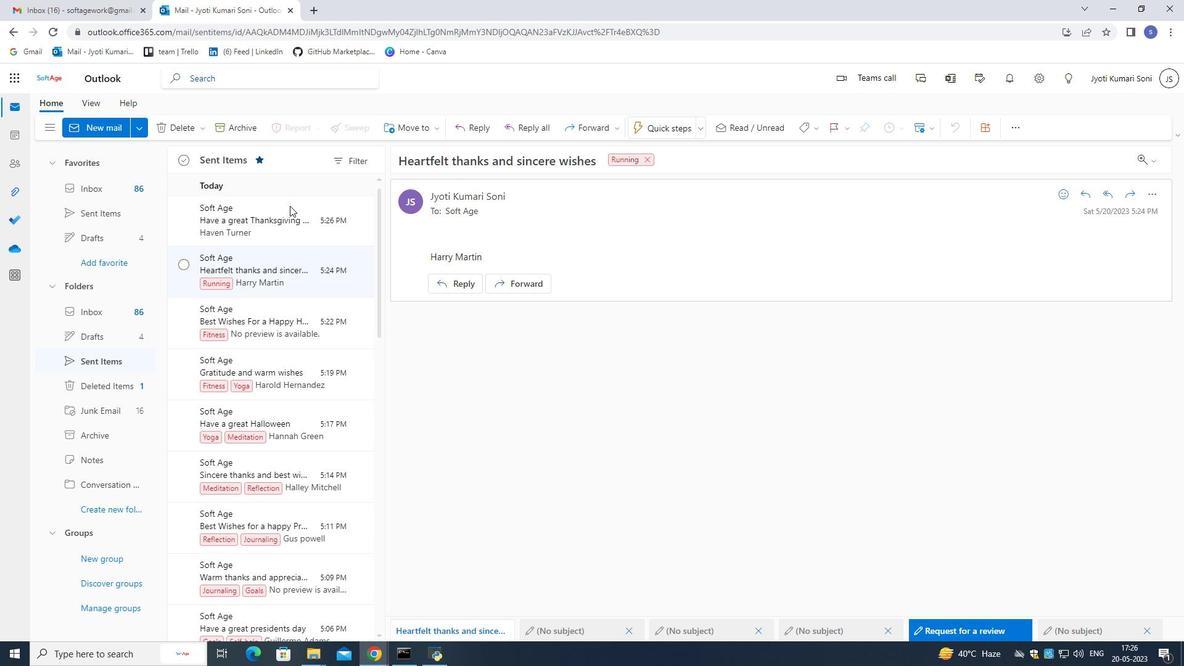 
Action: Mouse pressed left at (269, 218)
Screenshot: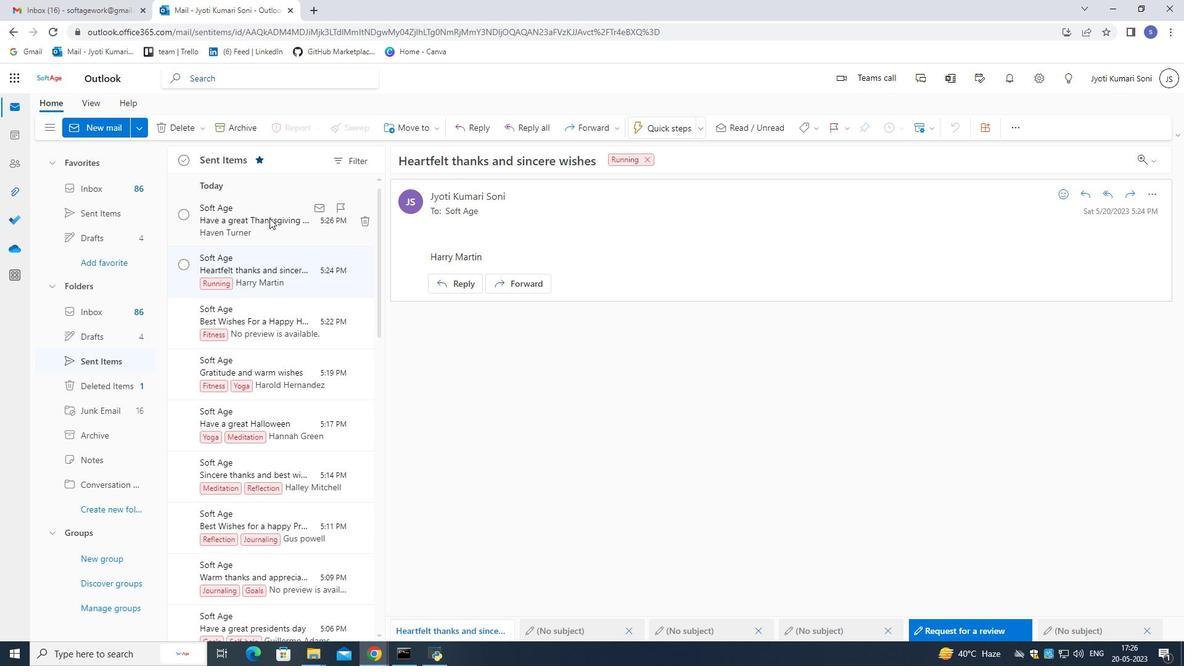 
Action: Mouse moved to (811, 135)
Screenshot: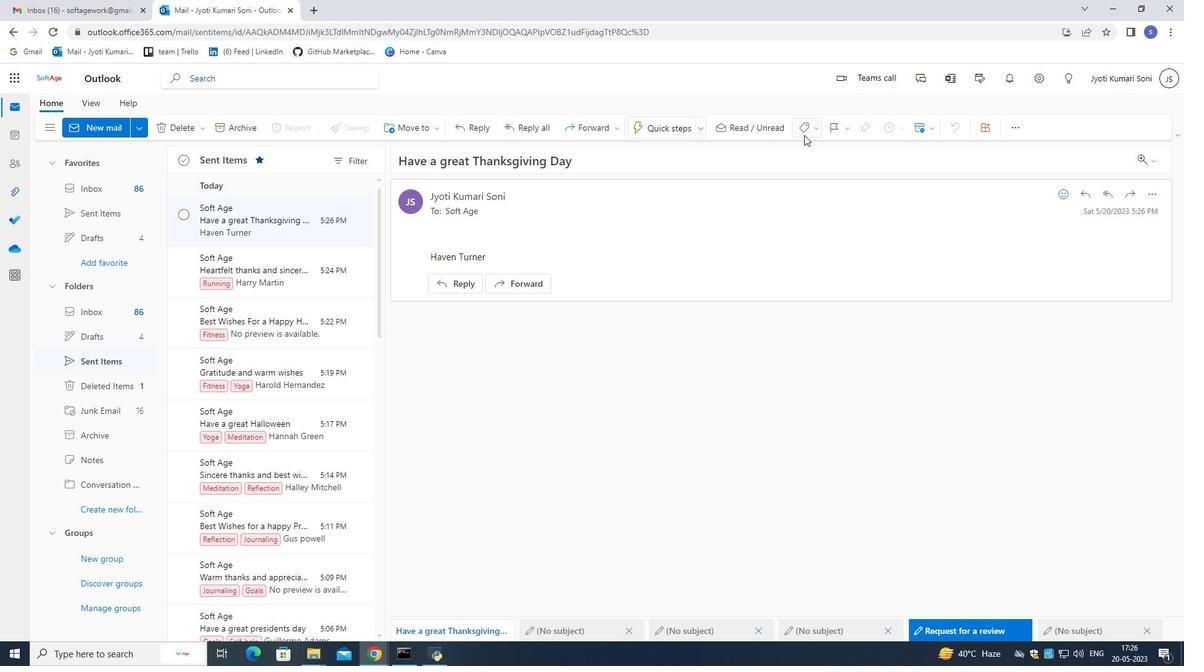 
Action: Mouse pressed left at (811, 135)
Screenshot: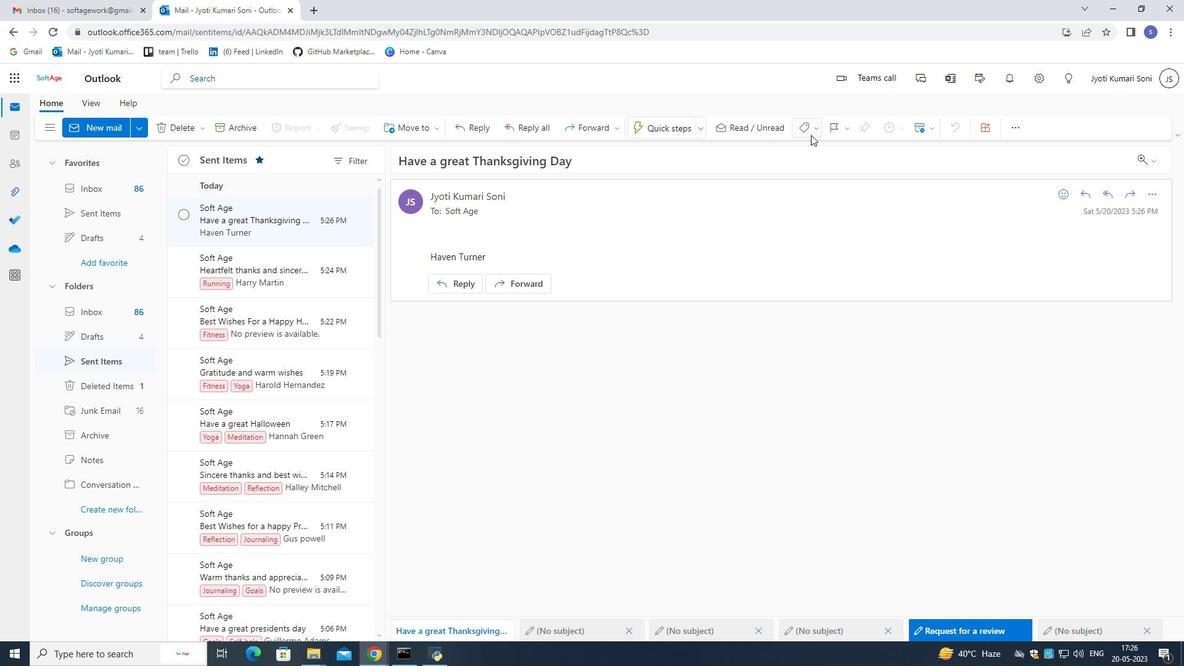 
Action: Mouse moved to (775, 336)
Screenshot: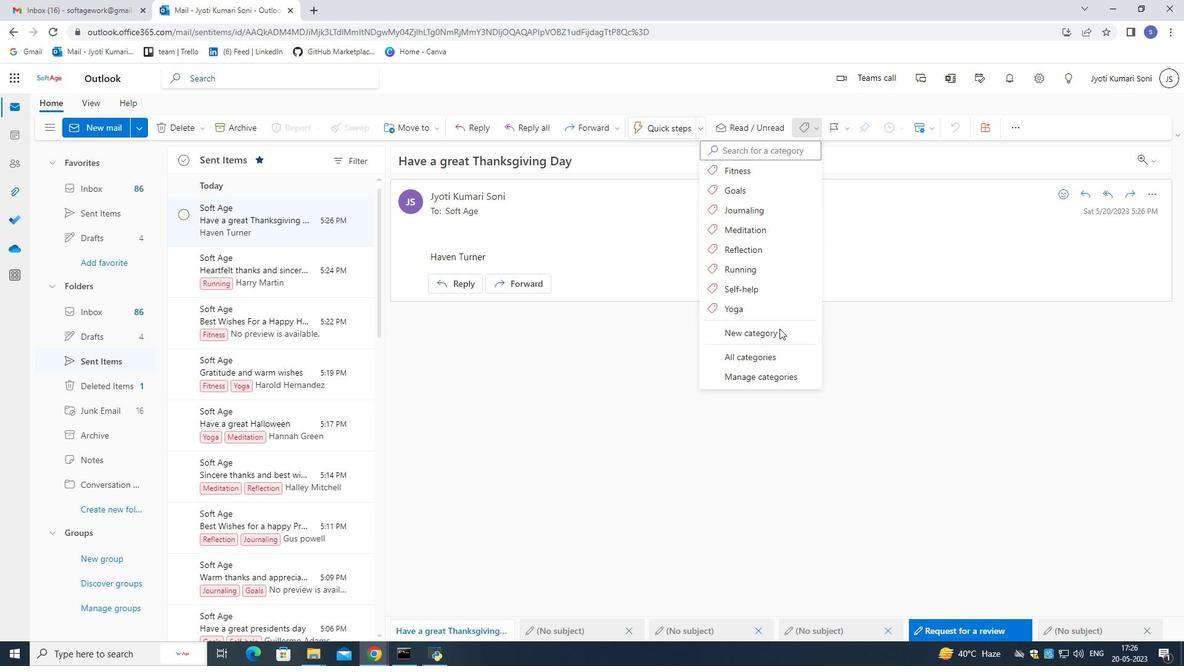 
Action: Mouse pressed left at (775, 336)
Screenshot: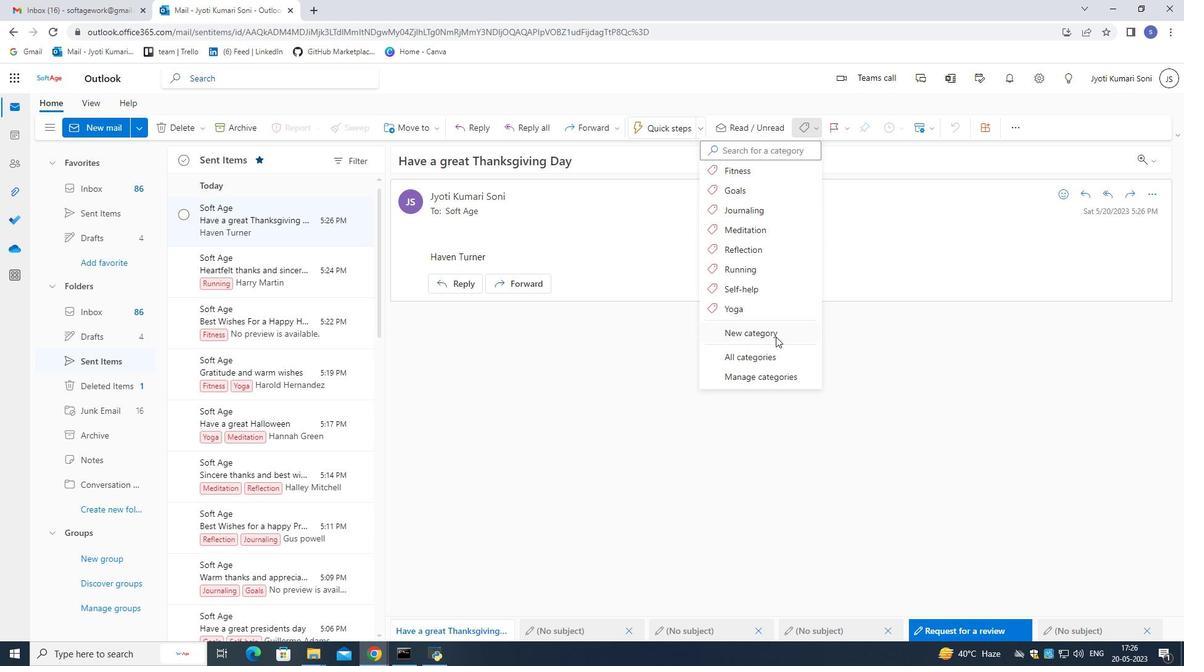 
Action: Mouse moved to (622, 297)
Screenshot: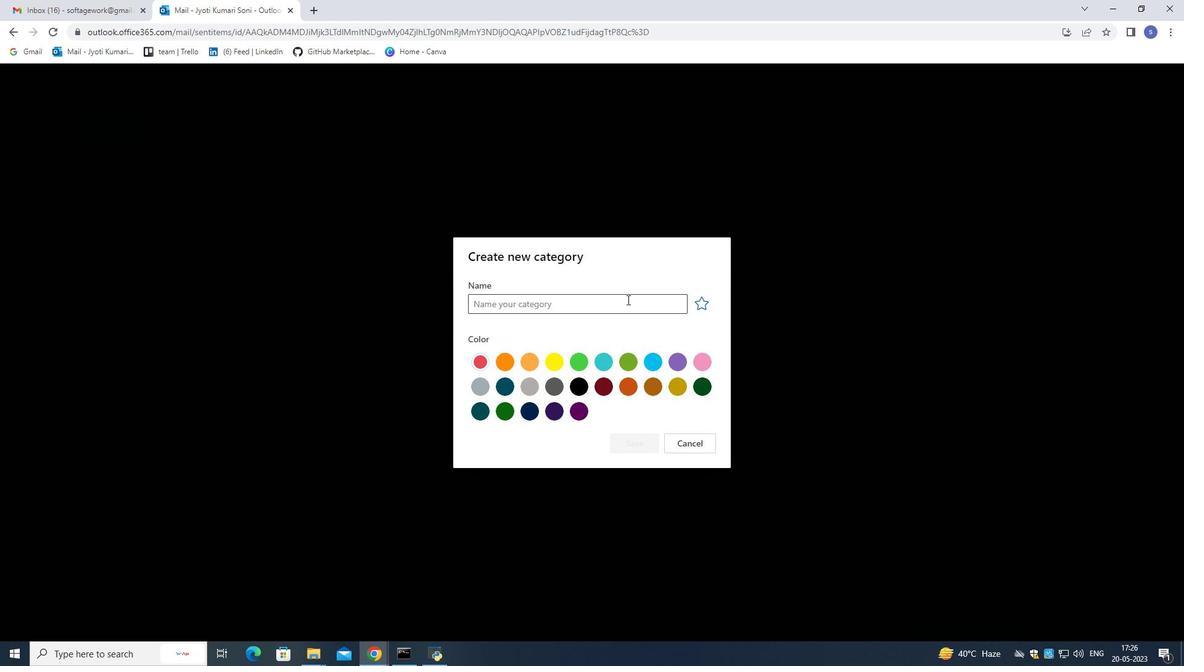 
Action: Mouse pressed left at (622, 297)
Screenshot: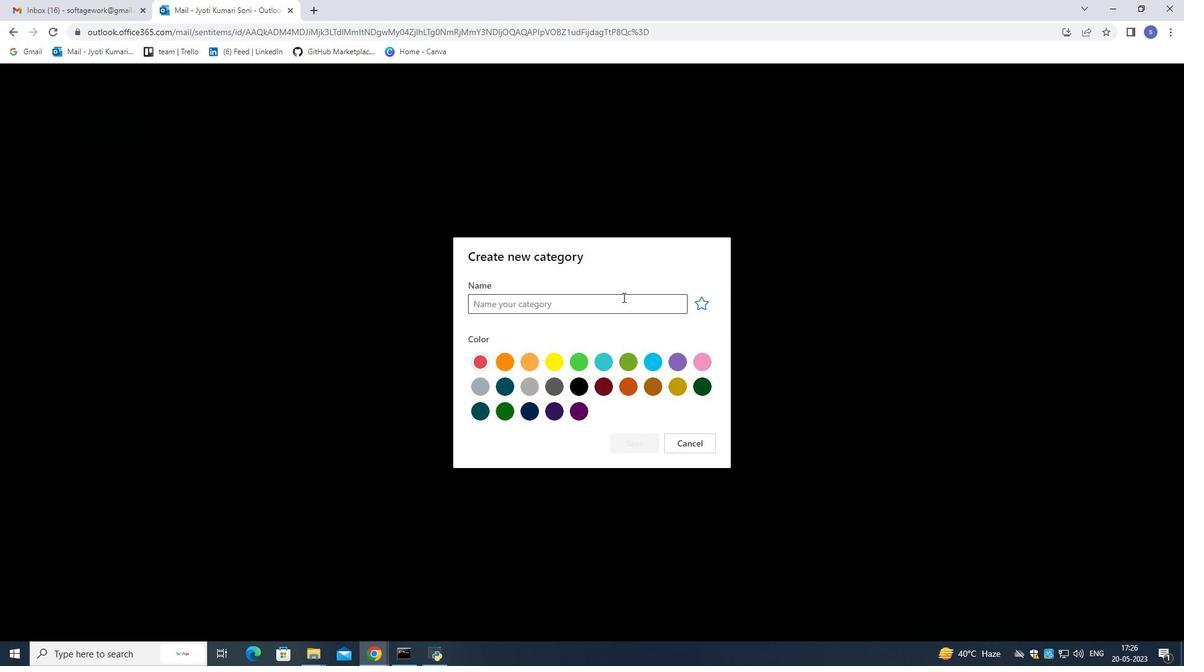 
Action: Mouse moved to (629, 296)
Screenshot: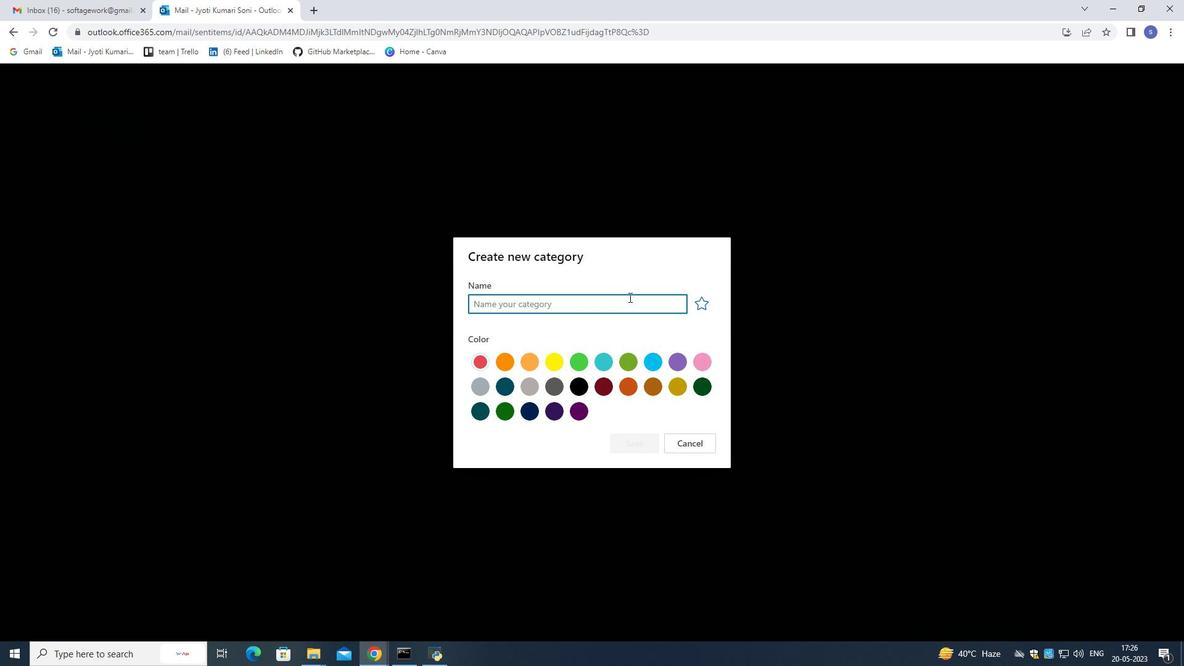 
Action: Key pressed <Key.shift>Cycling
Screenshot: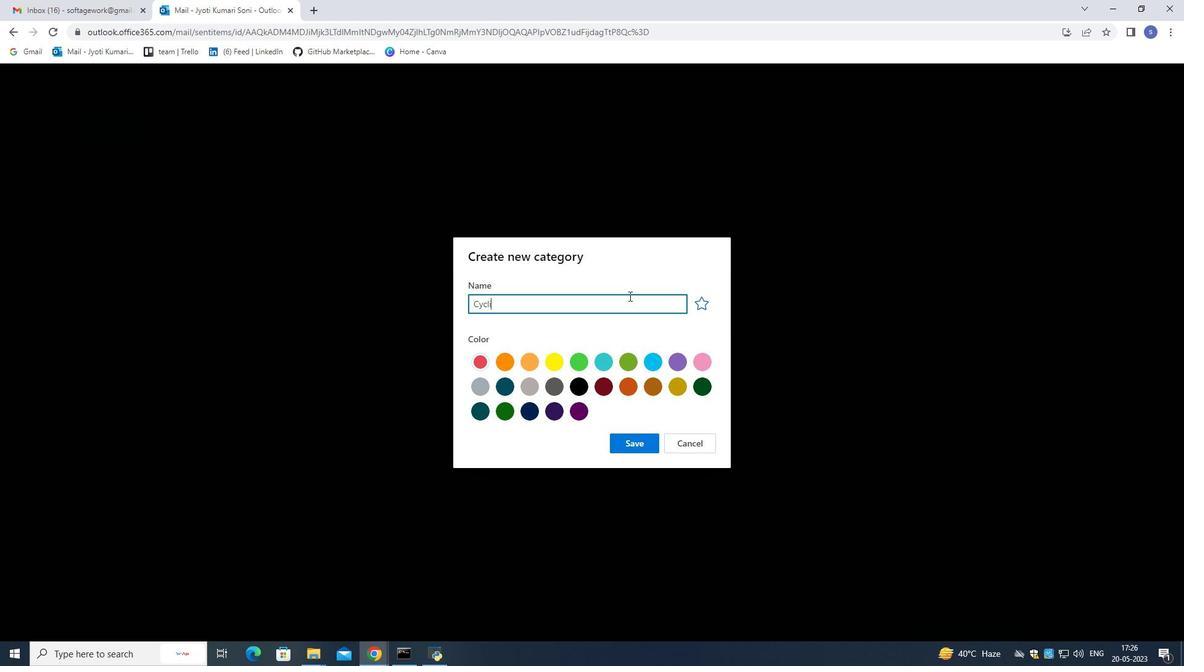 
Action: Mouse moved to (648, 447)
Screenshot: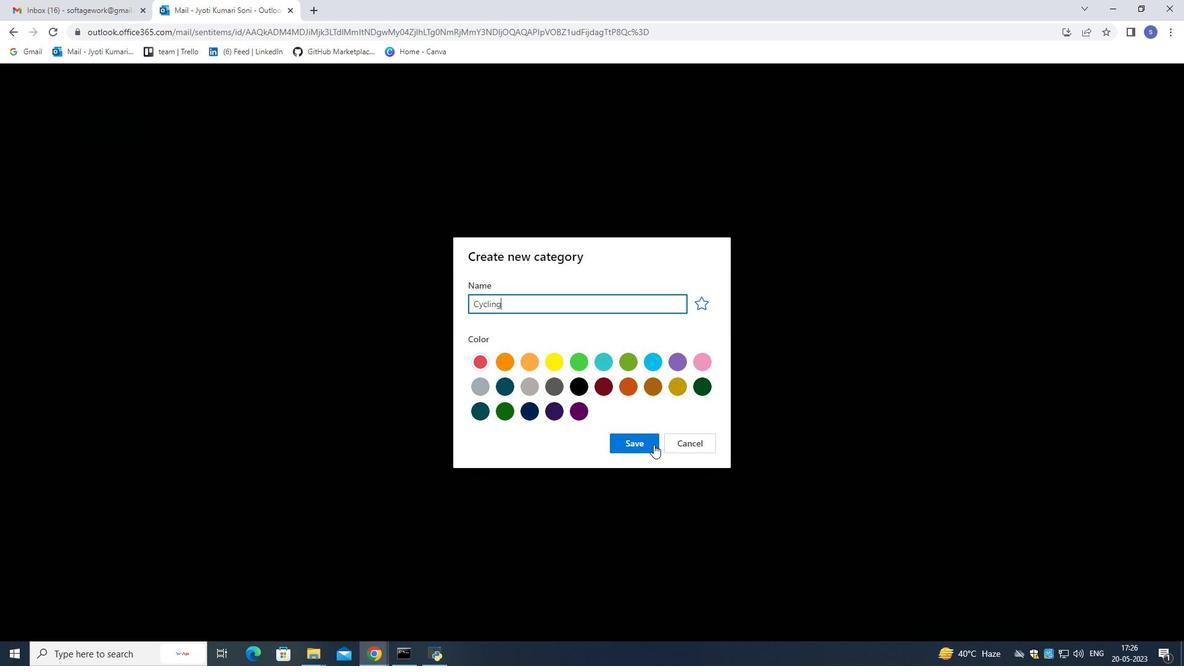 
Action: Mouse pressed left at (648, 447)
Screenshot: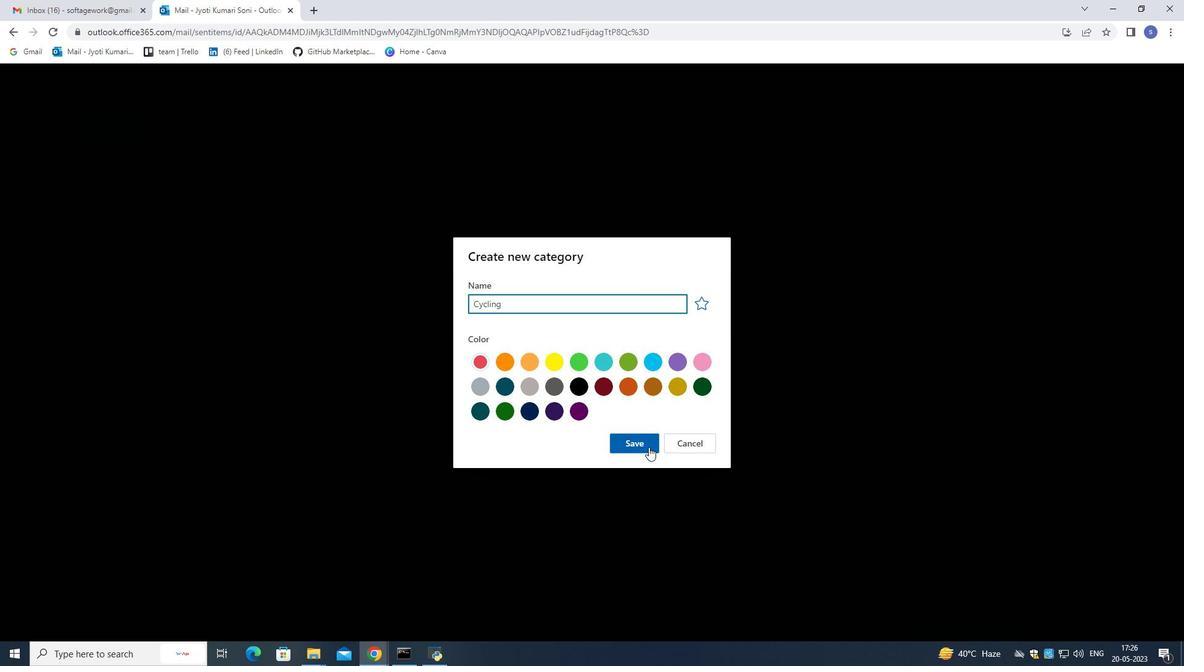 
Action: Mouse moved to (811, 134)
Screenshot: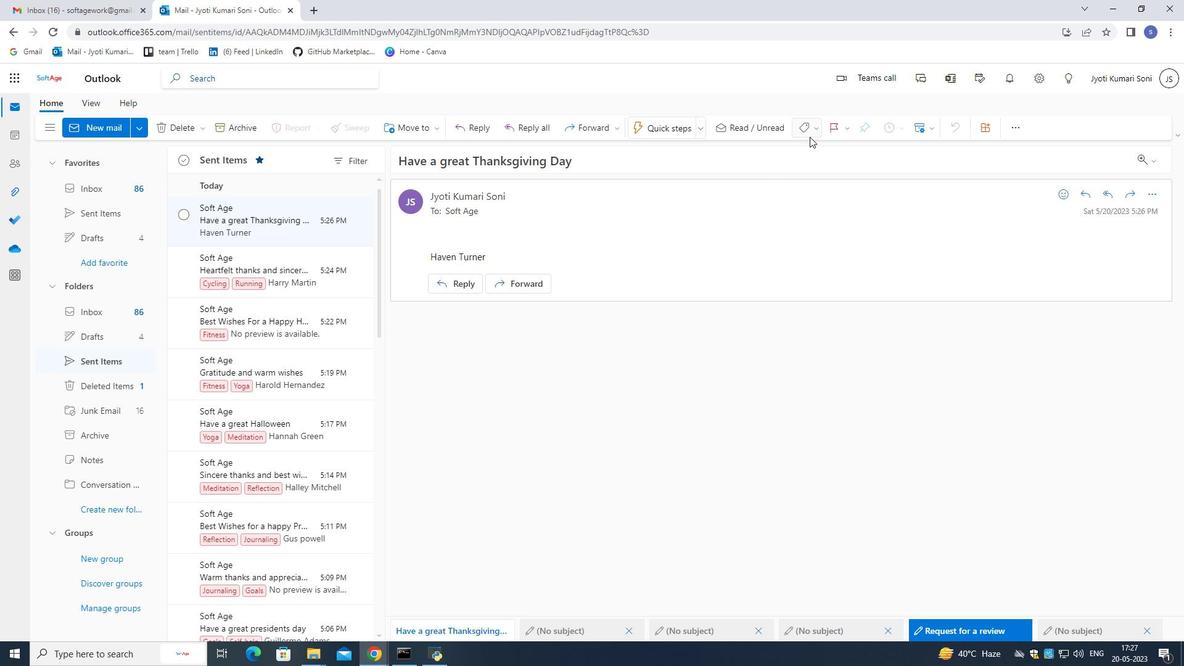 
Action: Mouse pressed left at (811, 134)
Screenshot: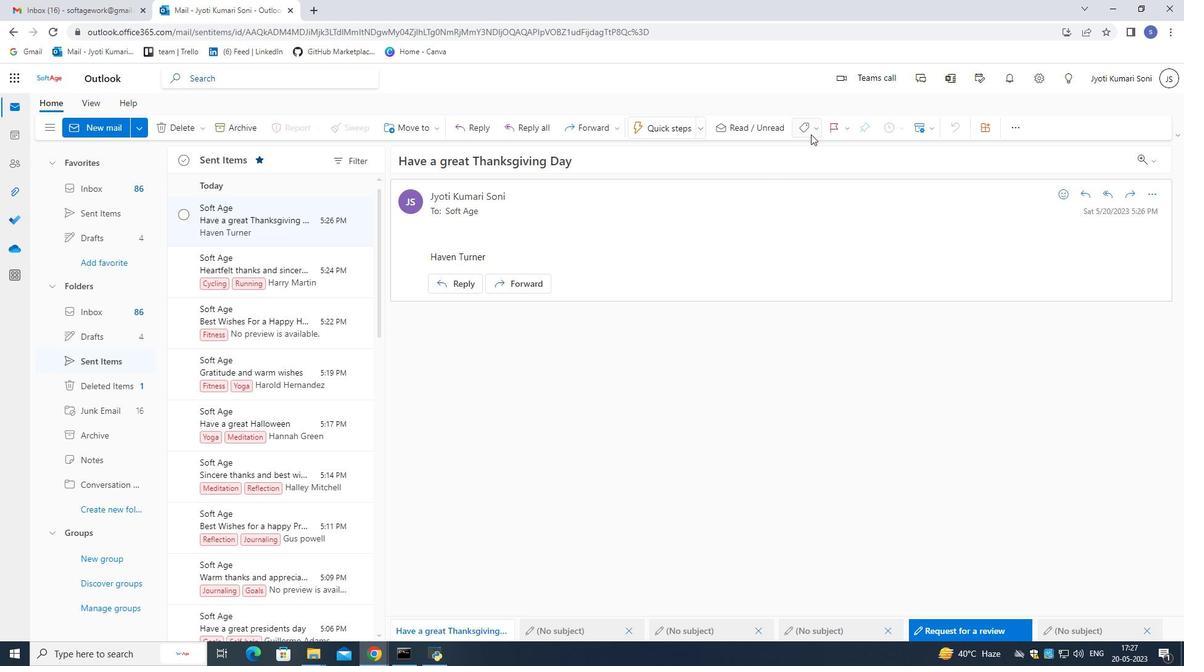 
Action: Mouse moved to (759, 174)
Screenshot: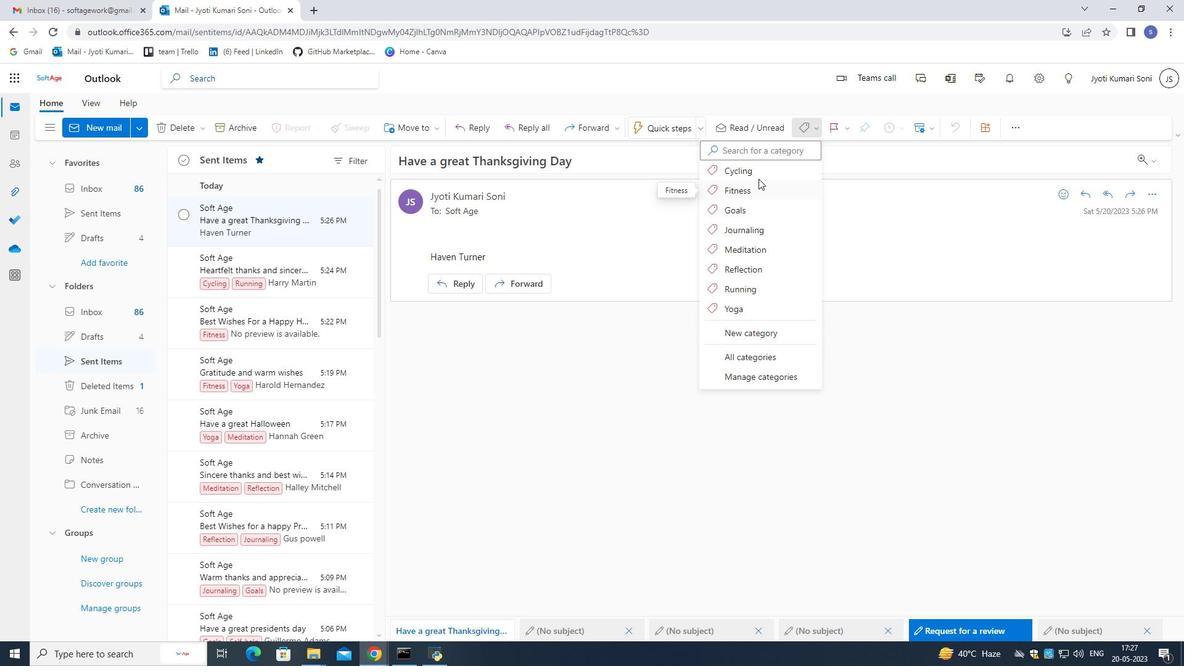 
Action: Mouse pressed left at (759, 174)
Screenshot: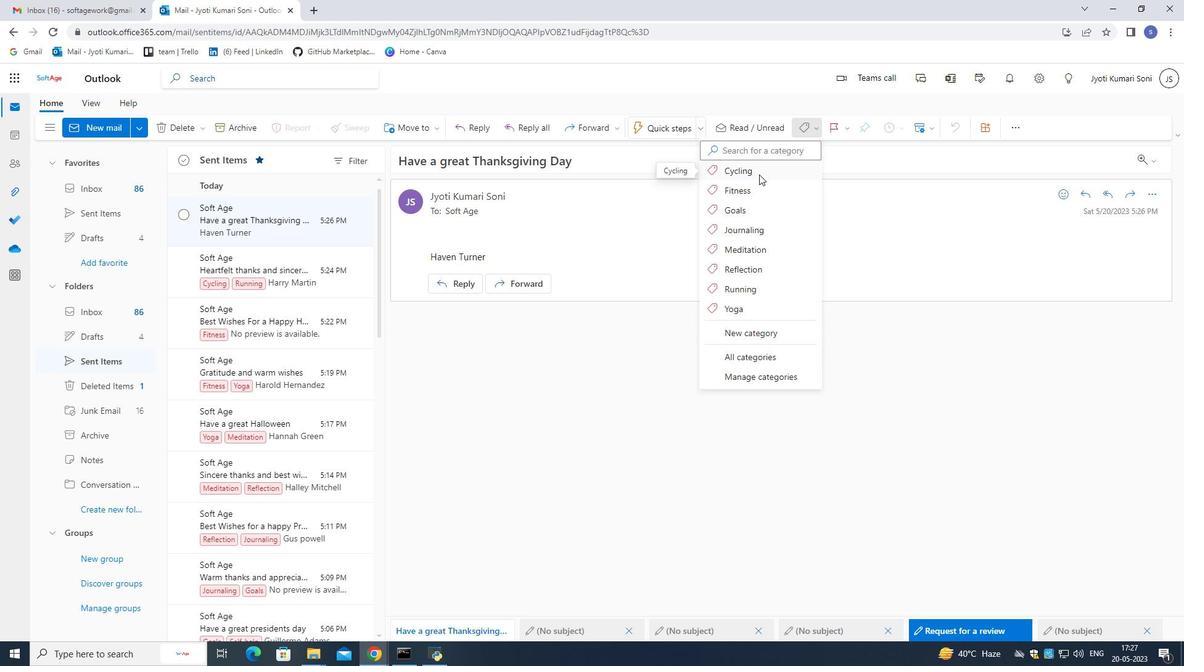
Action: Mouse moved to (500, 267)
Screenshot: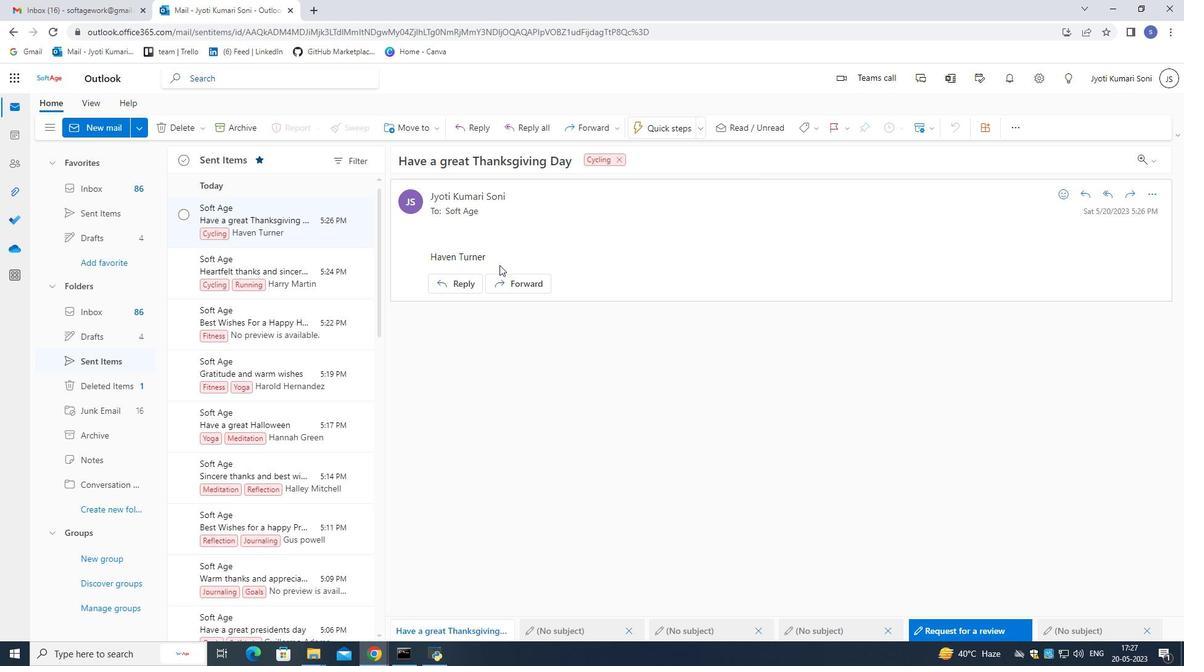 
